 Task: Look for space in Addanki, India from 12th June, 2023 to 15th June, 2023 for 2 adults in price range Rs.10000 to Rs.15000. Place can be entire place with 1  bedroom having 1 bed and 1 bathroom. Property type can be house, flat, guest house, hotel. Booking option can be shelf check-in. Required host language is English.
Action: Mouse moved to (476, 109)
Screenshot: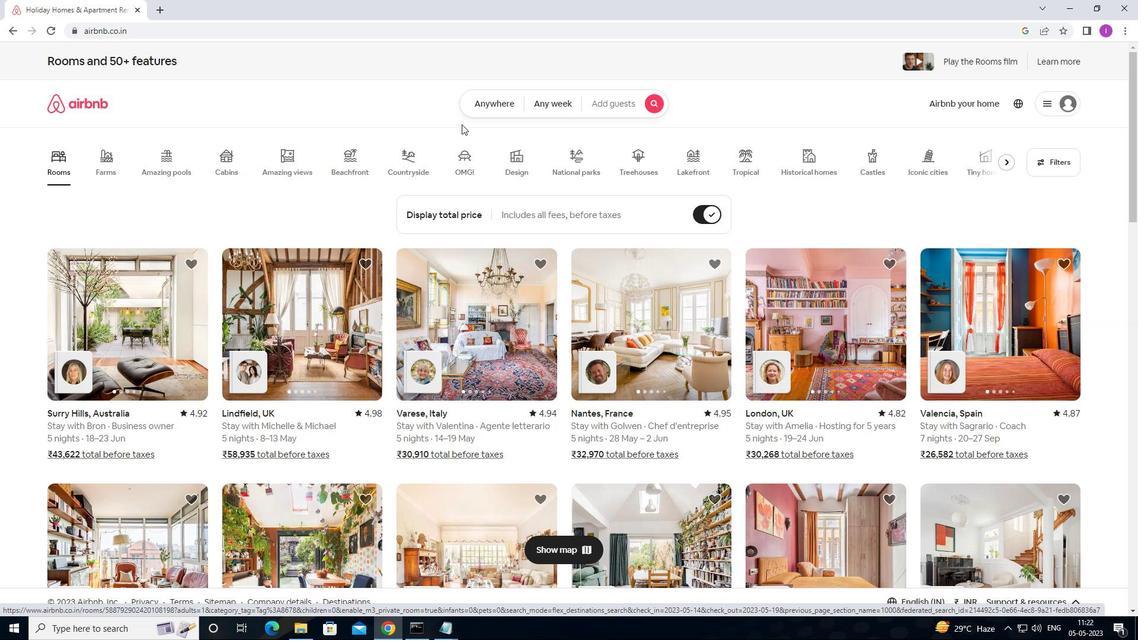 
Action: Mouse pressed left at (476, 109)
Screenshot: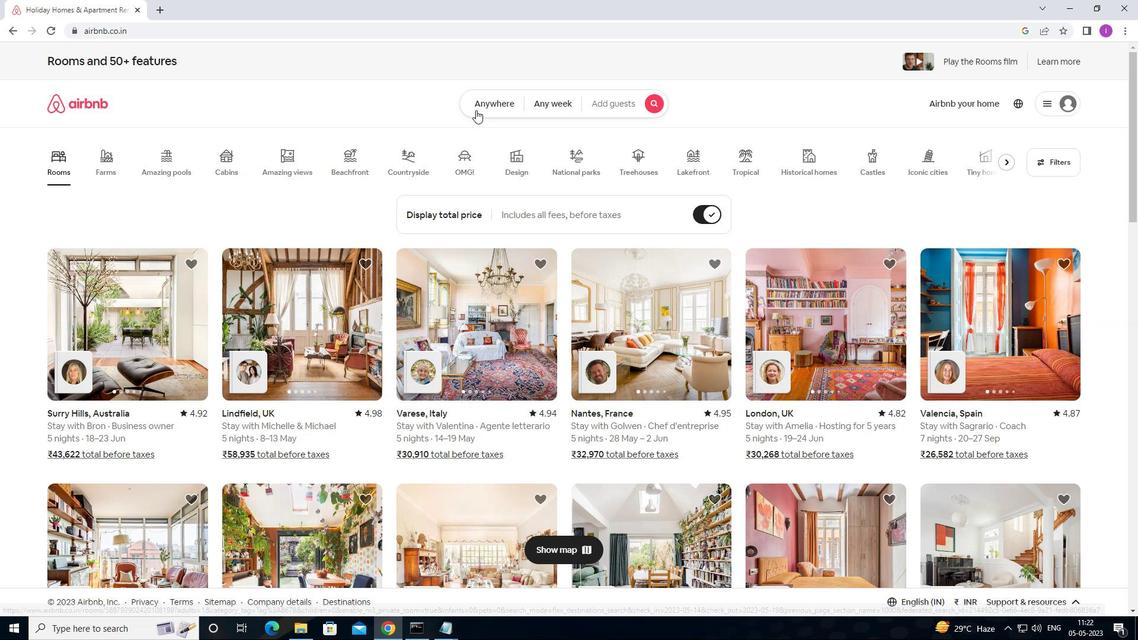 
Action: Mouse moved to (380, 154)
Screenshot: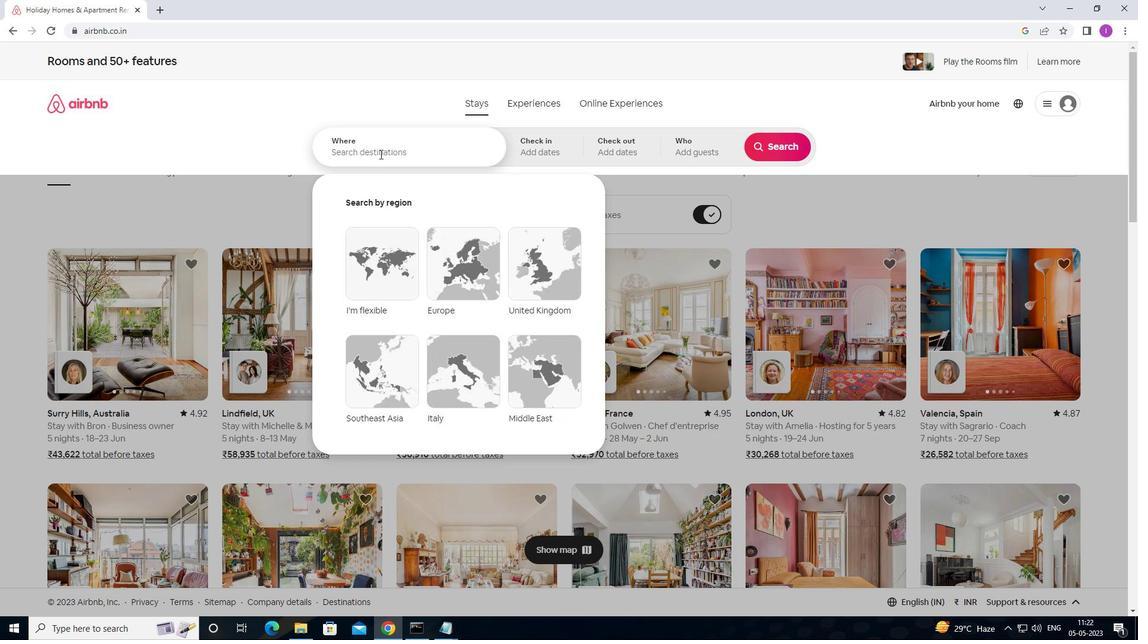 
Action: Mouse pressed left at (380, 154)
Screenshot: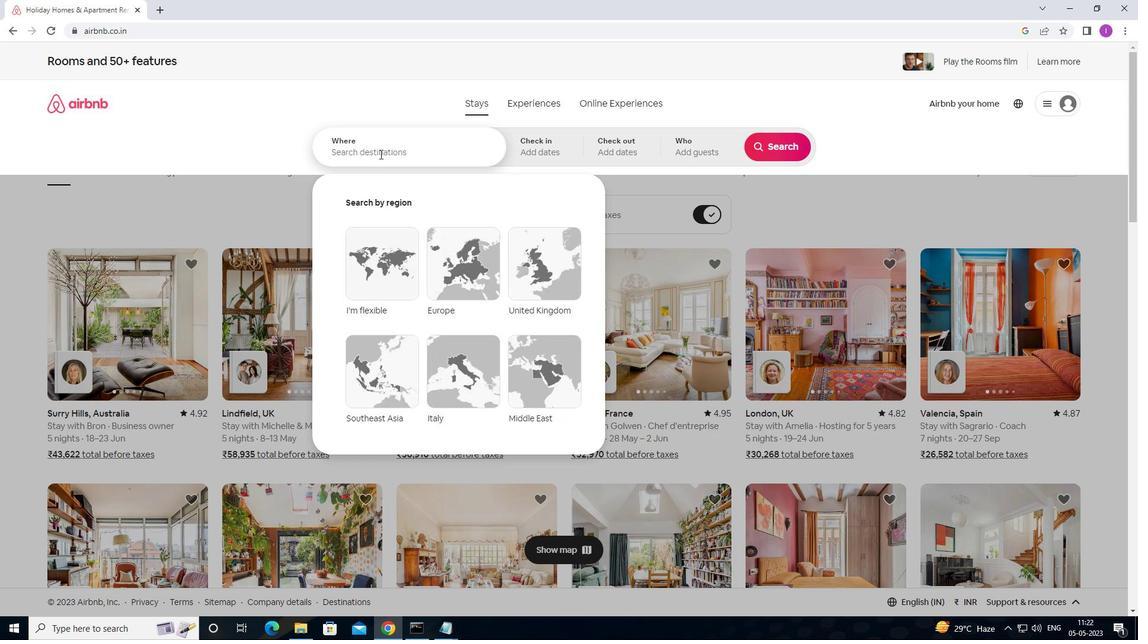 
Action: Mouse moved to (467, 164)
Screenshot: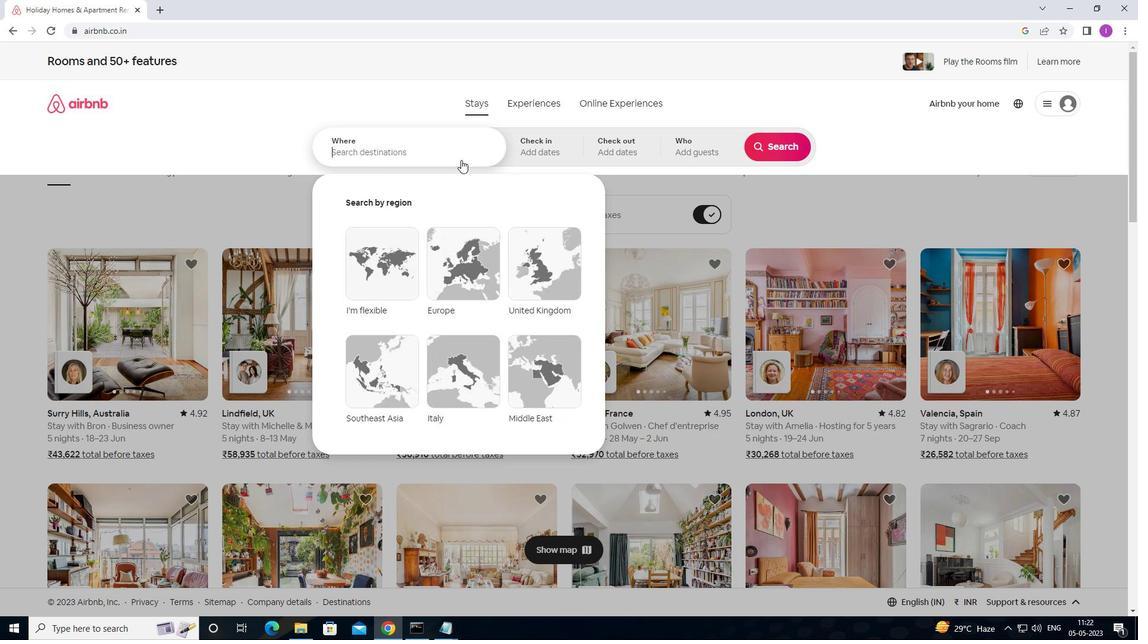 
Action: Key pressed <Key.shift>ADDANKI,<Key.shift>INDIA
Screenshot: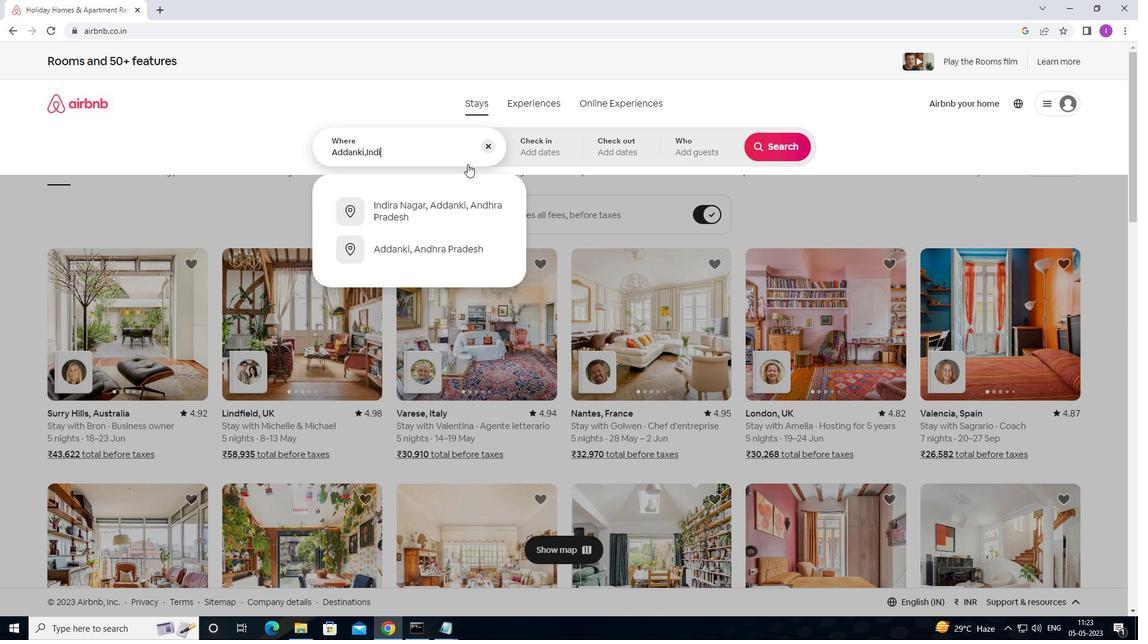 
Action: Mouse moved to (540, 151)
Screenshot: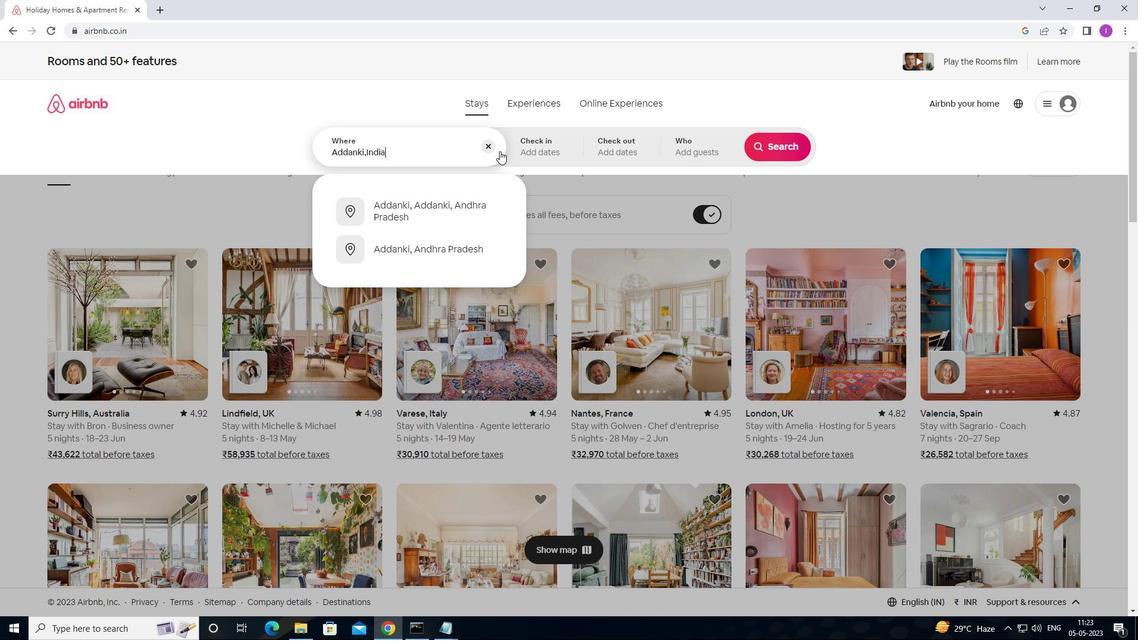 
Action: Mouse pressed left at (540, 151)
Screenshot: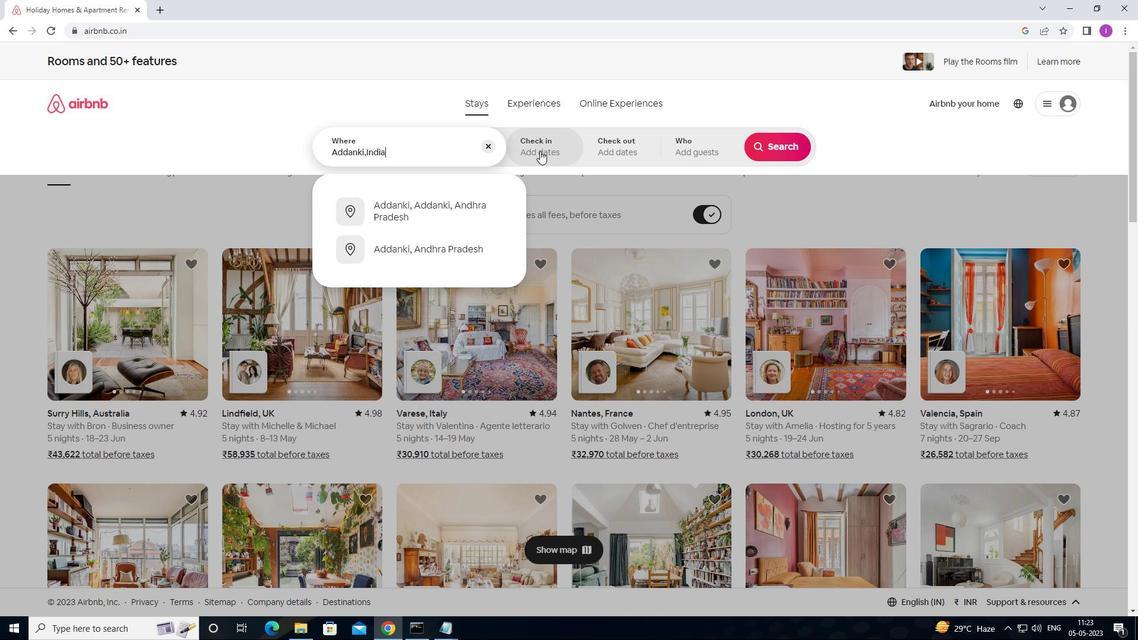 
Action: Mouse moved to (630, 357)
Screenshot: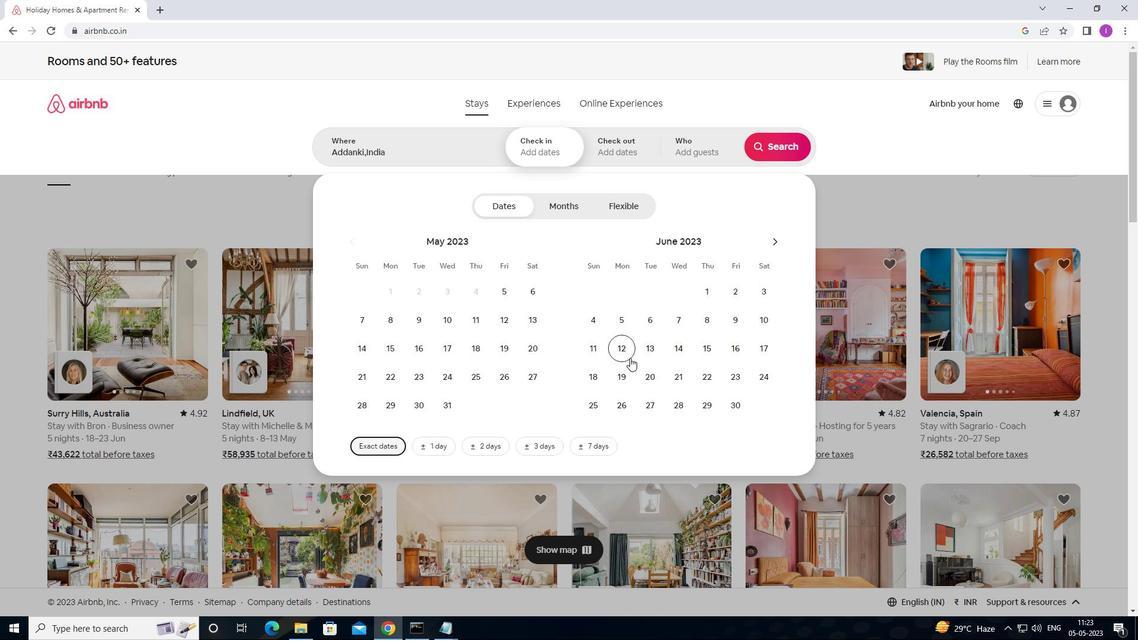 
Action: Mouse pressed left at (630, 357)
Screenshot: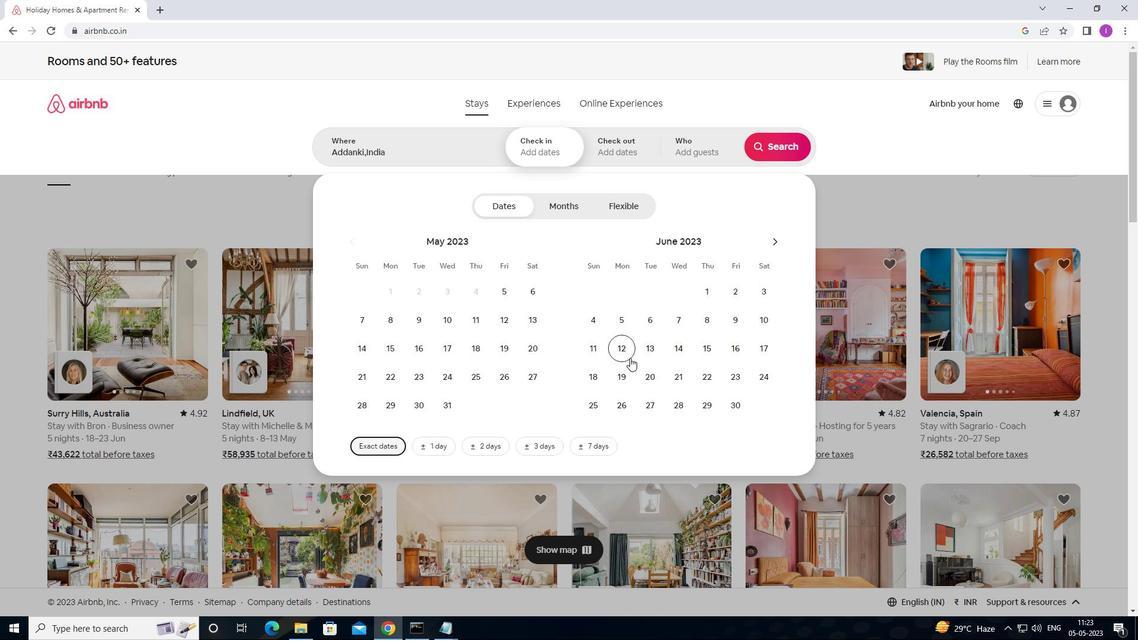 
Action: Mouse moved to (715, 355)
Screenshot: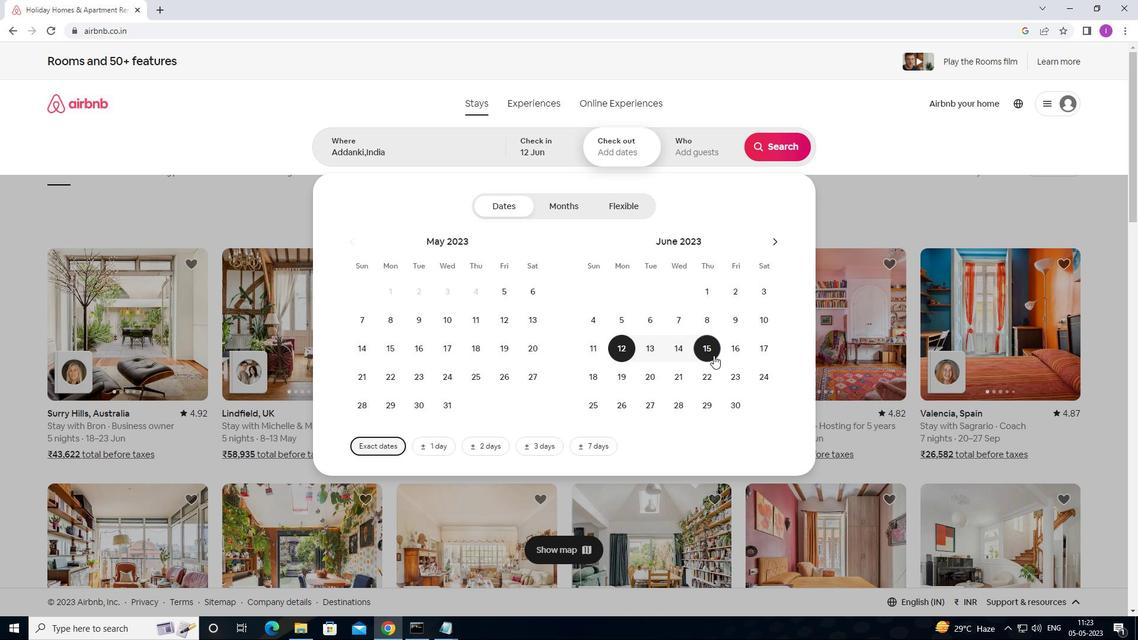 
Action: Mouse pressed left at (715, 355)
Screenshot: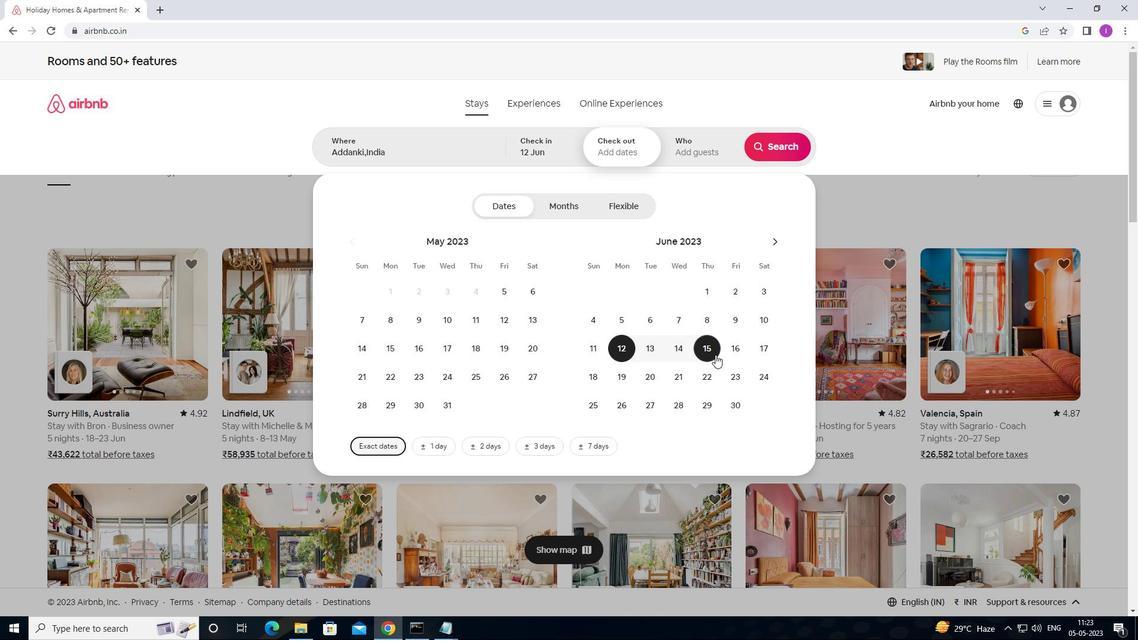 
Action: Mouse moved to (691, 157)
Screenshot: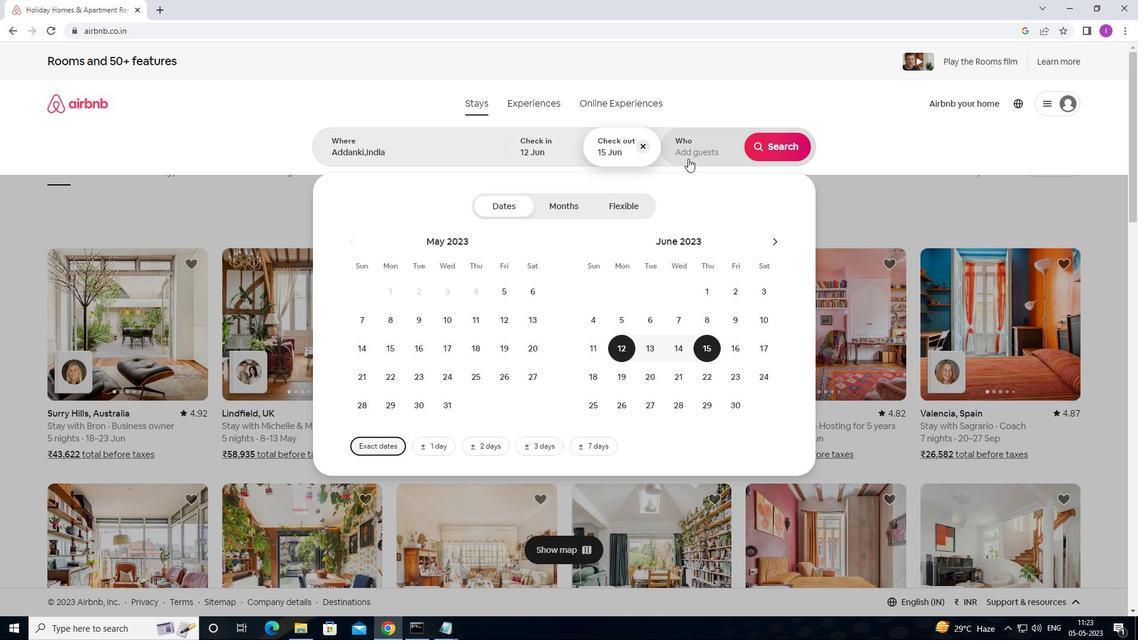
Action: Mouse pressed left at (691, 157)
Screenshot: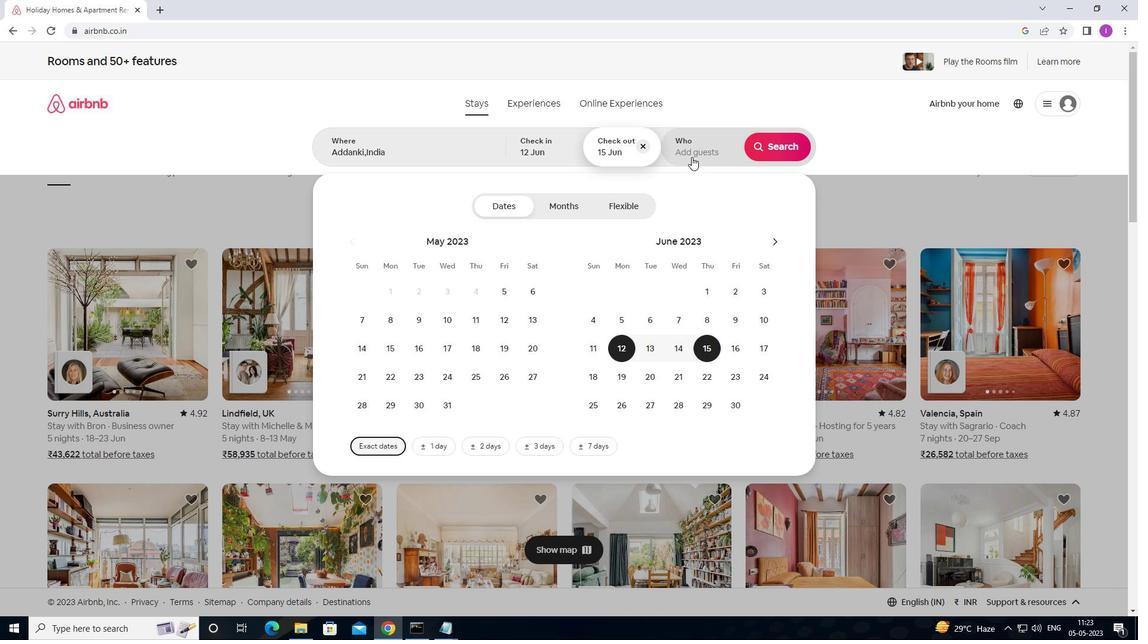 
Action: Mouse moved to (776, 208)
Screenshot: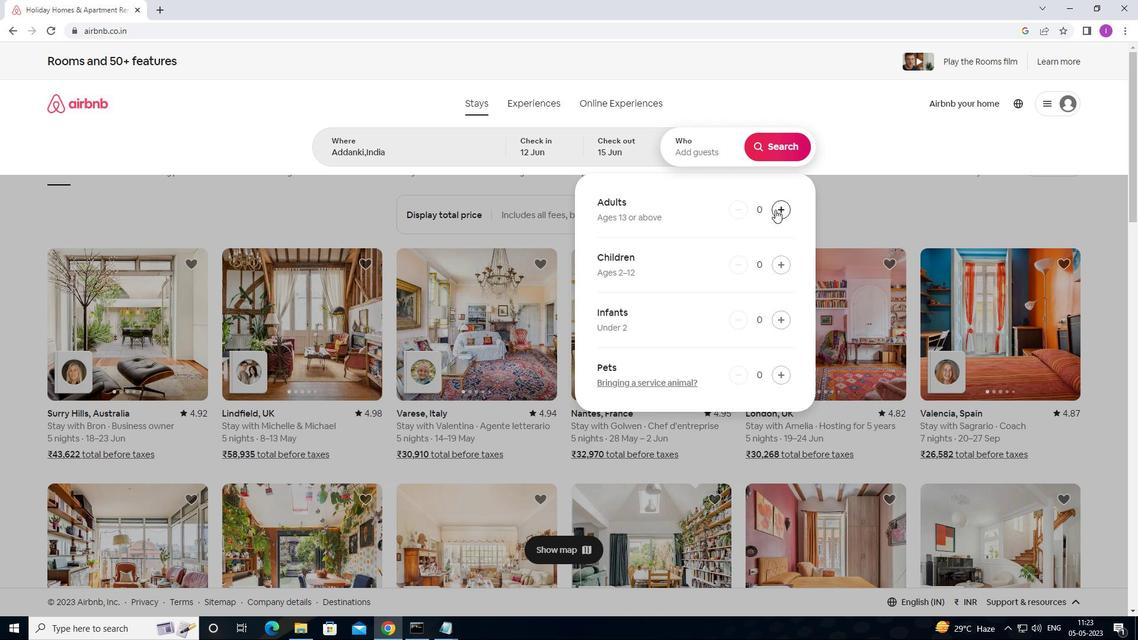 
Action: Mouse pressed left at (776, 208)
Screenshot: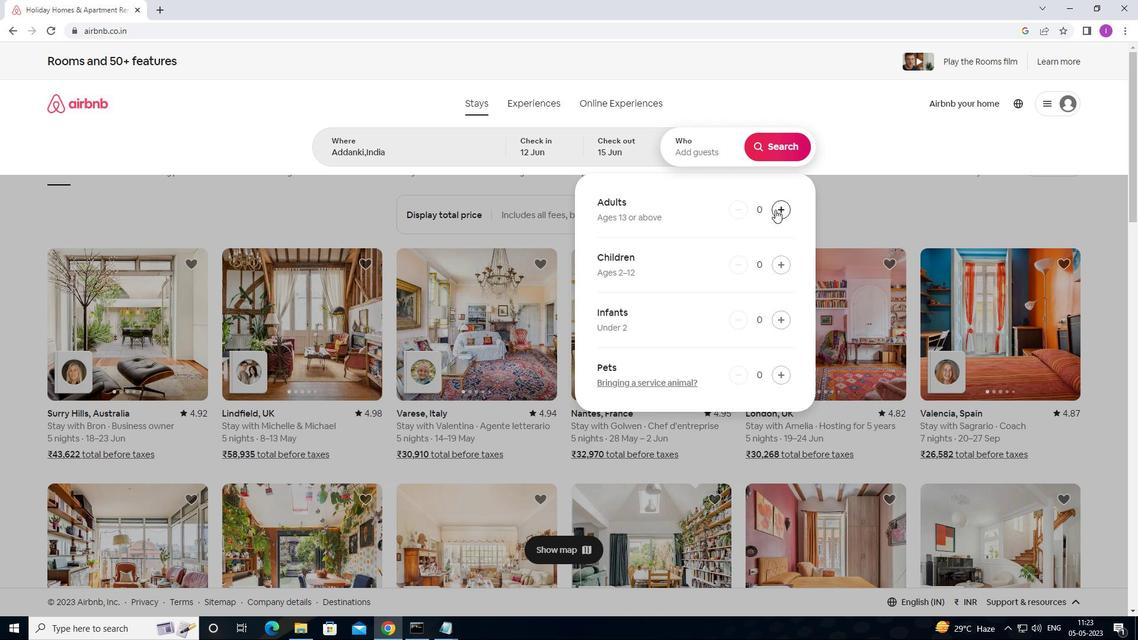 
Action: Mouse moved to (777, 209)
Screenshot: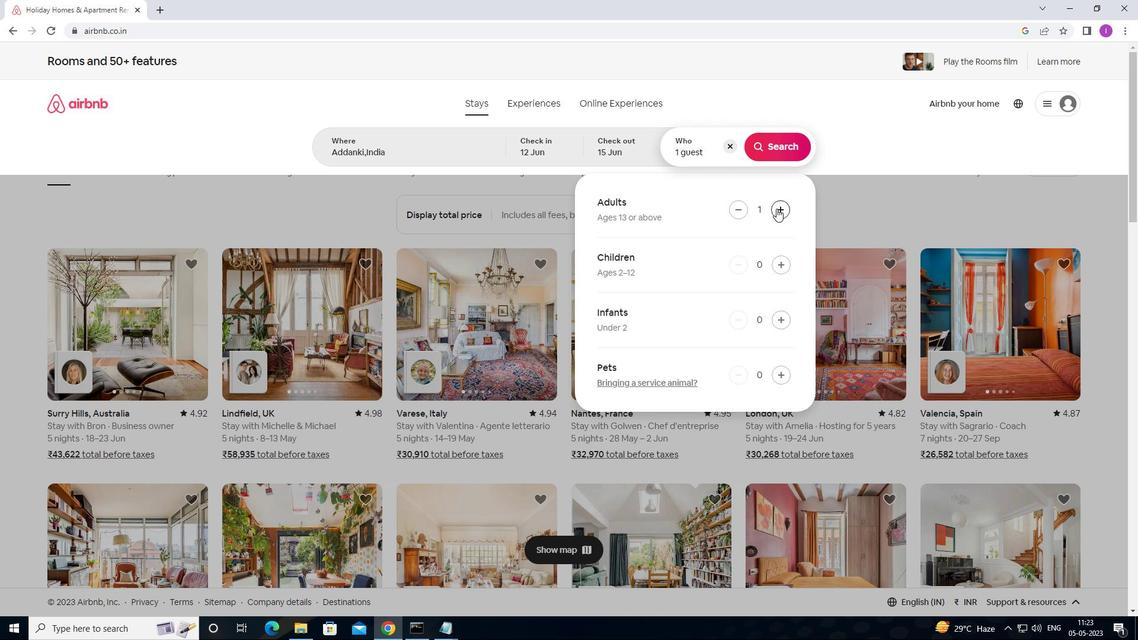 
Action: Mouse pressed left at (777, 209)
Screenshot: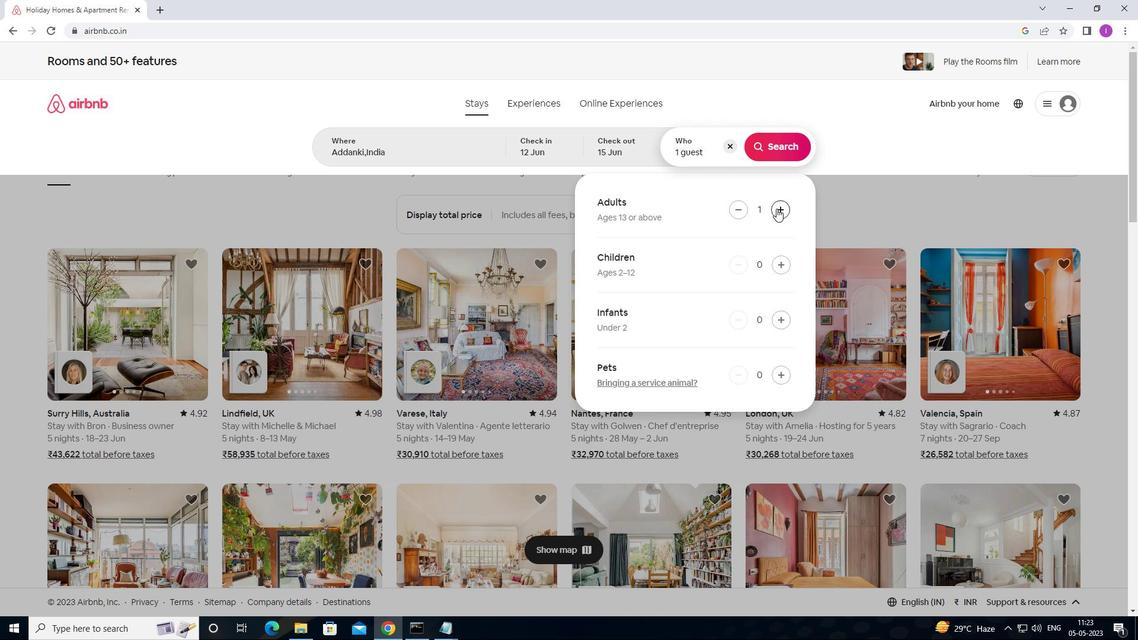 
Action: Mouse moved to (761, 155)
Screenshot: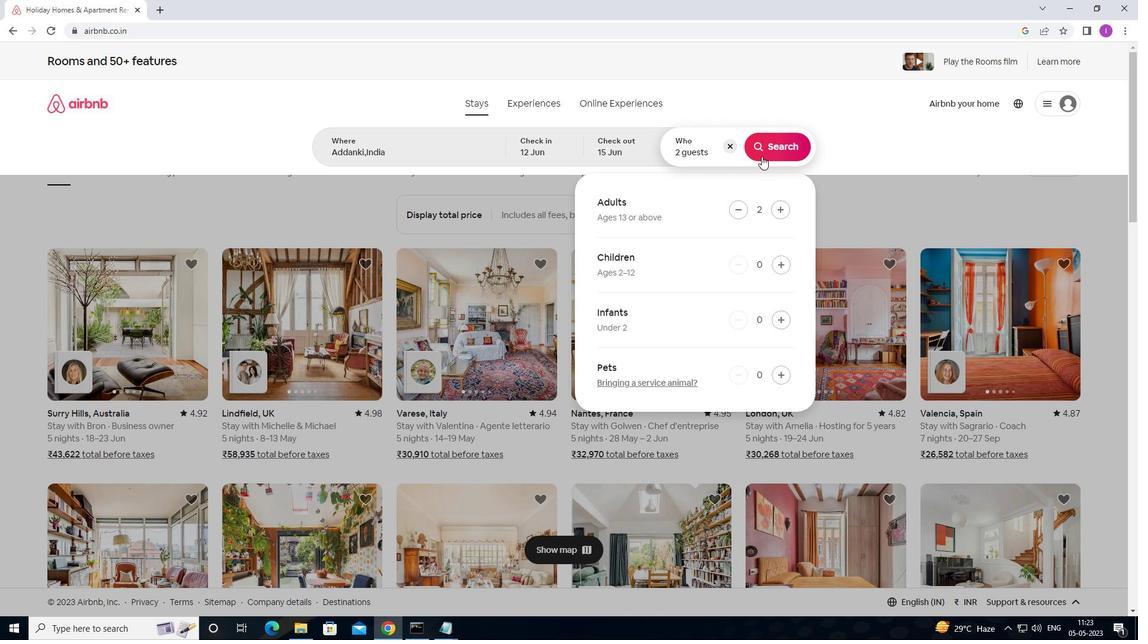 
Action: Mouse pressed left at (761, 155)
Screenshot: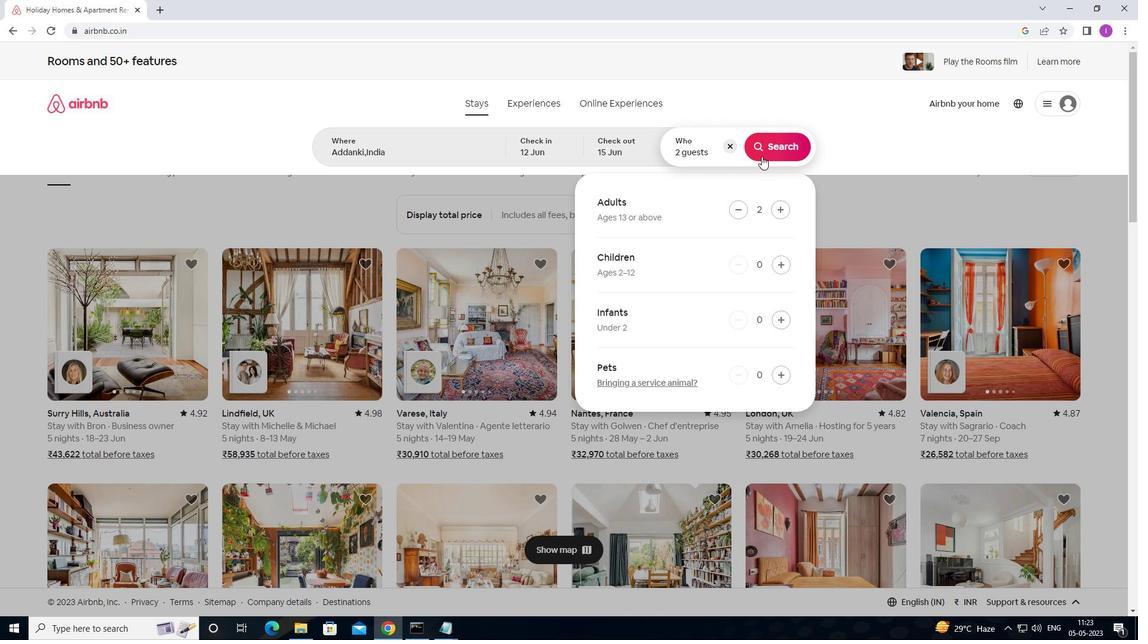 
Action: Mouse moved to (1074, 112)
Screenshot: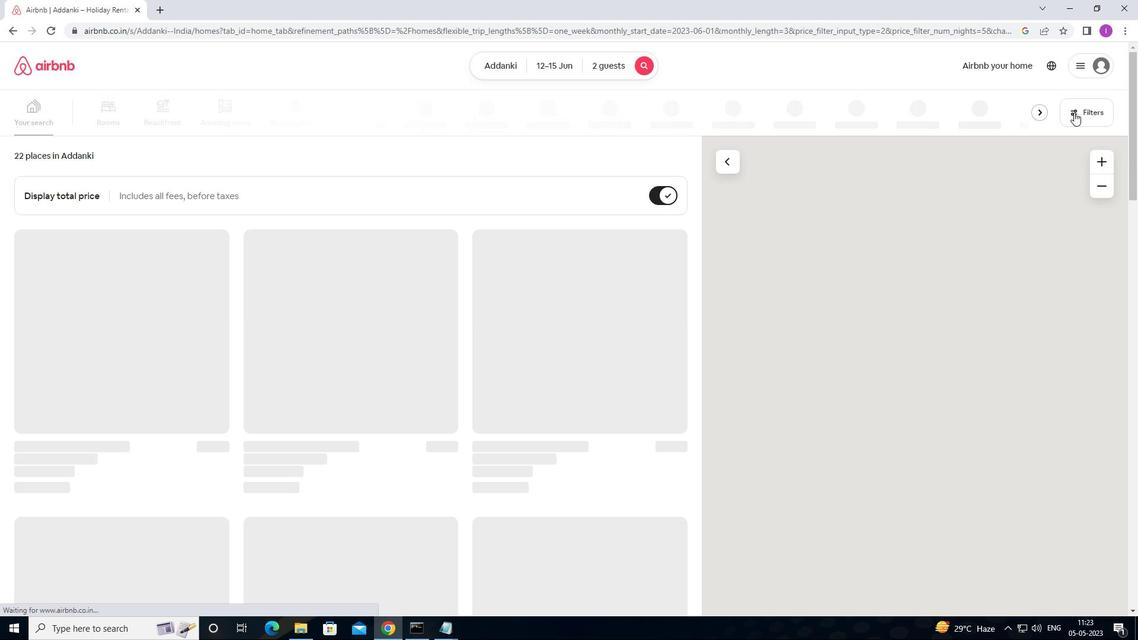 
Action: Mouse pressed left at (1074, 112)
Screenshot: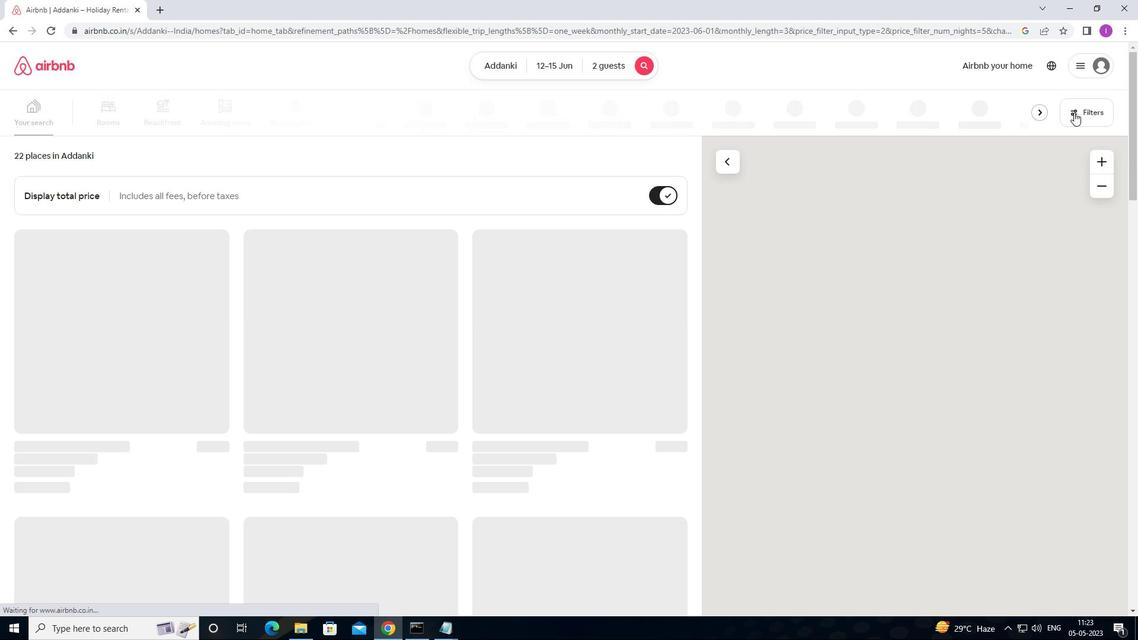 
Action: Mouse moved to (429, 400)
Screenshot: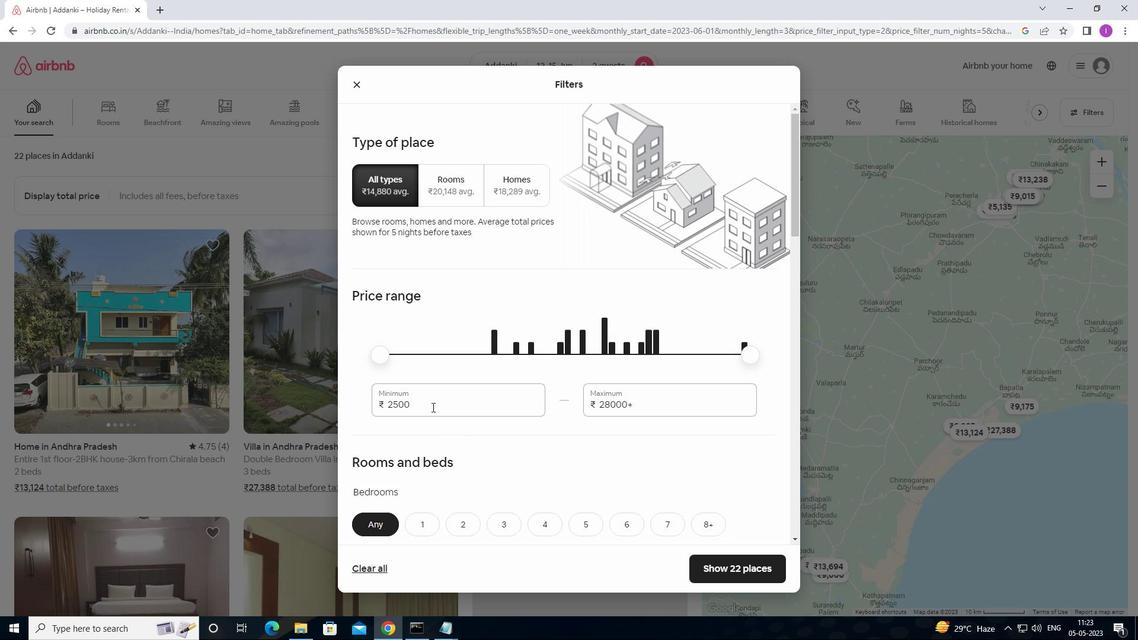 
Action: Mouse pressed left at (429, 400)
Screenshot: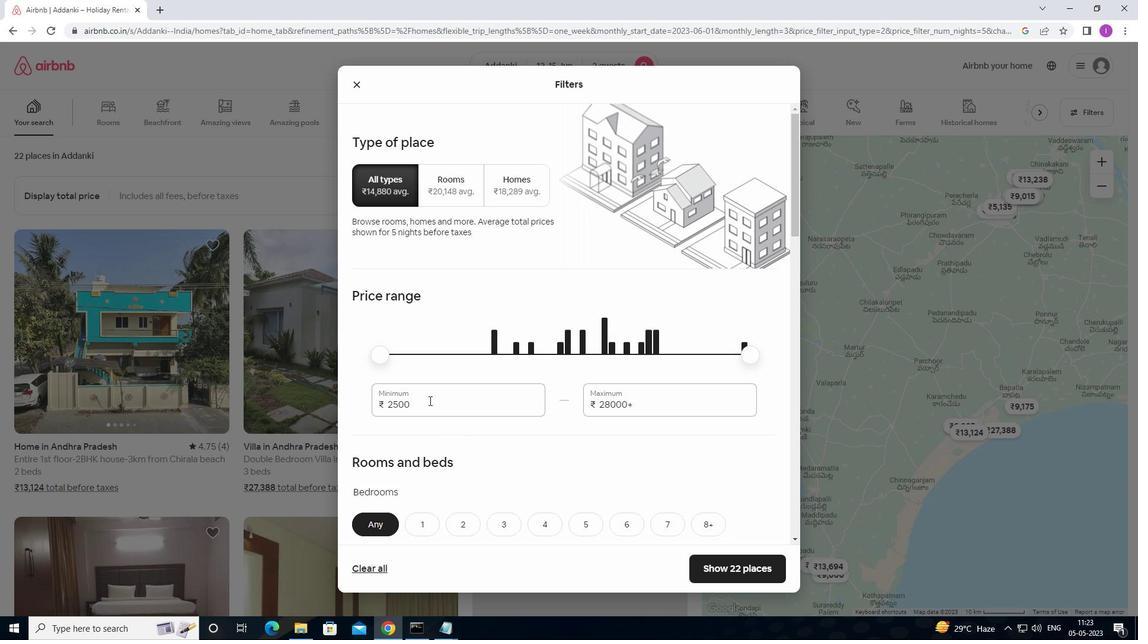 
Action: Mouse moved to (384, 414)
Screenshot: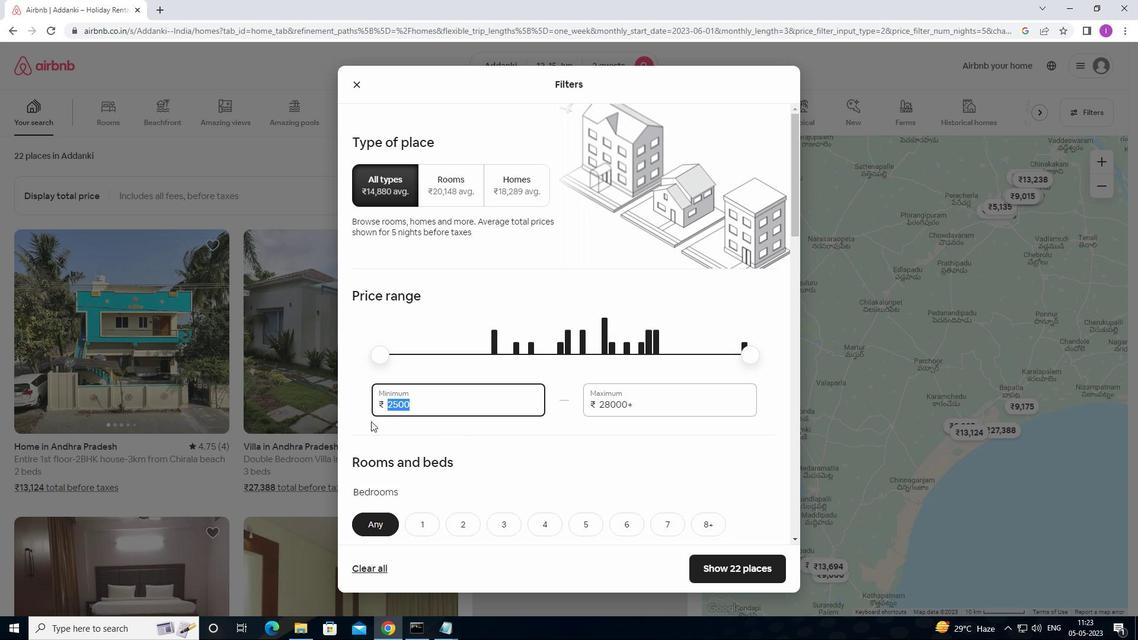 
Action: Key pressed 1
Screenshot: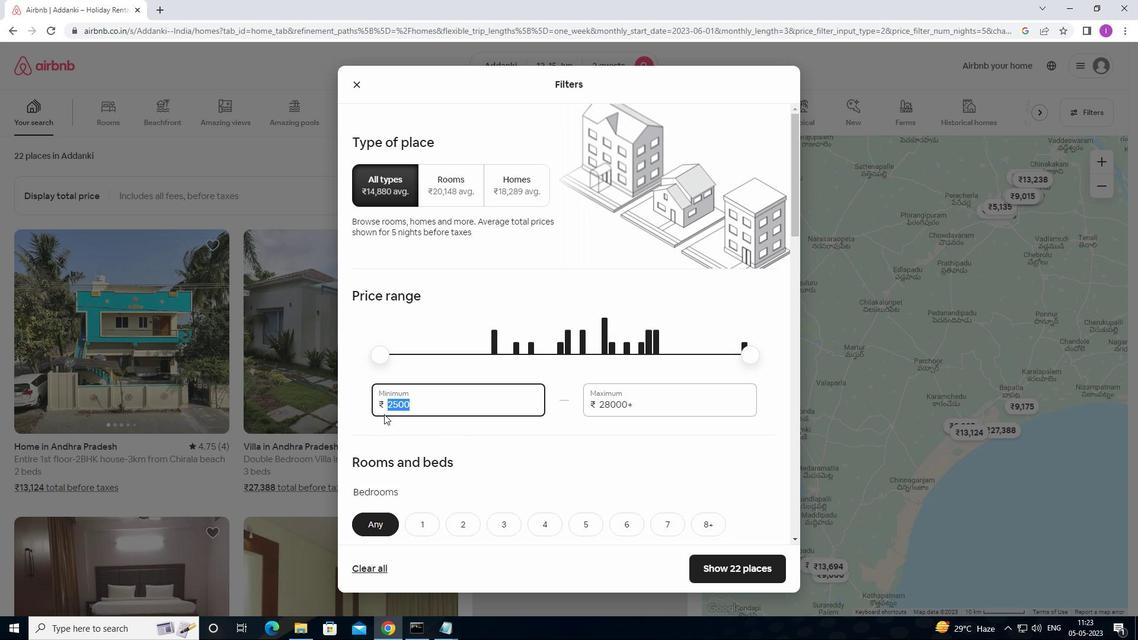 
Action: Mouse moved to (411, 386)
Screenshot: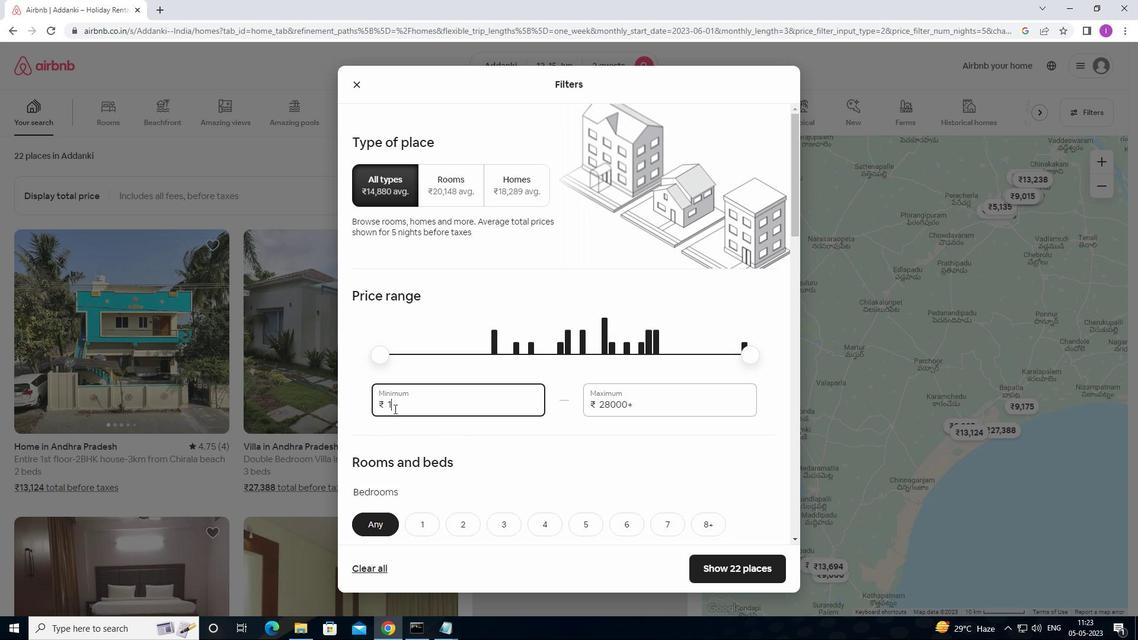 
Action: Key pressed 0
Screenshot: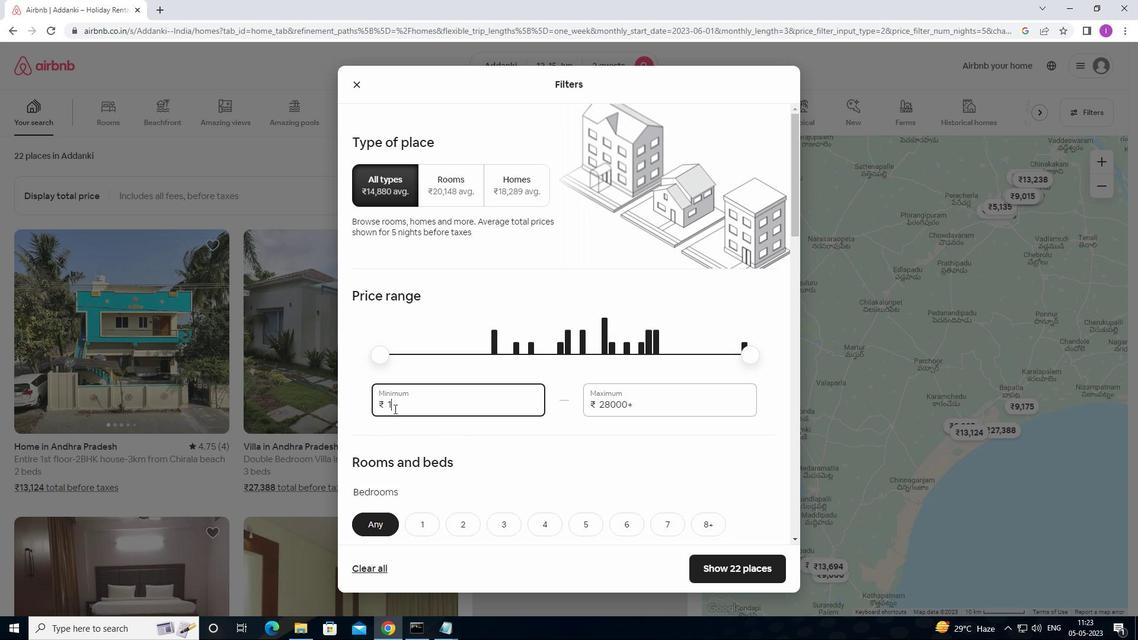 
Action: Mouse moved to (412, 385)
Screenshot: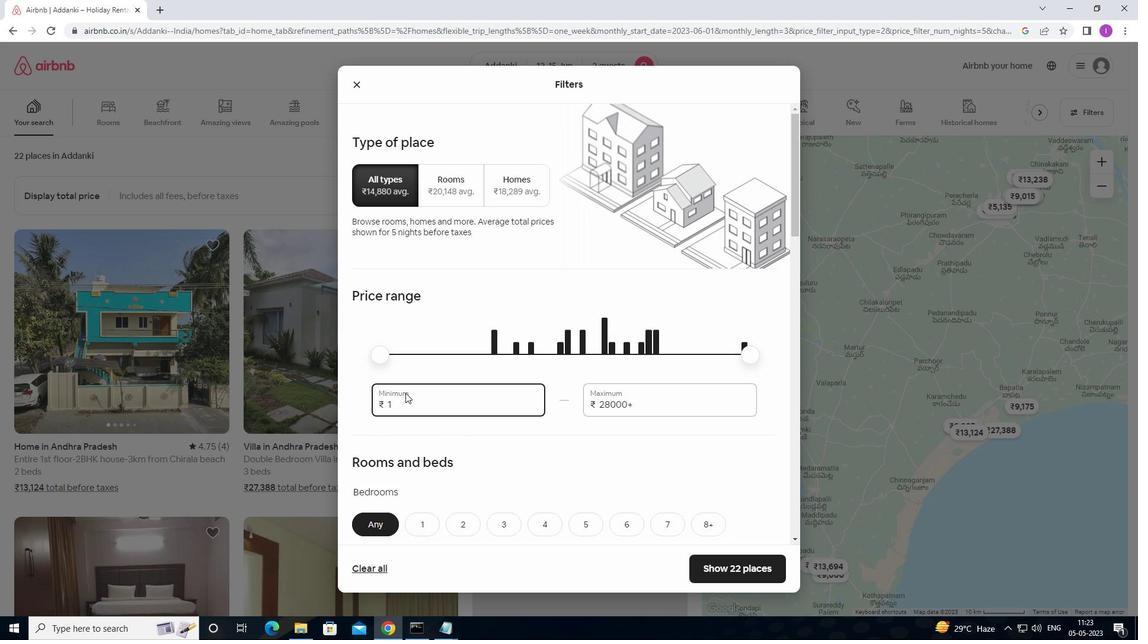 
Action: Key pressed 00
Screenshot: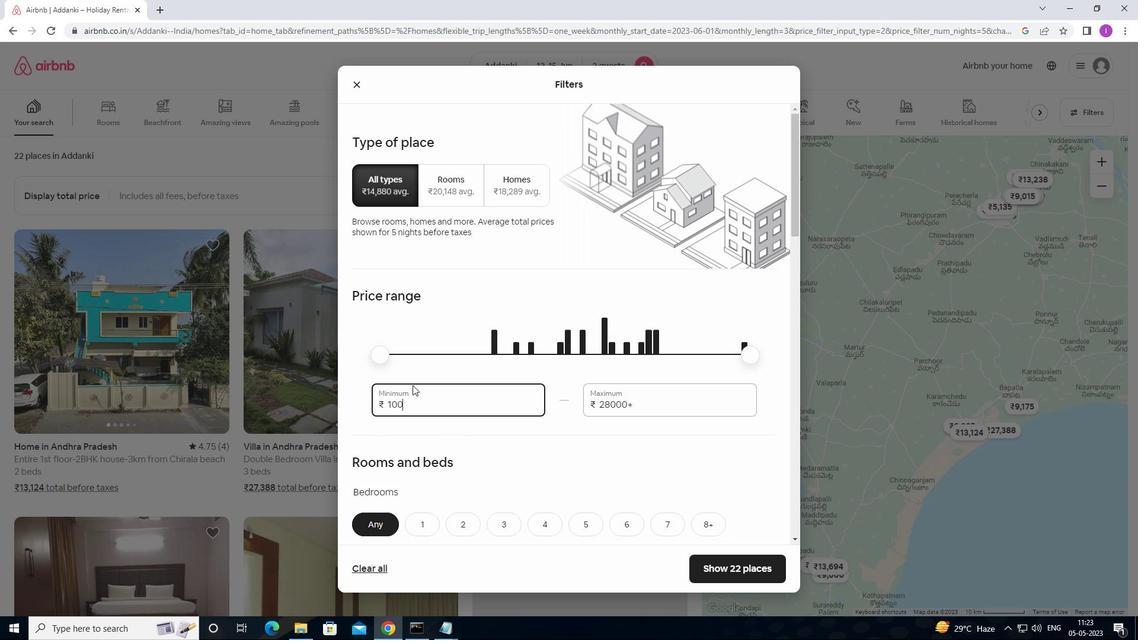 
Action: Mouse moved to (417, 382)
Screenshot: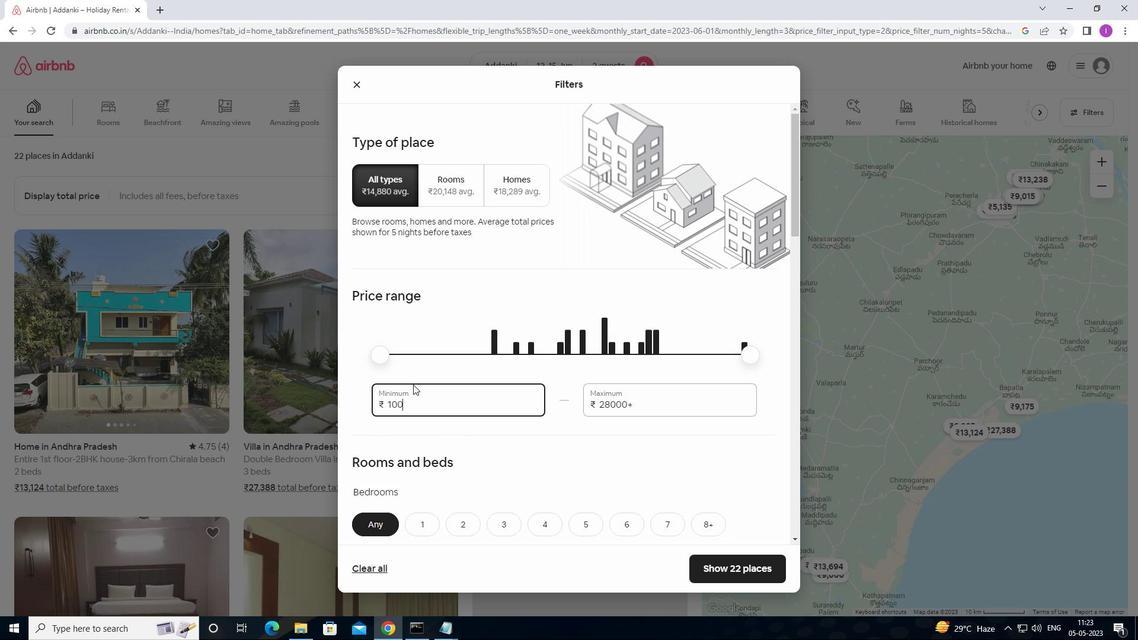 
Action: Key pressed 0
Screenshot: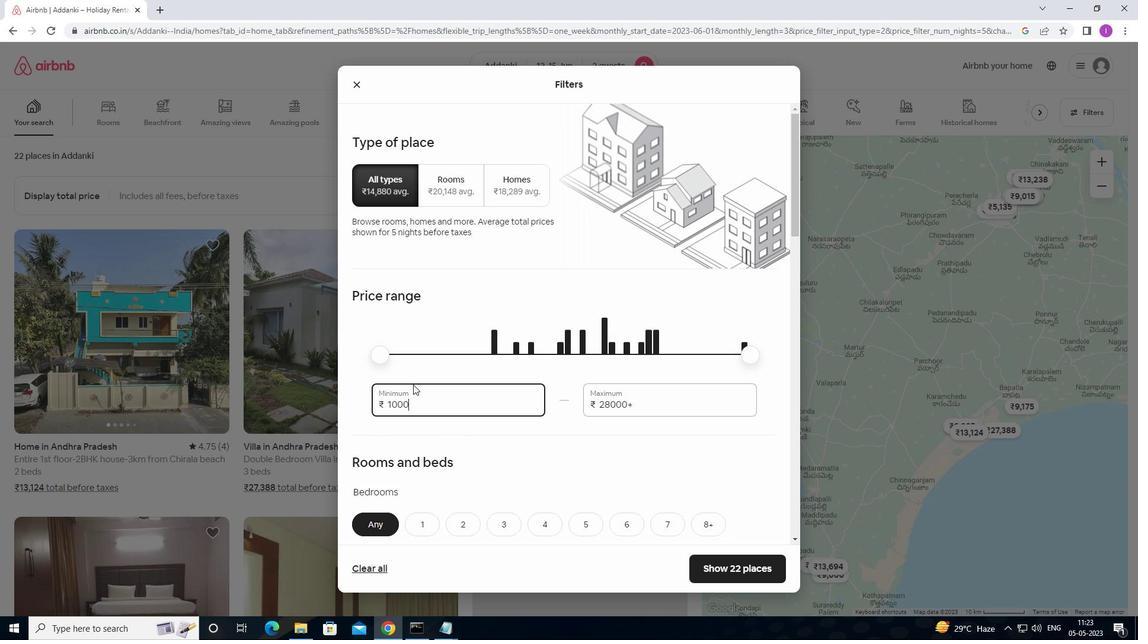
Action: Mouse moved to (638, 406)
Screenshot: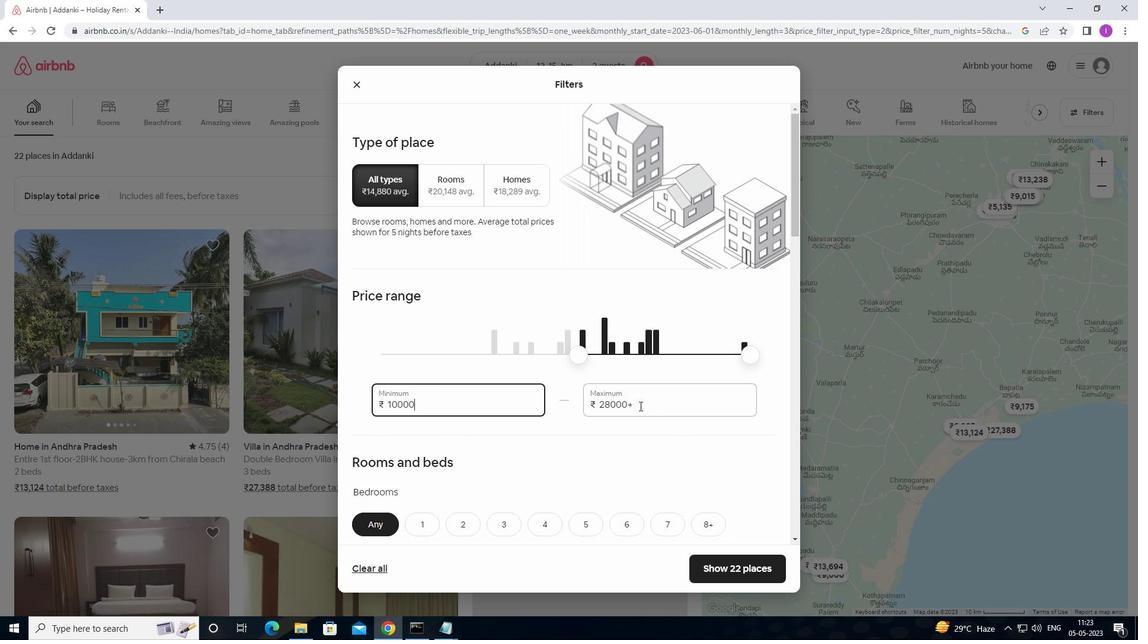 
Action: Mouse pressed left at (638, 406)
Screenshot: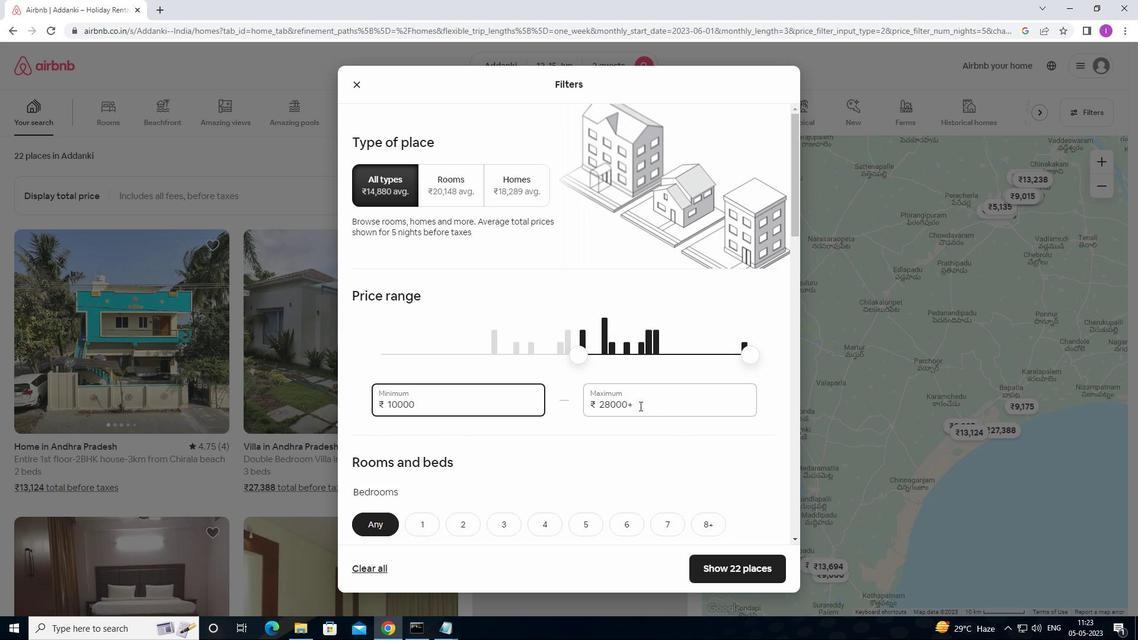 
Action: Mouse moved to (579, 414)
Screenshot: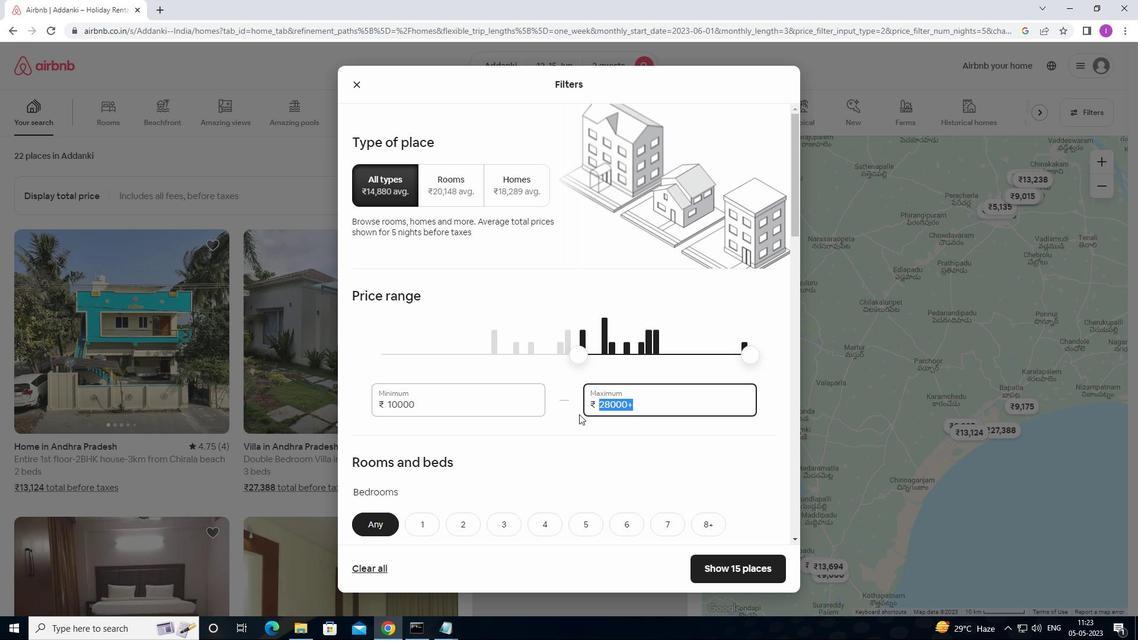 
Action: Key pressed 1
Screenshot: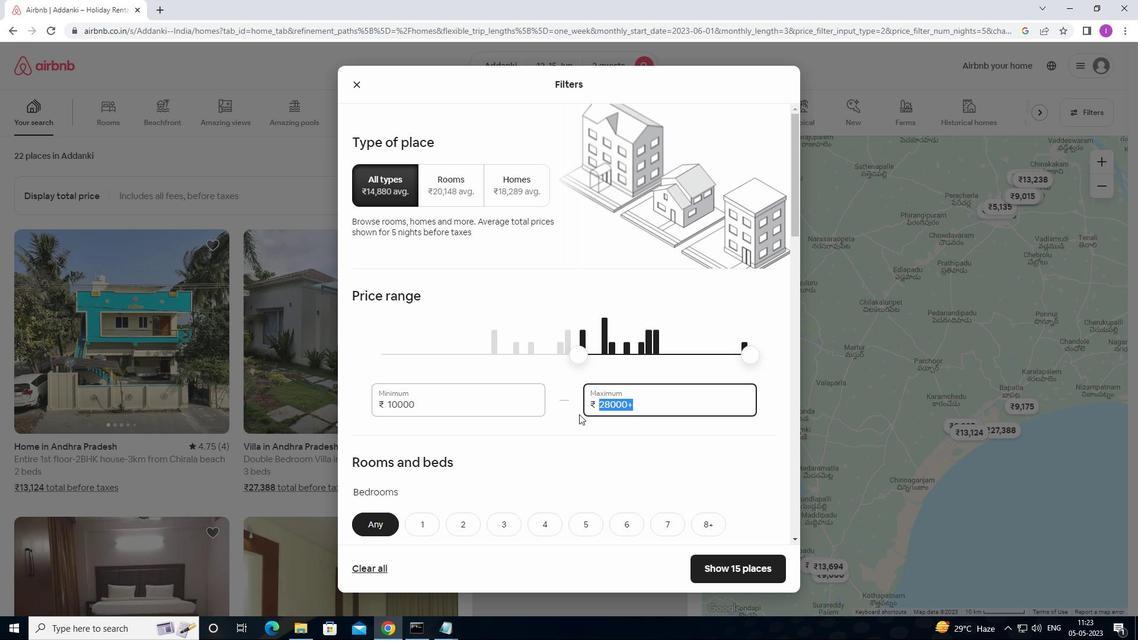
Action: Mouse moved to (583, 415)
Screenshot: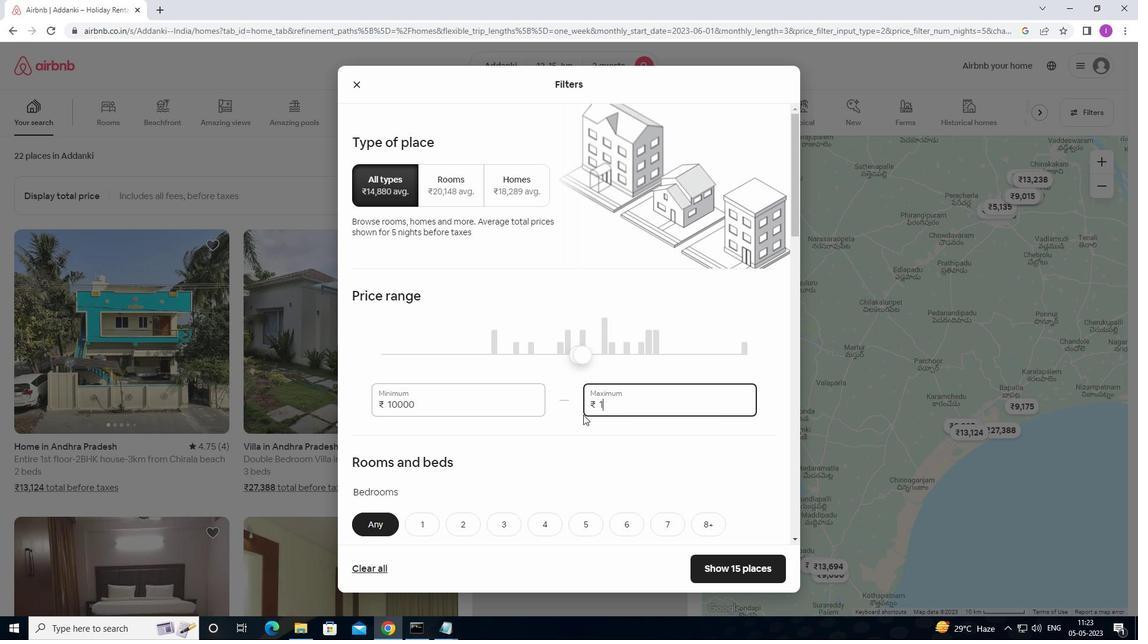 
Action: Key pressed 5
Screenshot: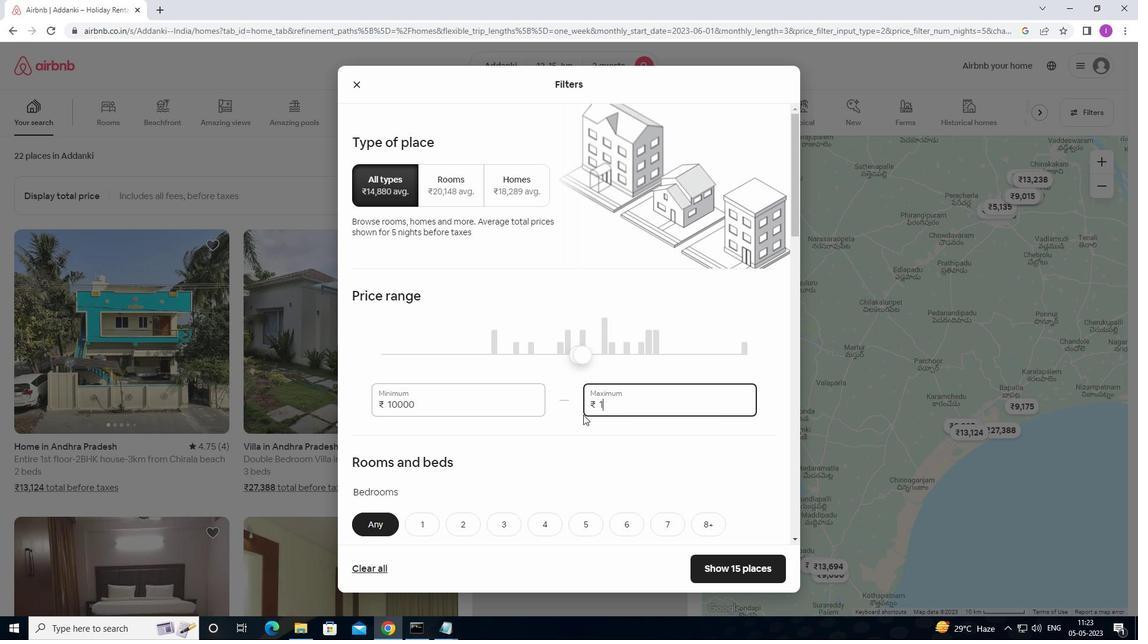
Action: Mouse moved to (585, 420)
Screenshot: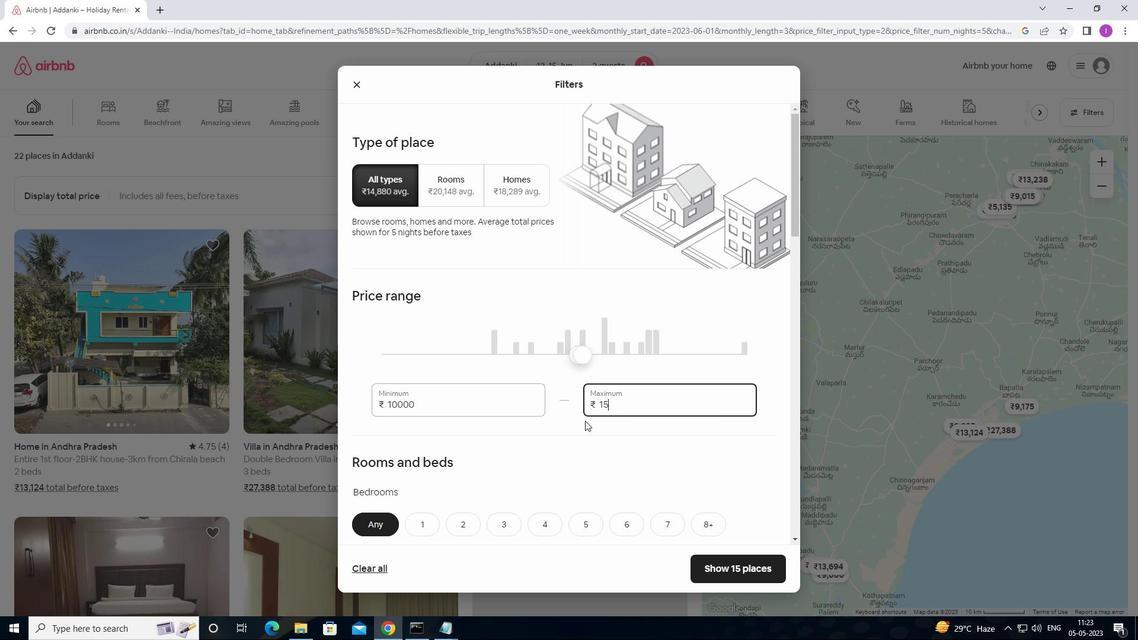 
Action: Key pressed 00
Screenshot: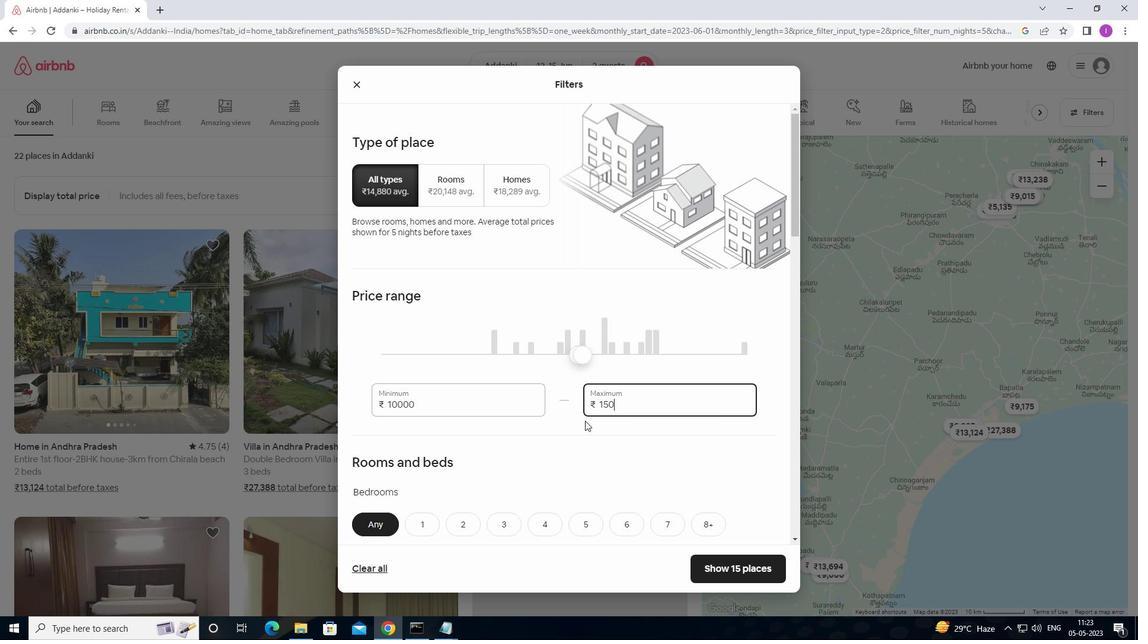 
Action: Mouse moved to (589, 420)
Screenshot: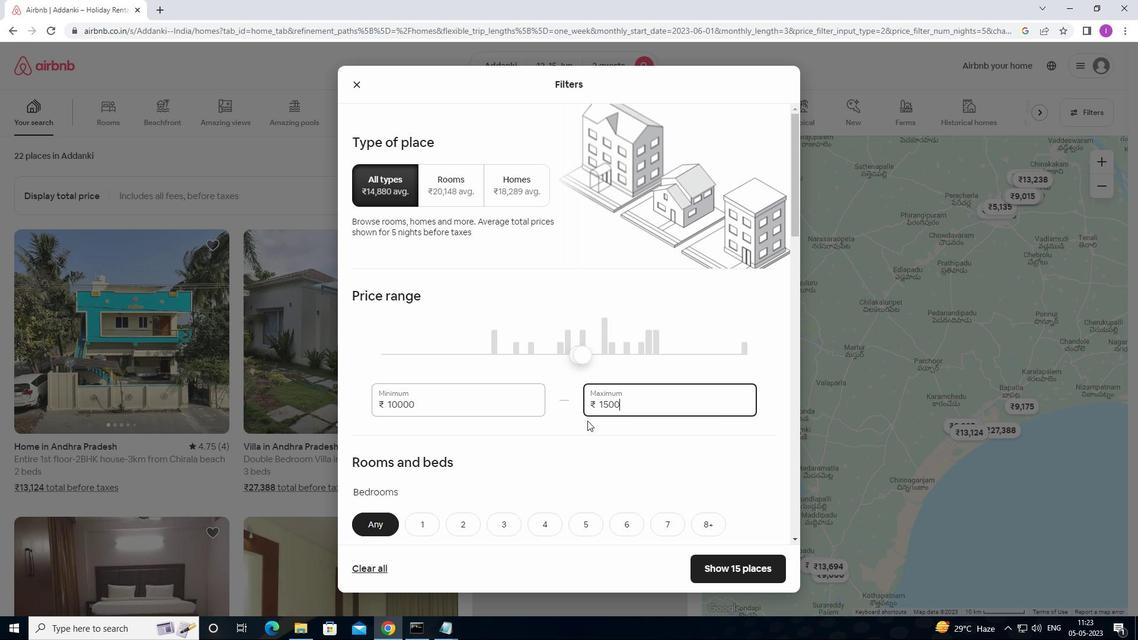 
Action: Key pressed 0
Screenshot: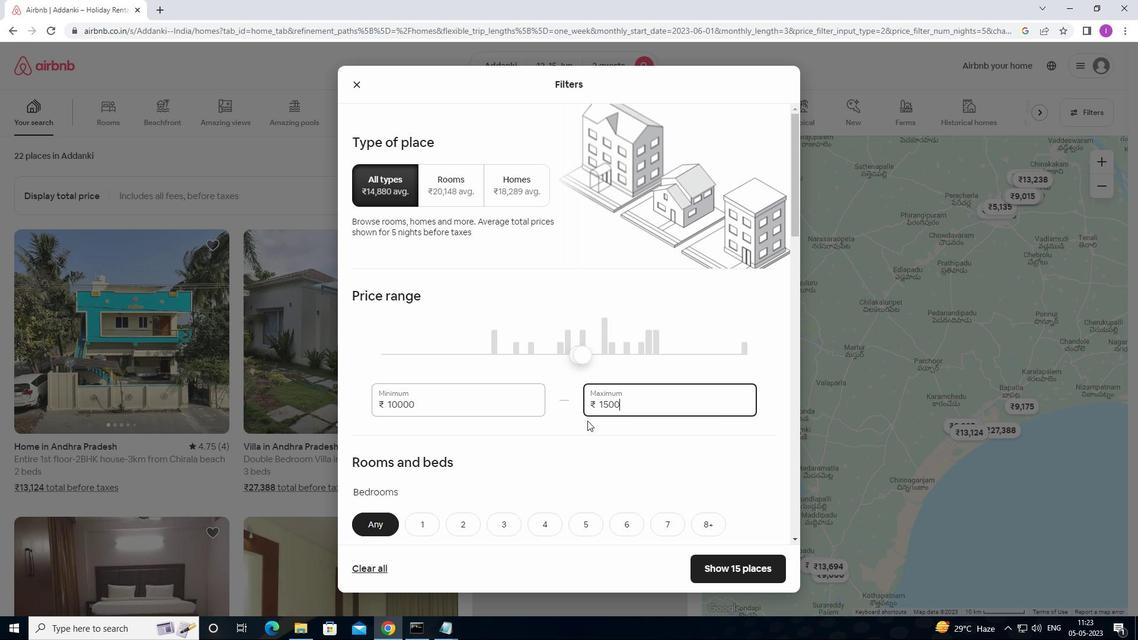 
Action: Mouse moved to (608, 467)
Screenshot: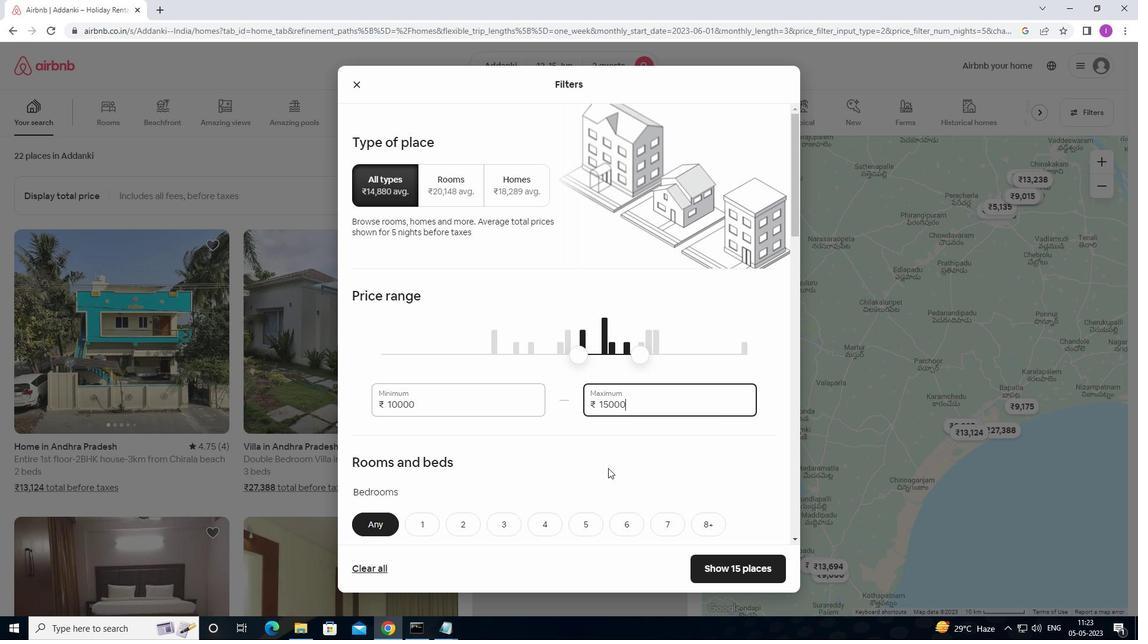 
Action: Mouse scrolled (608, 466) with delta (0, 0)
Screenshot: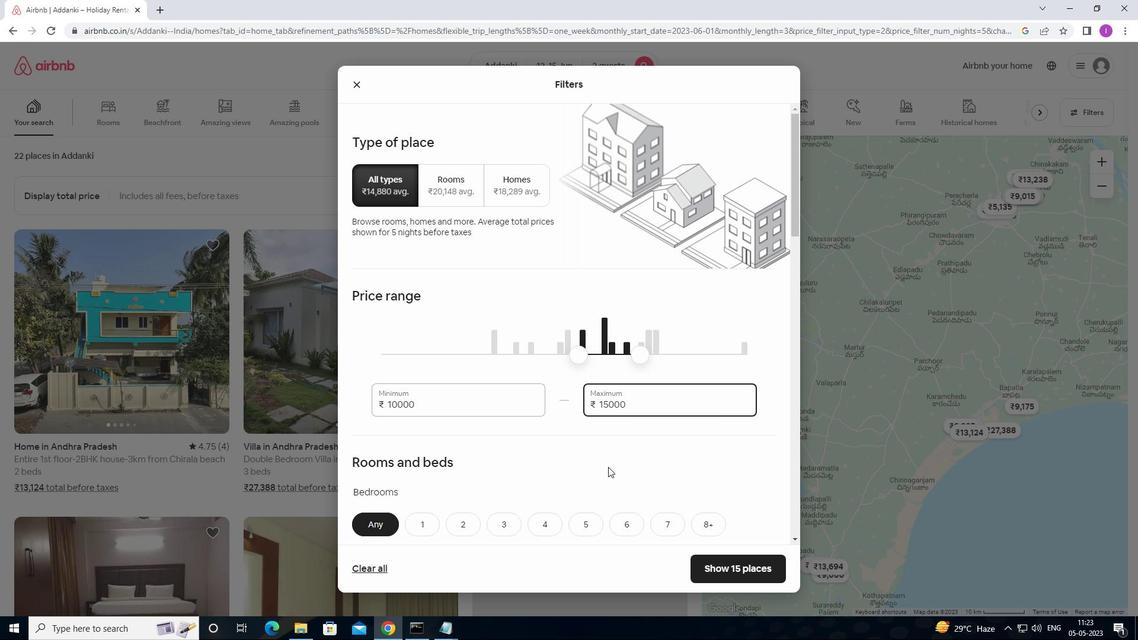
Action: Mouse moved to (610, 457)
Screenshot: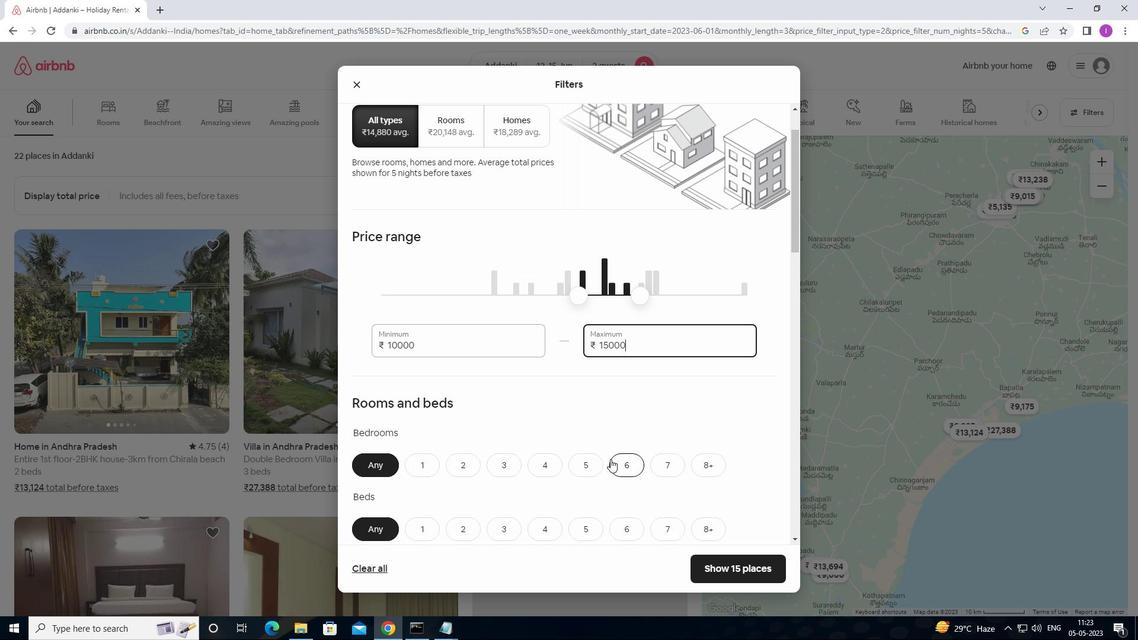 
Action: Mouse scrolled (610, 457) with delta (0, 0)
Screenshot: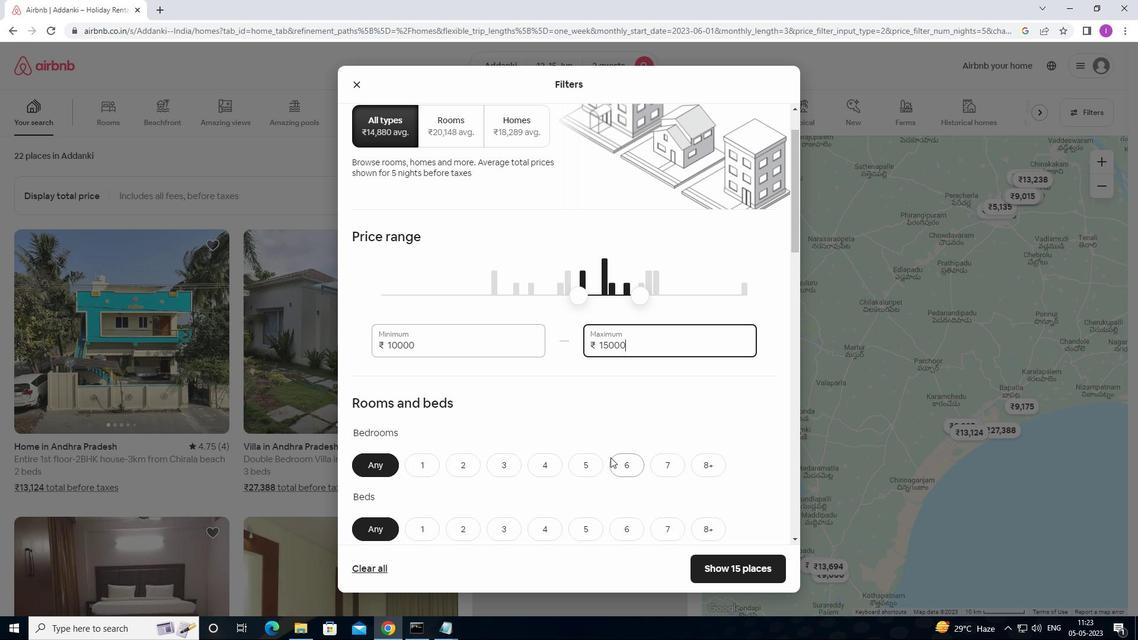 
Action: Mouse scrolled (610, 457) with delta (0, 0)
Screenshot: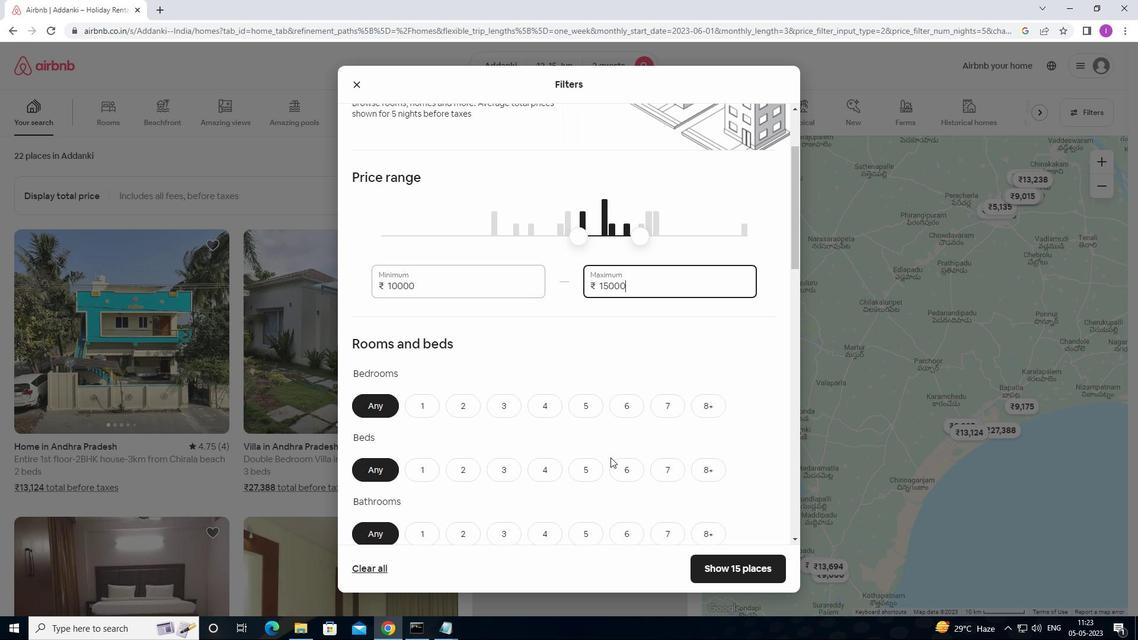 
Action: Mouse moved to (430, 351)
Screenshot: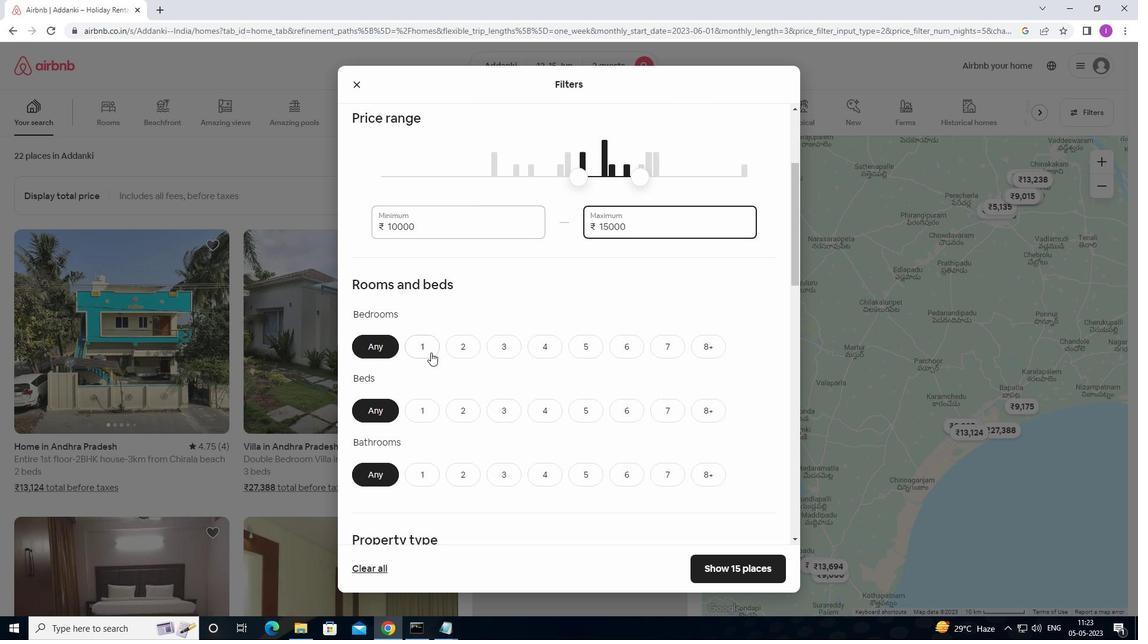 
Action: Mouse pressed left at (430, 351)
Screenshot: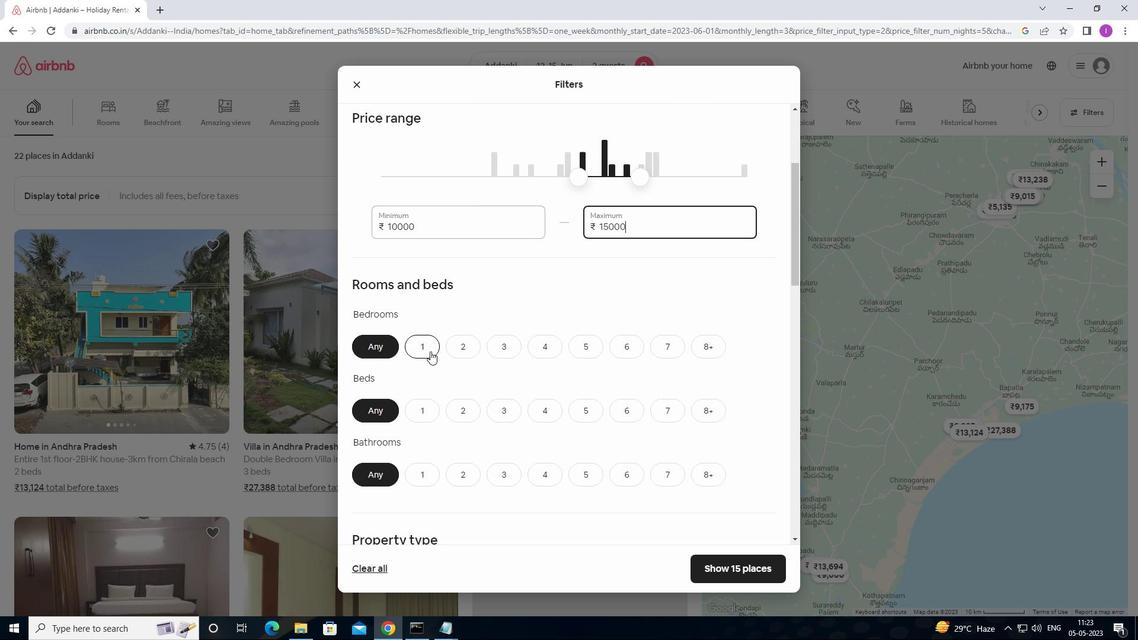 
Action: Mouse moved to (428, 406)
Screenshot: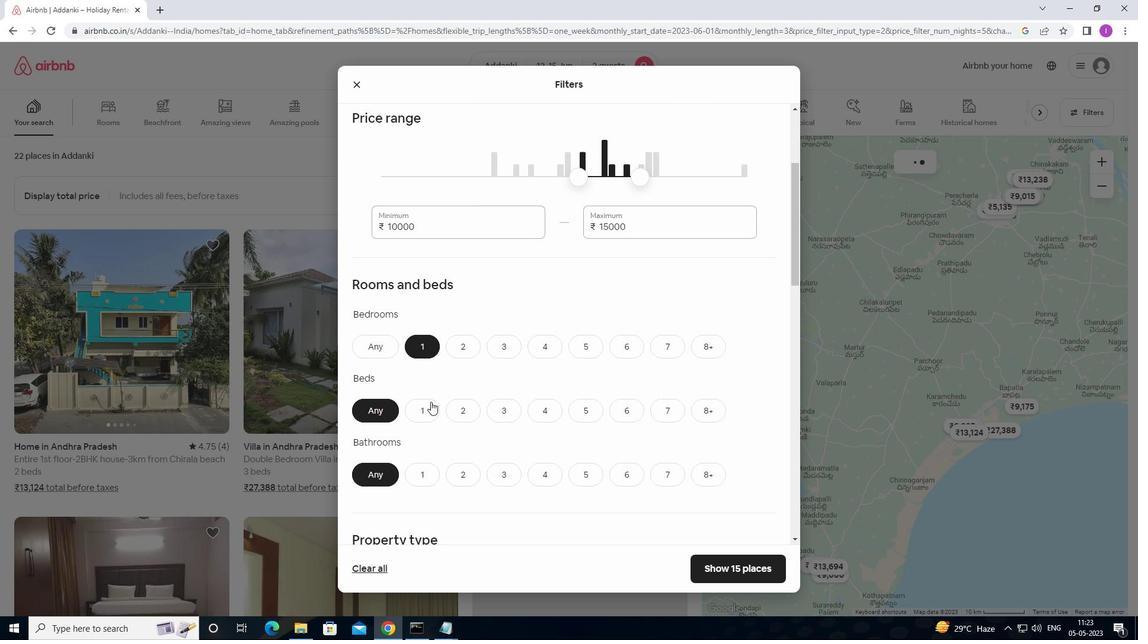 
Action: Mouse pressed left at (428, 406)
Screenshot: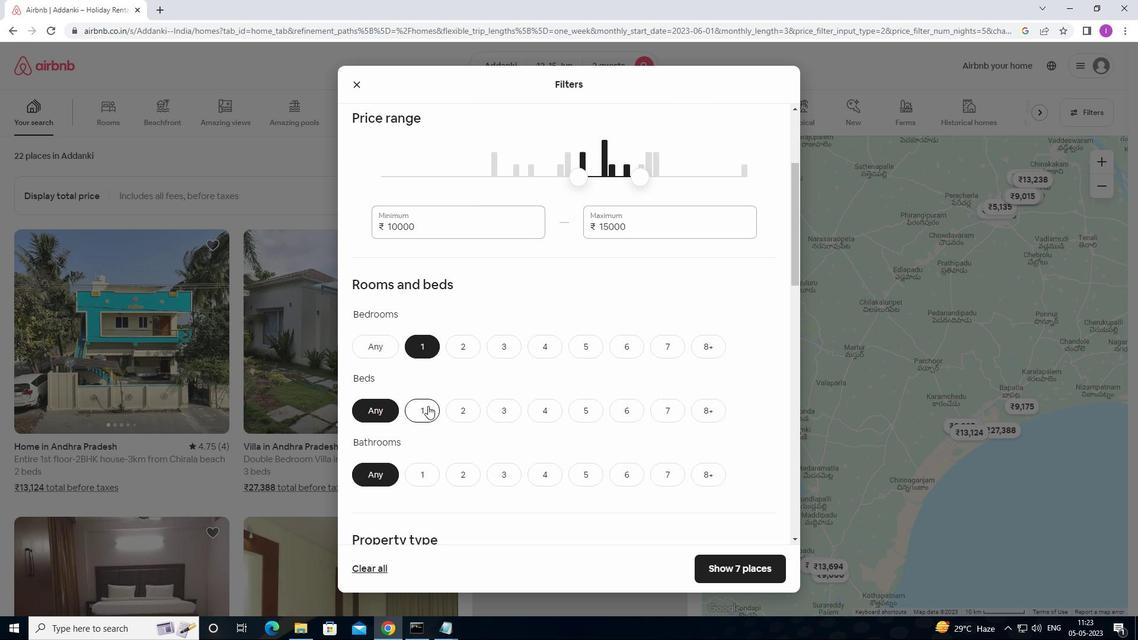 
Action: Mouse moved to (419, 477)
Screenshot: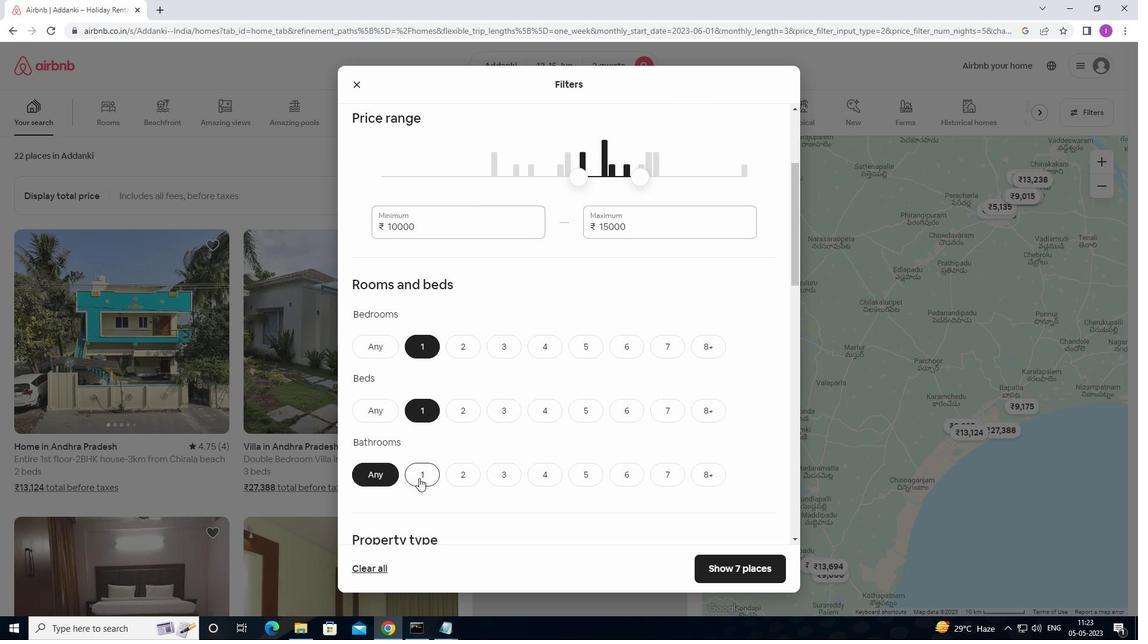 
Action: Mouse pressed left at (419, 477)
Screenshot: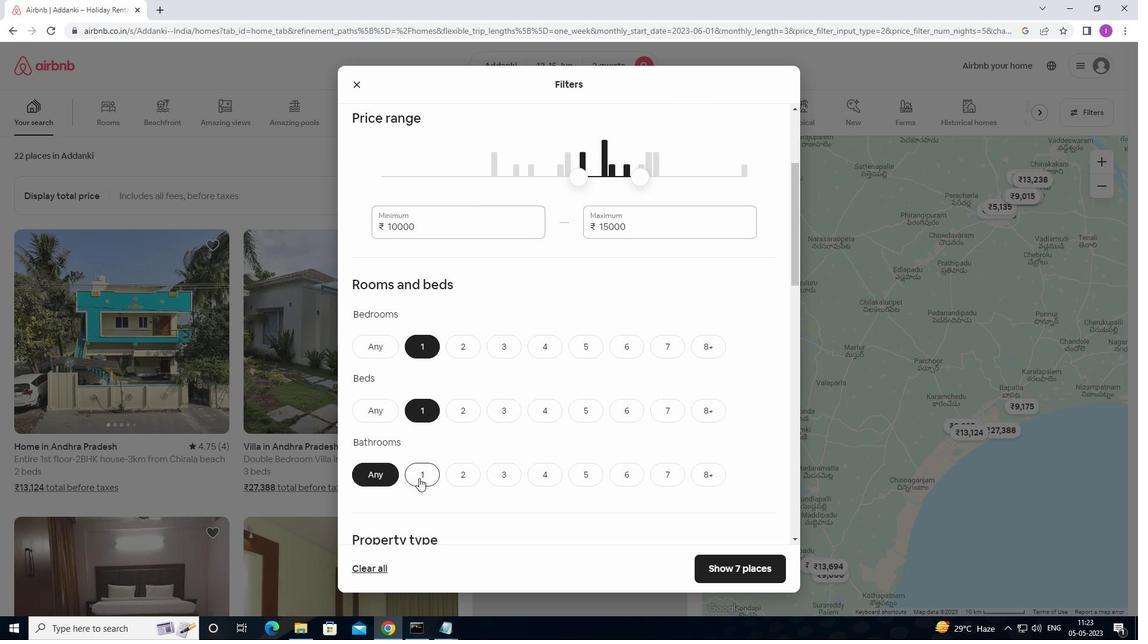 
Action: Mouse moved to (430, 482)
Screenshot: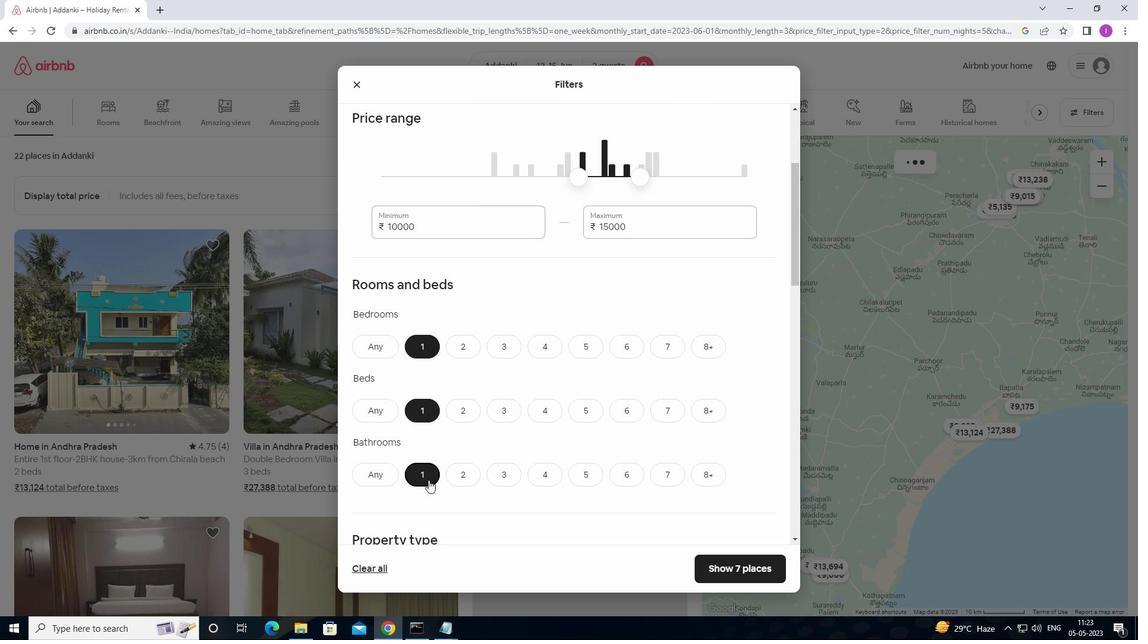 
Action: Mouse scrolled (430, 481) with delta (0, 0)
Screenshot: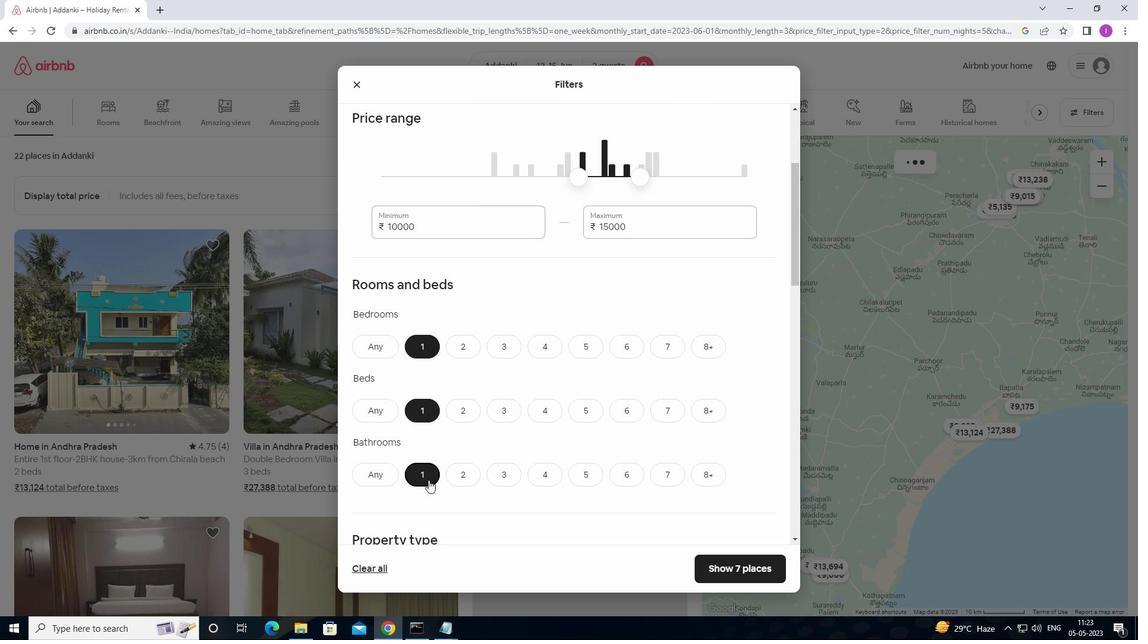 
Action: Mouse scrolled (430, 481) with delta (0, 0)
Screenshot: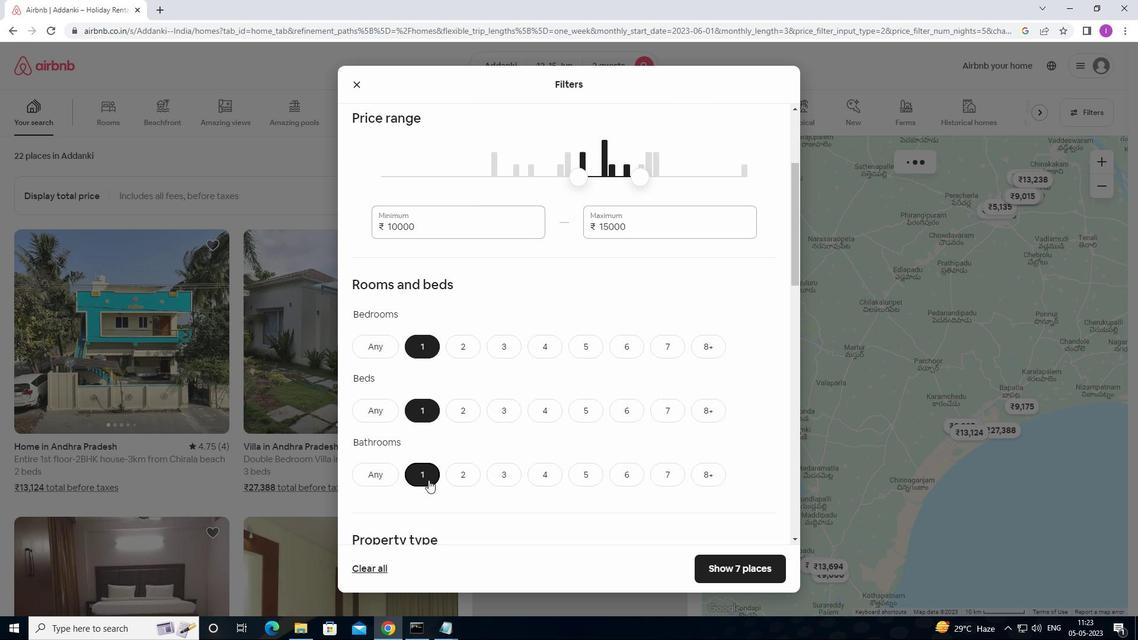 
Action: Mouse scrolled (430, 481) with delta (0, 0)
Screenshot: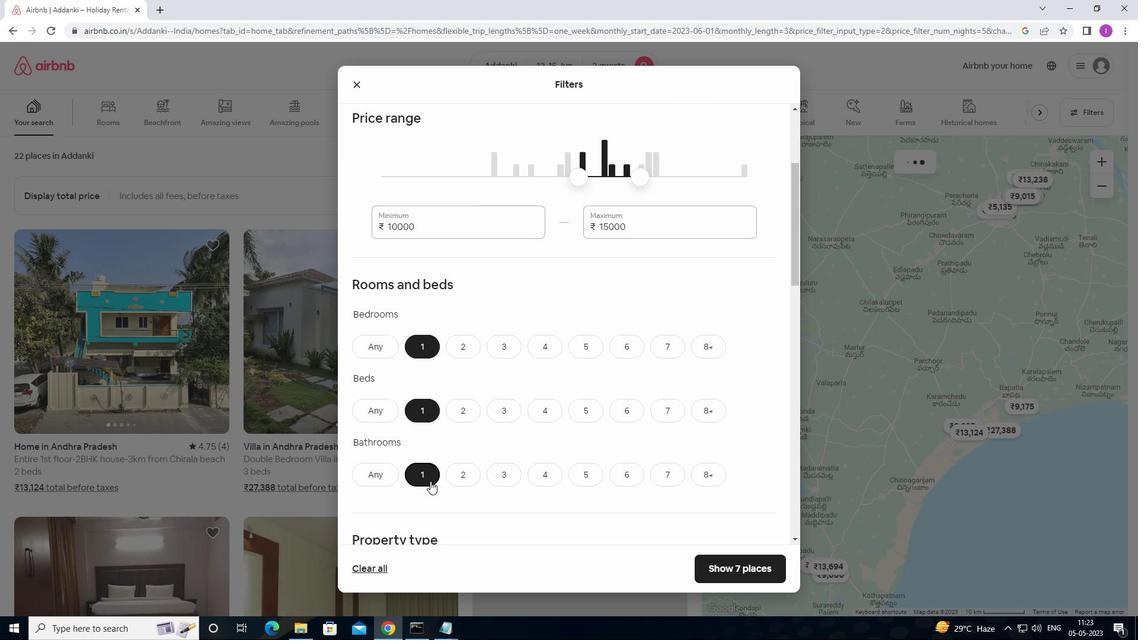 
Action: Mouse moved to (432, 482)
Screenshot: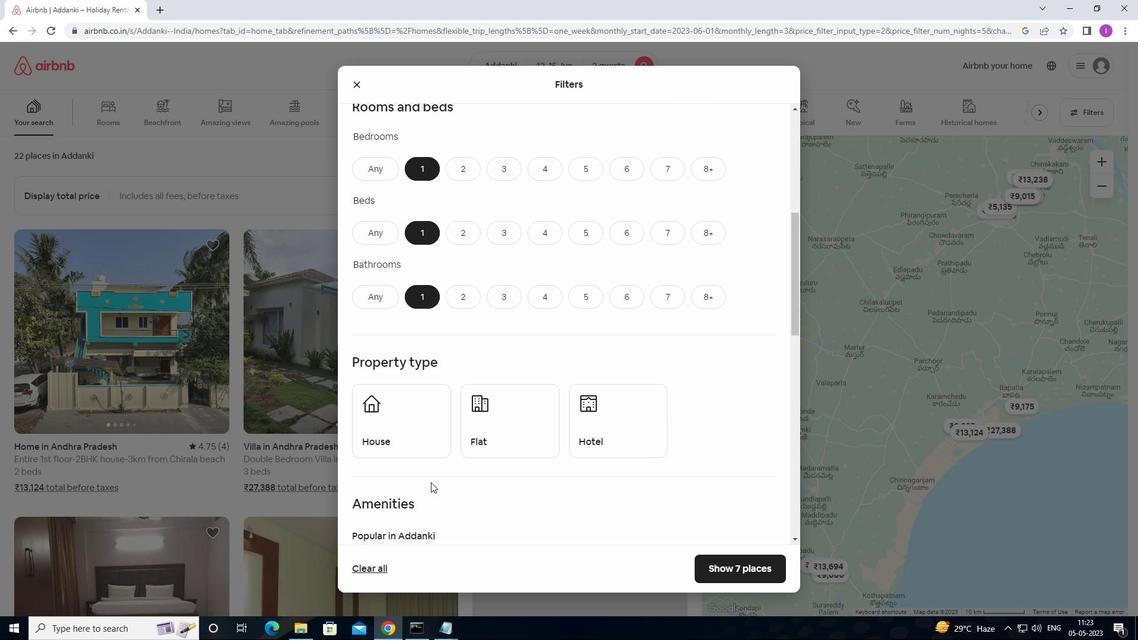 
Action: Mouse scrolled (432, 481) with delta (0, 0)
Screenshot: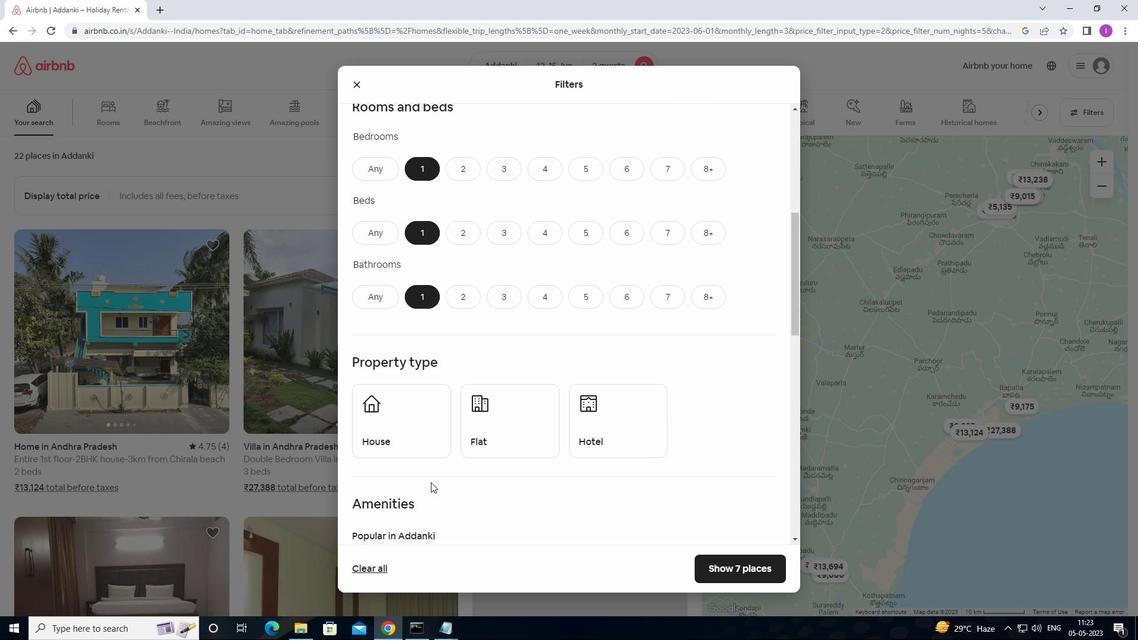 
Action: Mouse moved to (442, 476)
Screenshot: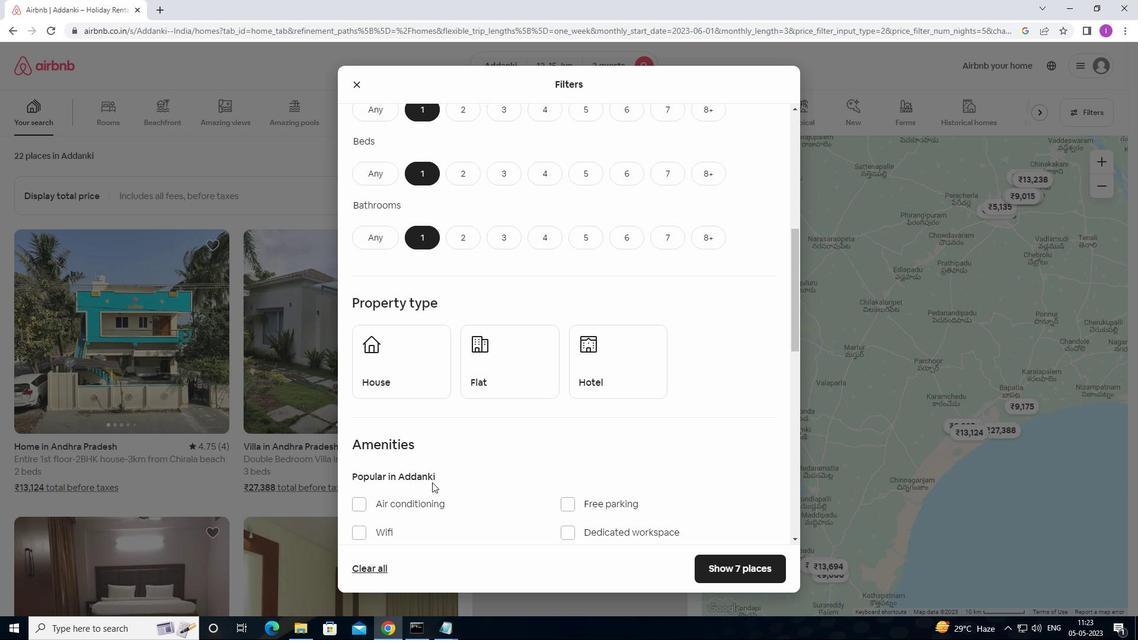 
Action: Mouse scrolled (442, 476) with delta (0, 0)
Screenshot: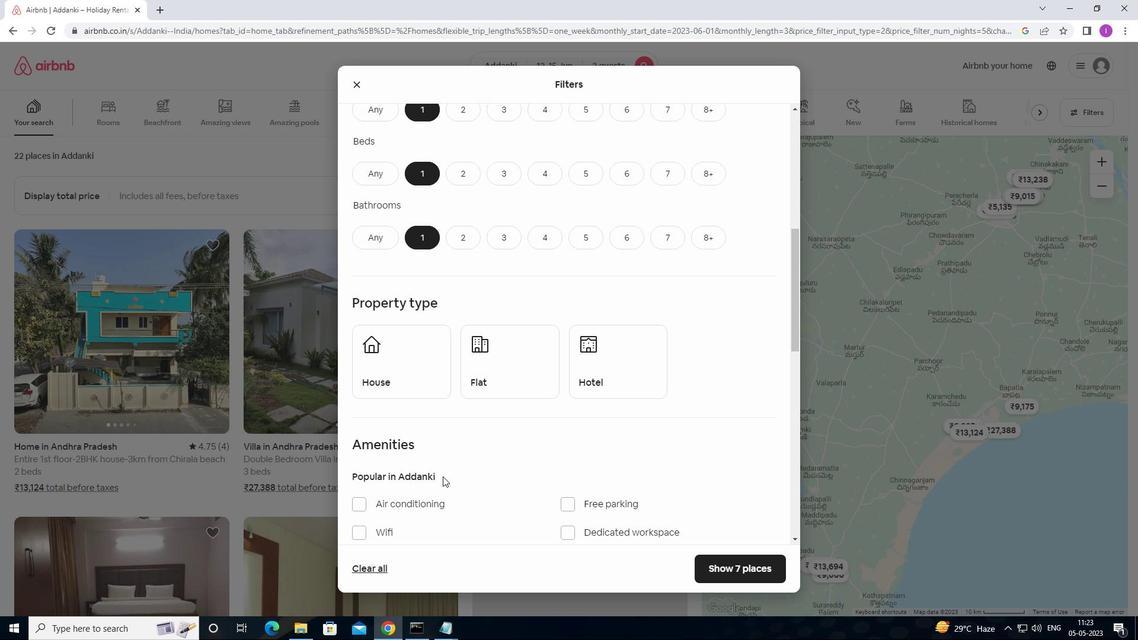 
Action: Mouse moved to (398, 317)
Screenshot: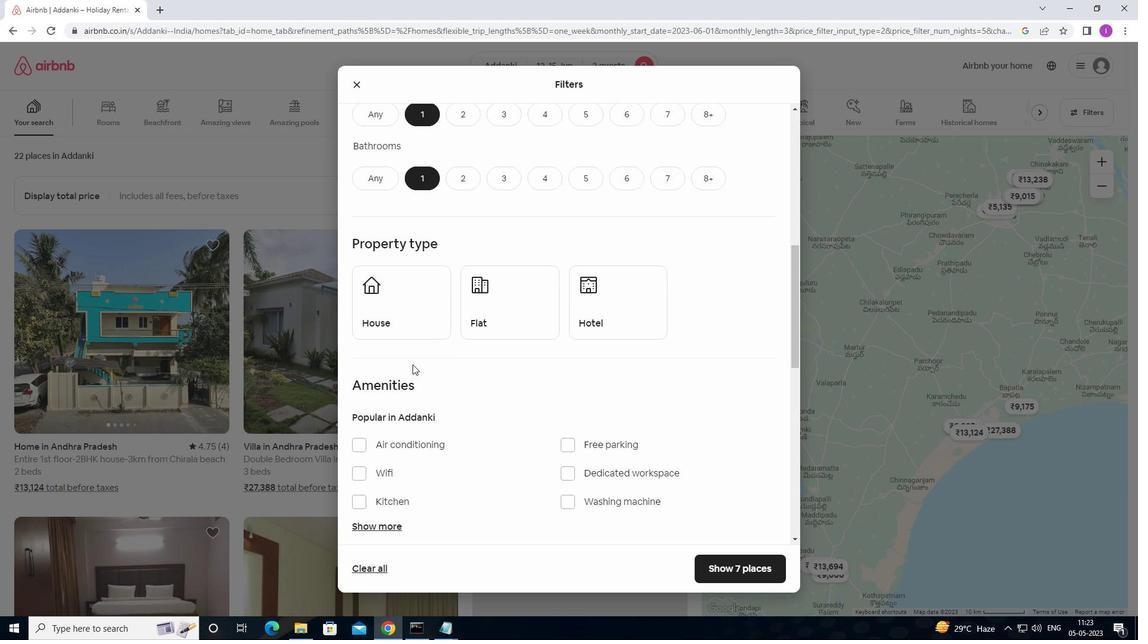
Action: Mouse pressed left at (398, 317)
Screenshot: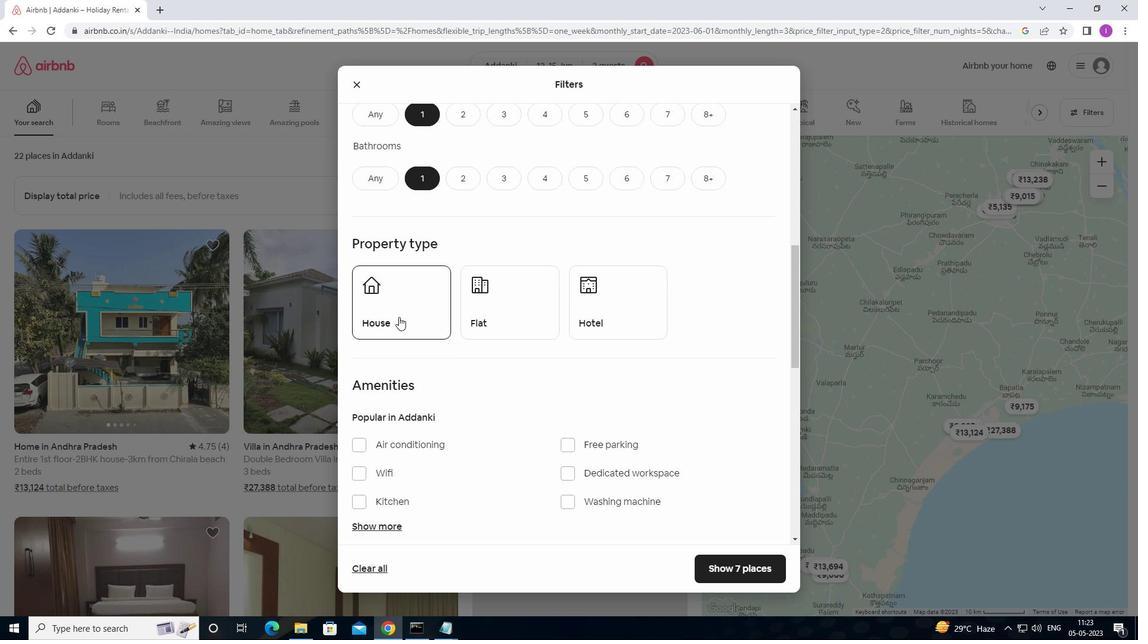 
Action: Mouse moved to (501, 321)
Screenshot: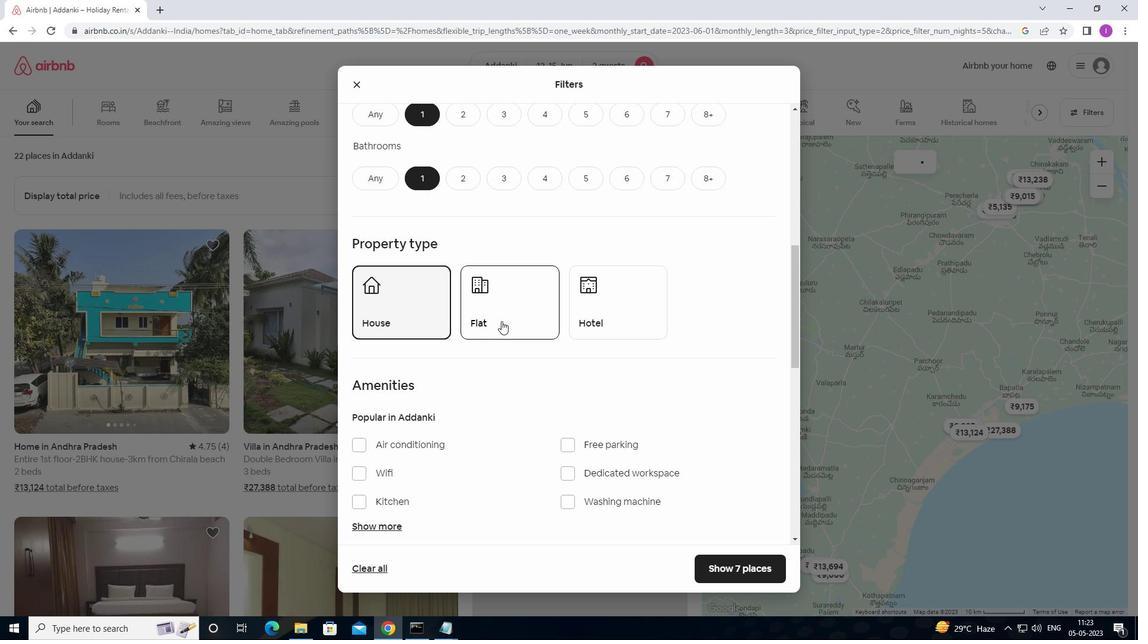 
Action: Mouse pressed left at (501, 321)
Screenshot: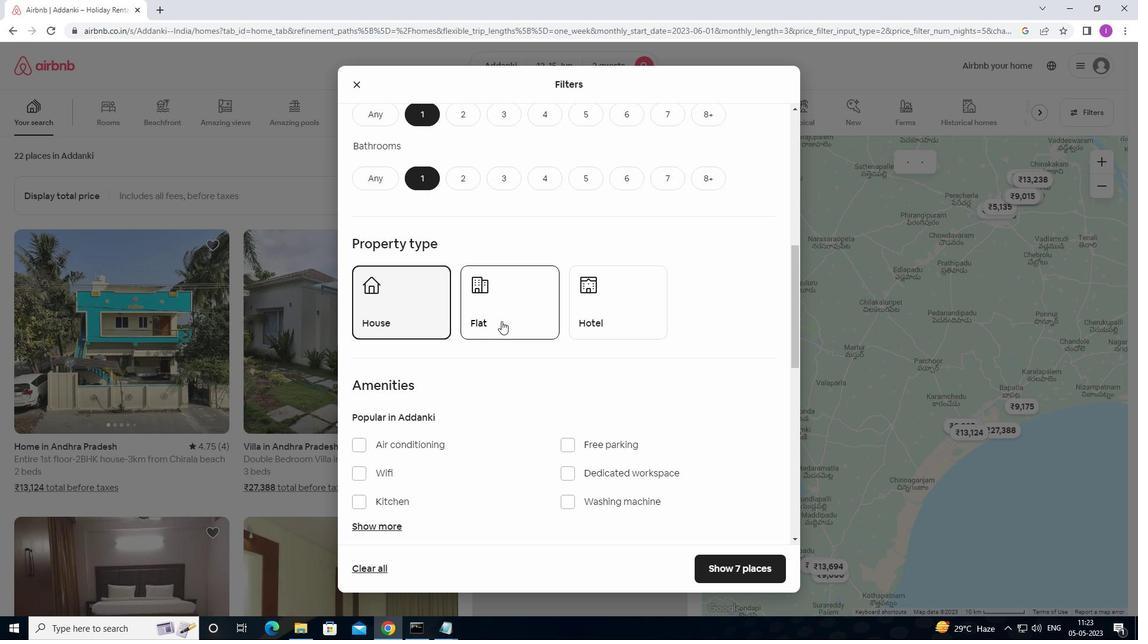 
Action: Mouse moved to (612, 314)
Screenshot: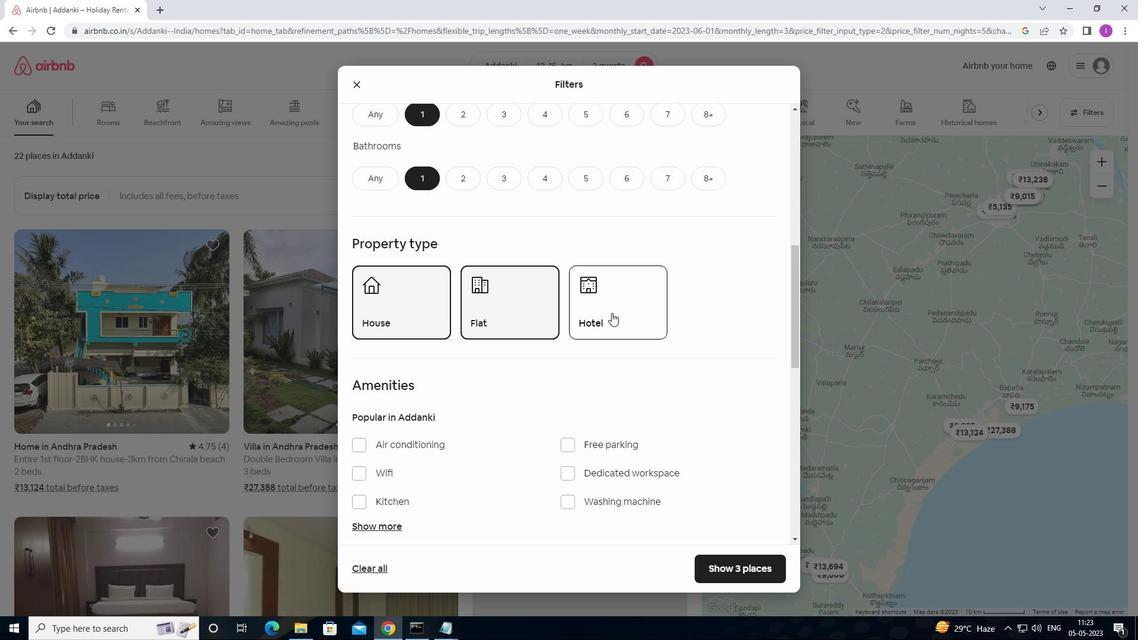 
Action: Mouse pressed left at (612, 314)
Screenshot: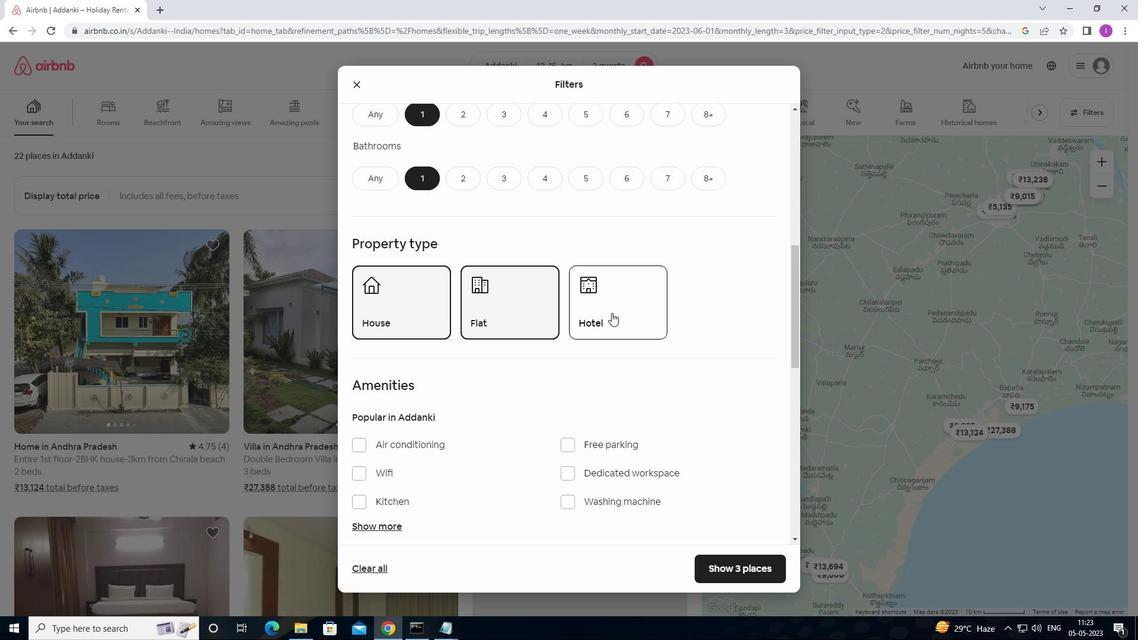 
Action: Mouse moved to (581, 437)
Screenshot: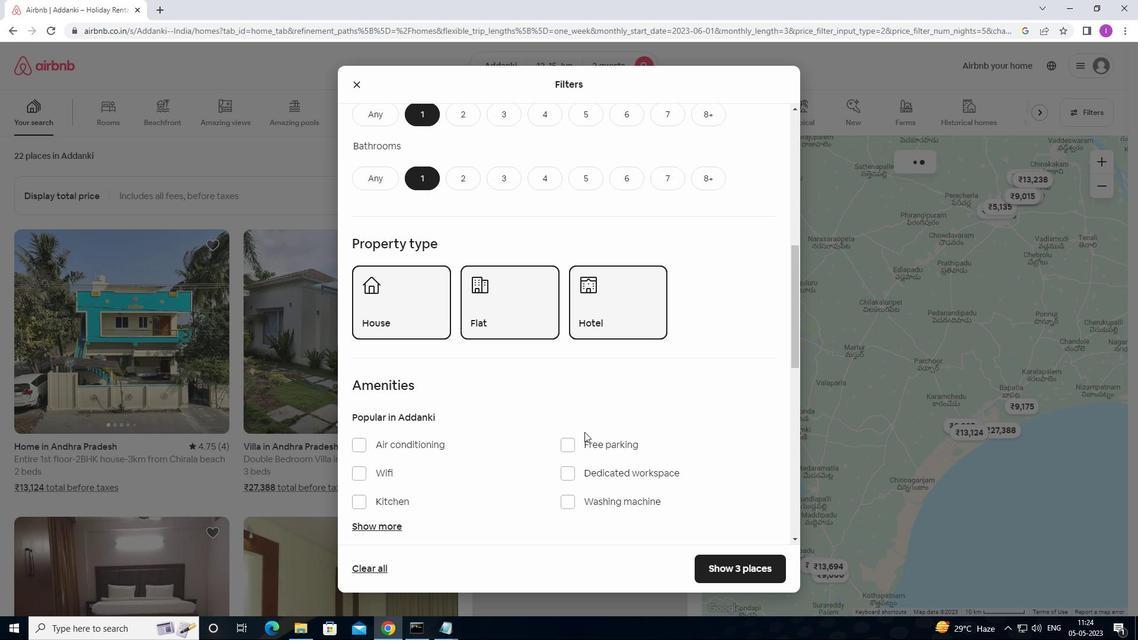 
Action: Mouse scrolled (581, 436) with delta (0, 0)
Screenshot: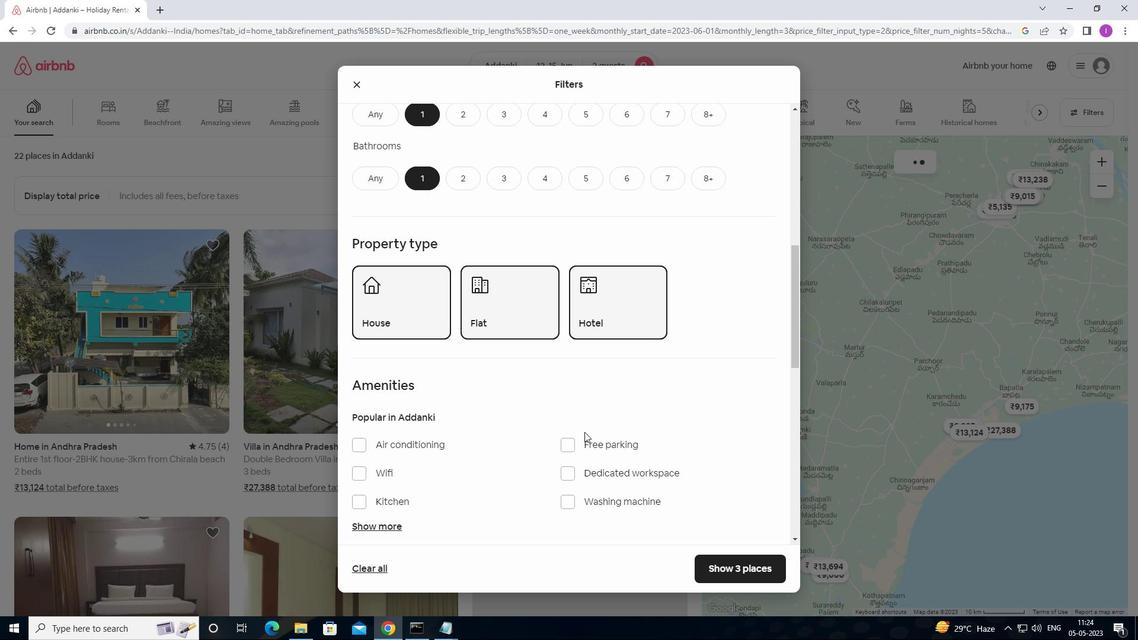 
Action: Mouse moved to (580, 438)
Screenshot: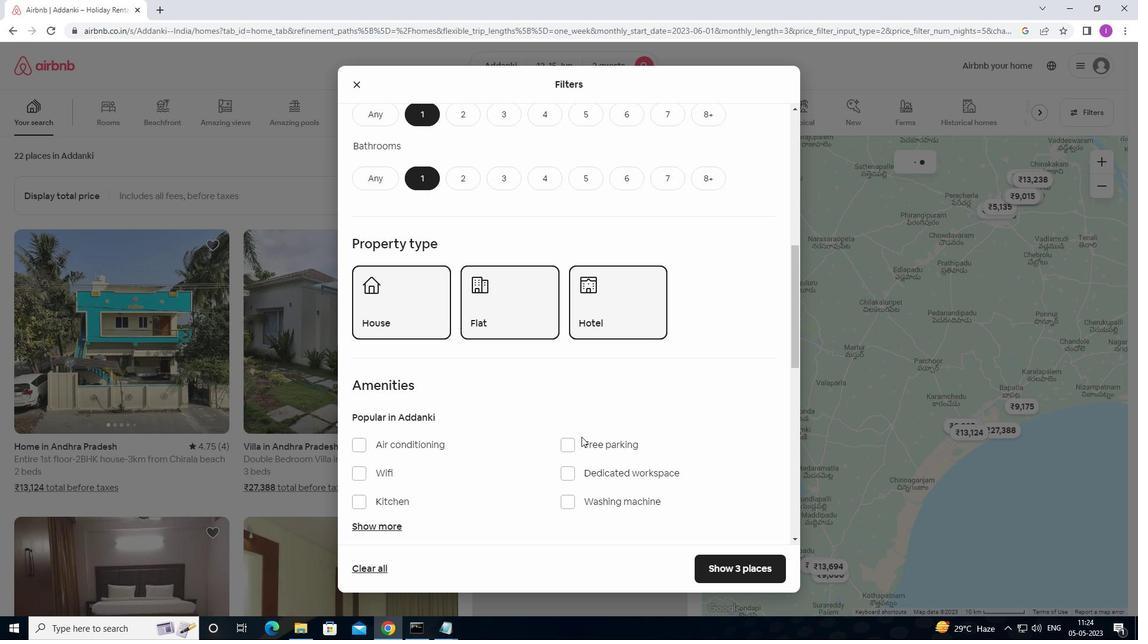 
Action: Mouse scrolled (580, 438) with delta (0, 0)
Screenshot: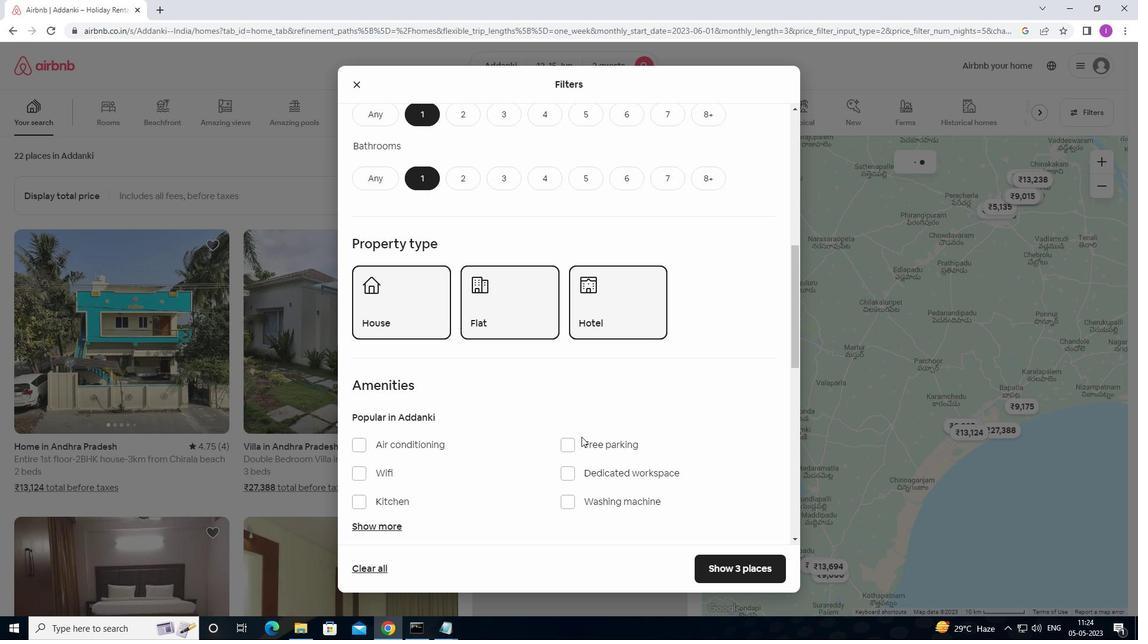 
Action: Mouse scrolled (580, 438) with delta (0, 0)
Screenshot: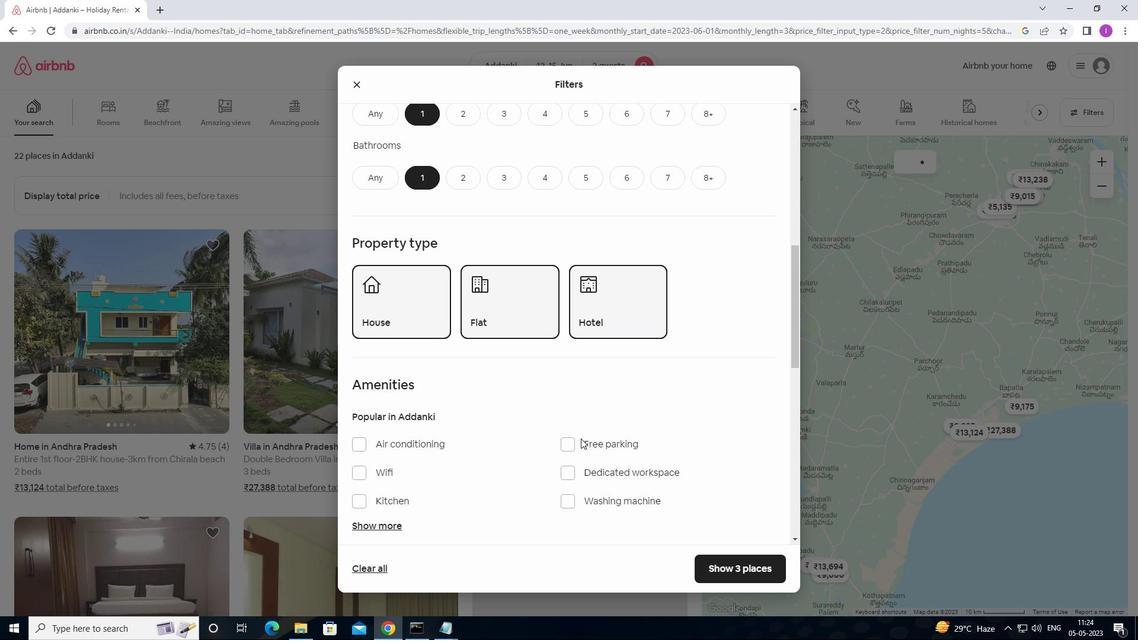 
Action: Mouse scrolled (580, 438) with delta (0, 0)
Screenshot: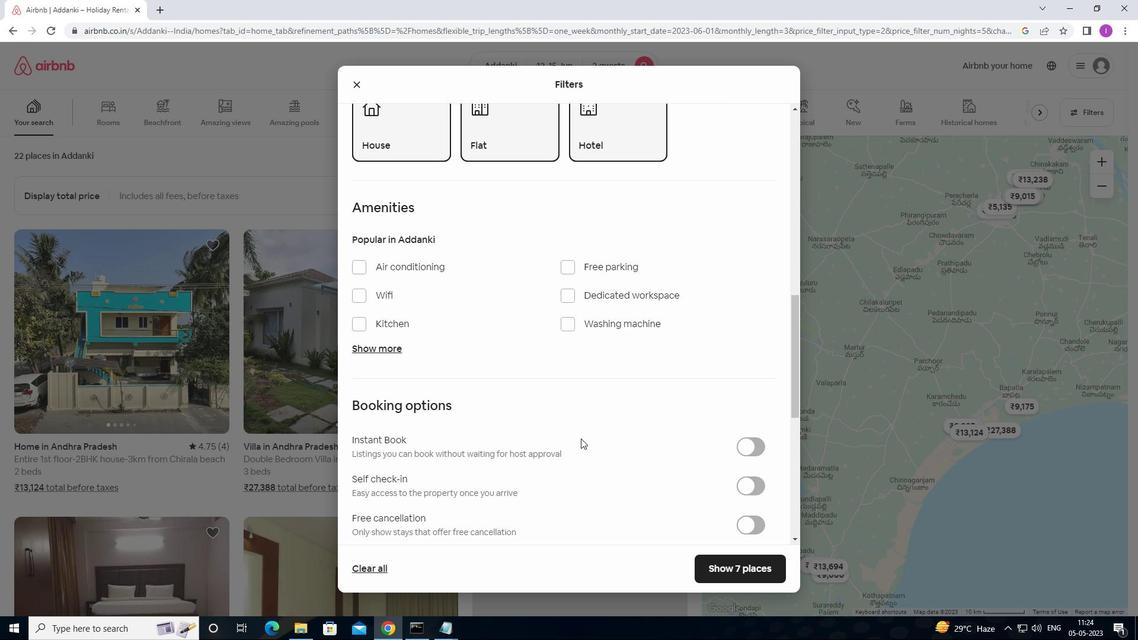 
Action: Mouse moved to (583, 436)
Screenshot: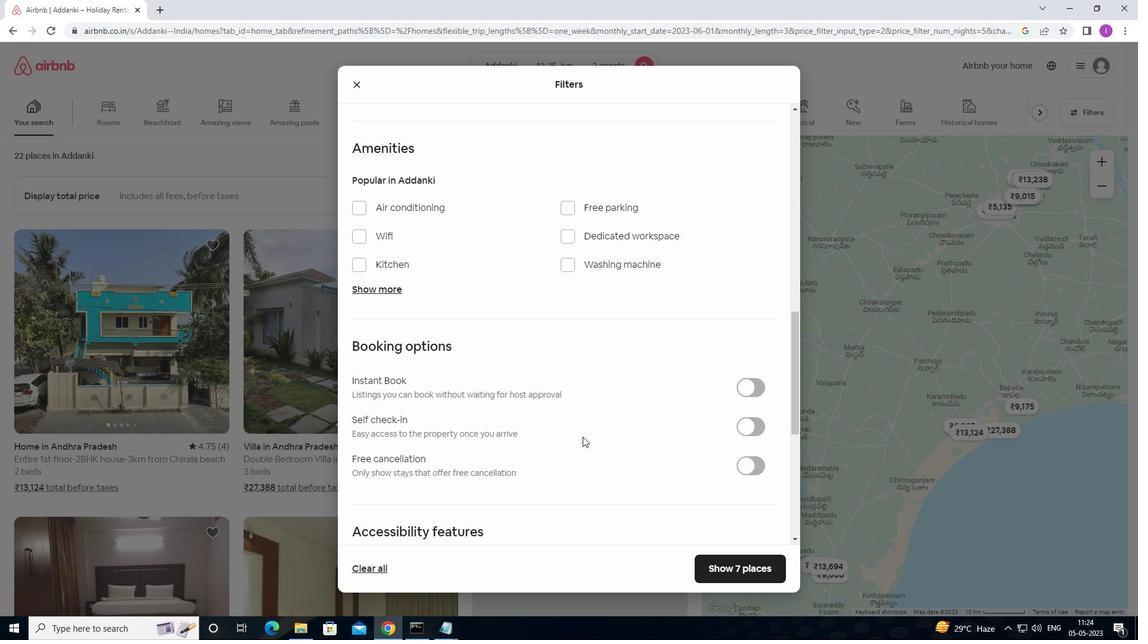 
Action: Mouse scrolled (583, 436) with delta (0, 0)
Screenshot: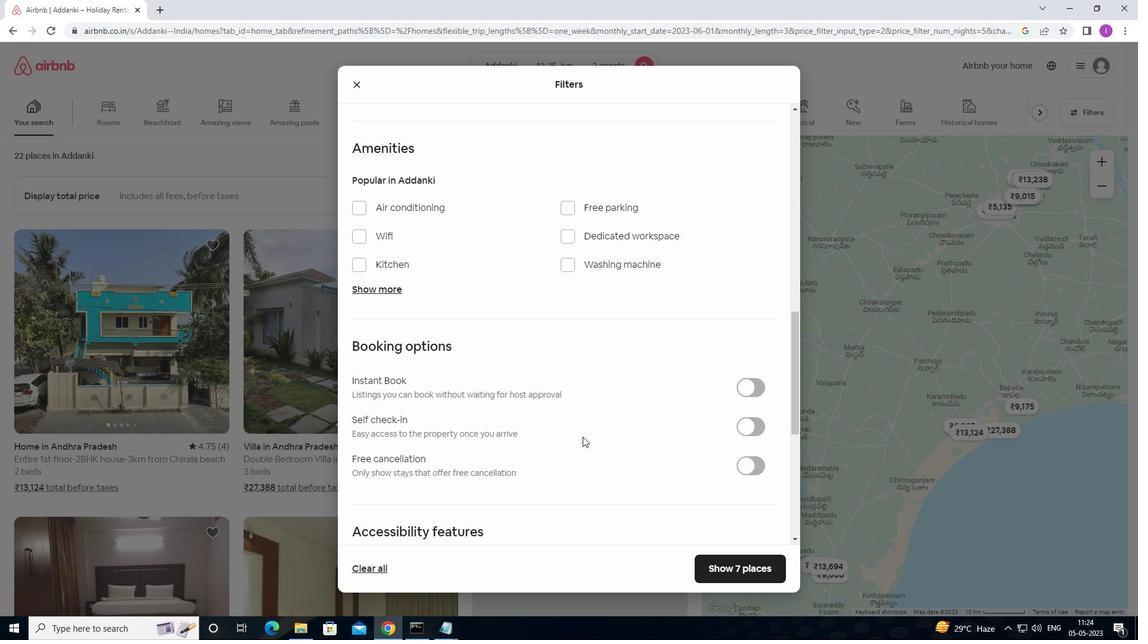 
Action: Mouse moved to (585, 435)
Screenshot: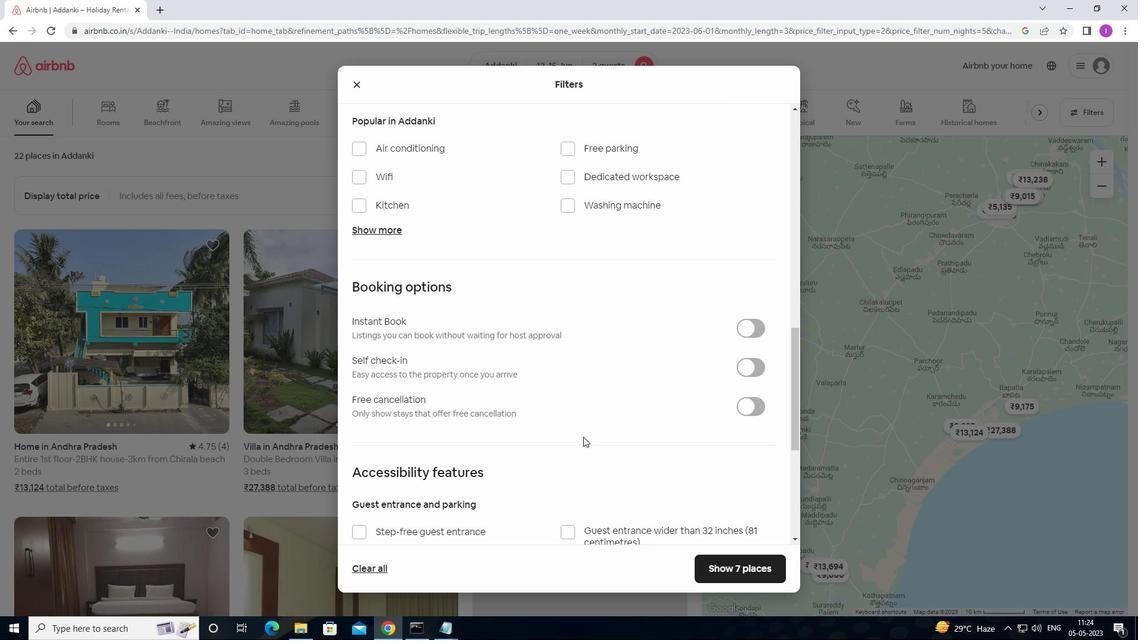 
Action: Mouse scrolled (585, 435) with delta (0, 0)
Screenshot: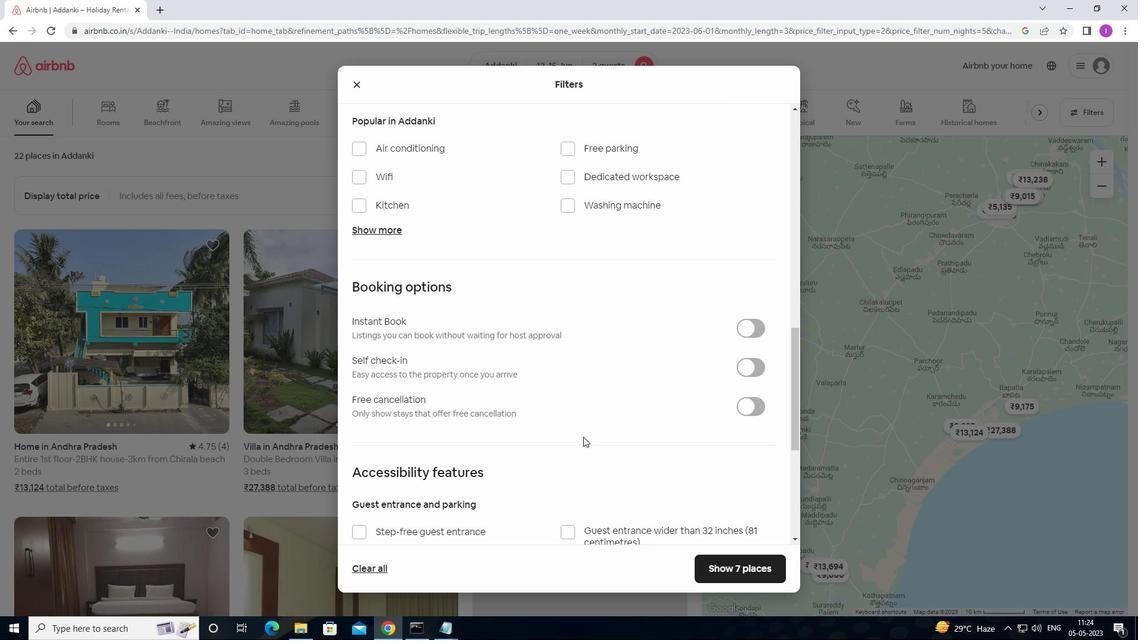 
Action: Mouse scrolled (585, 435) with delta (0, 0)
Screenshot: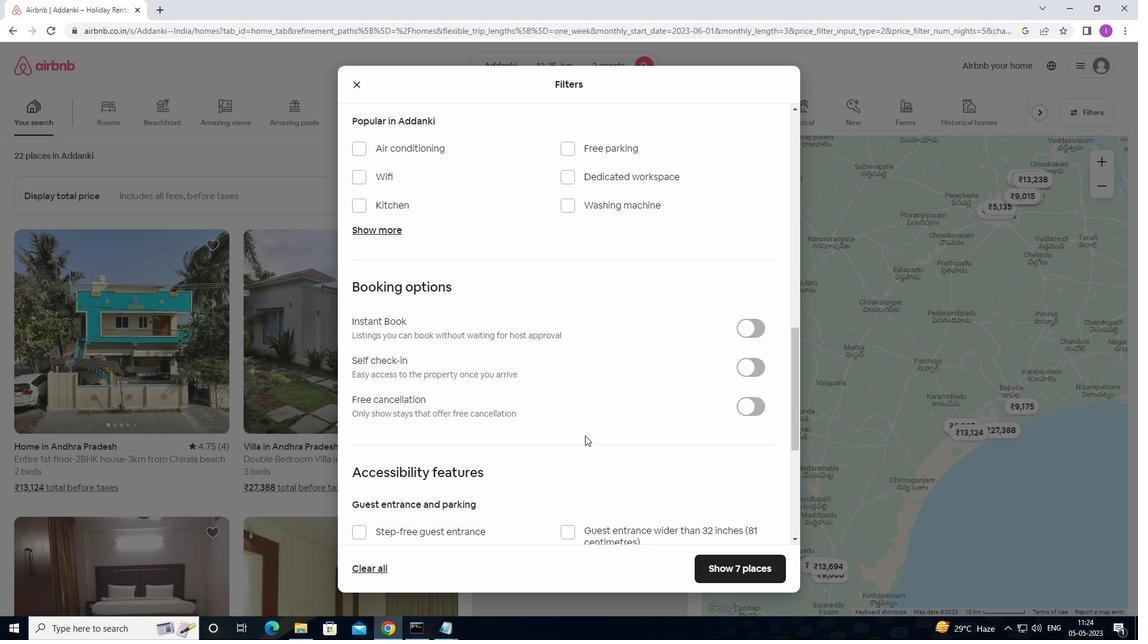 
Action: Mouse moved to (752, 254)
Screenshot: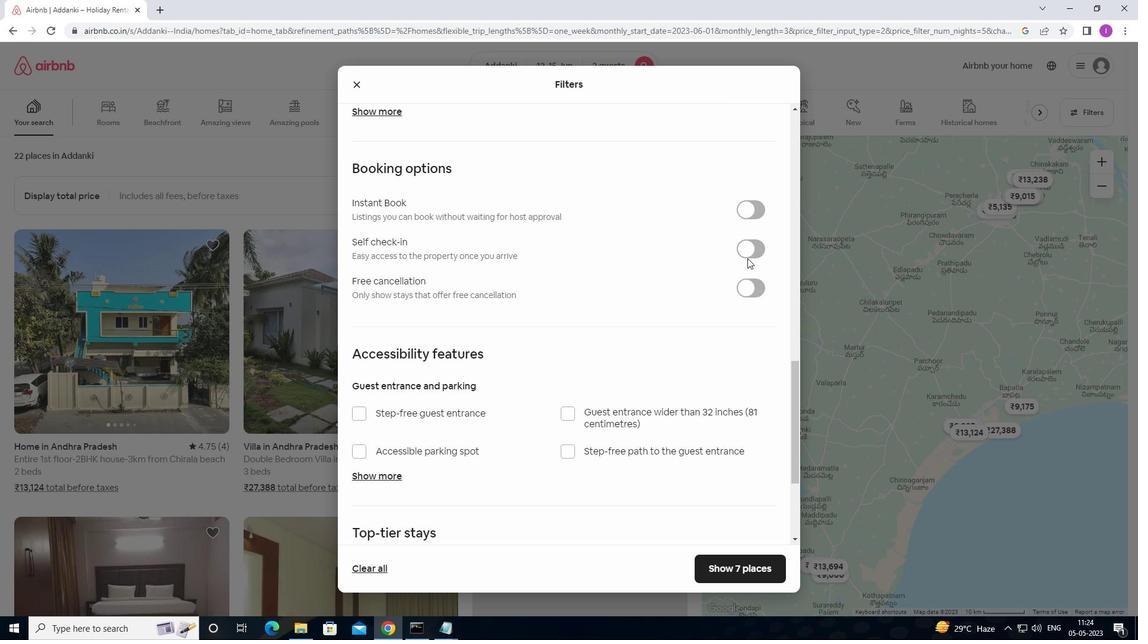 
Action: Mouse pressed left at (752, 254)
Screenshot: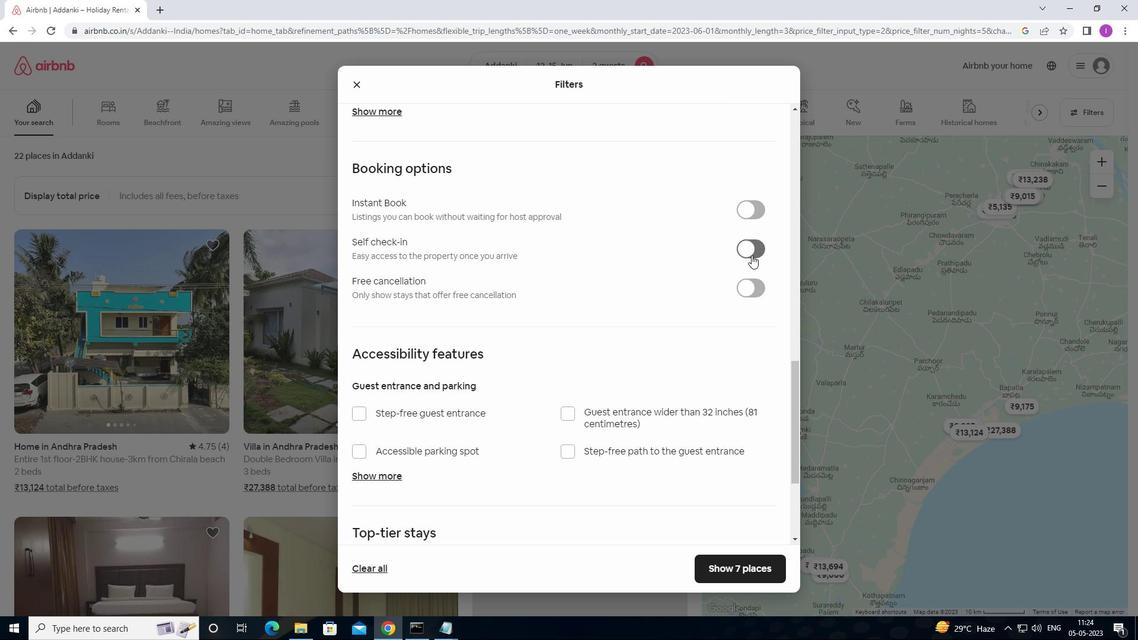 
Action: Mouse moved to (539, 409)
Screenshot: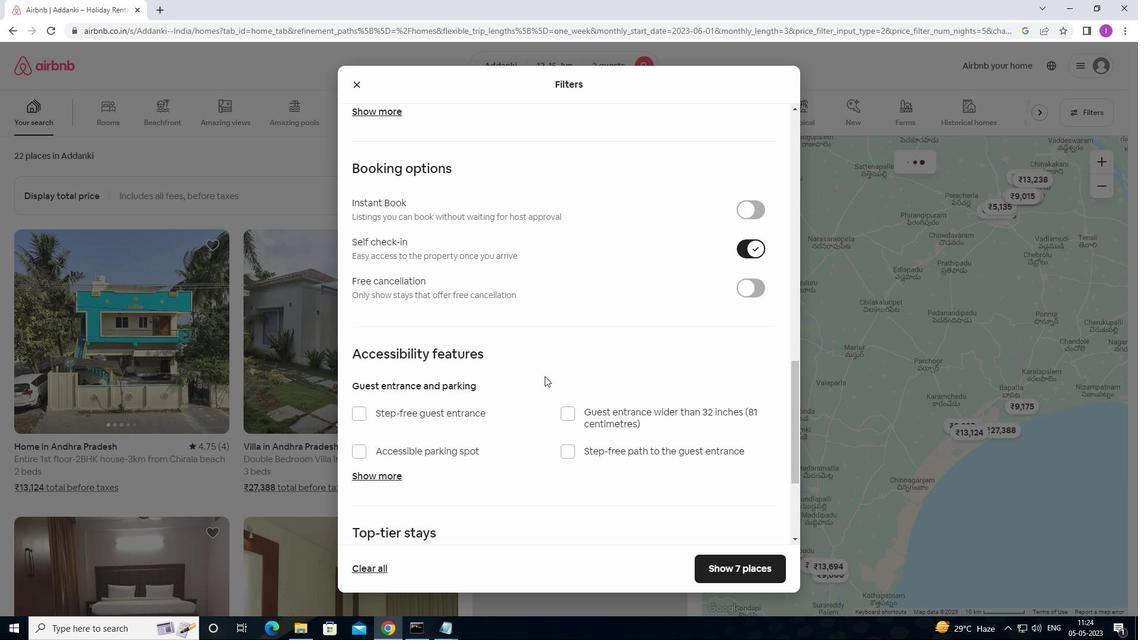 
Action: Mouse scrolled (539, 409) with delta (0, 0)
Screenshot: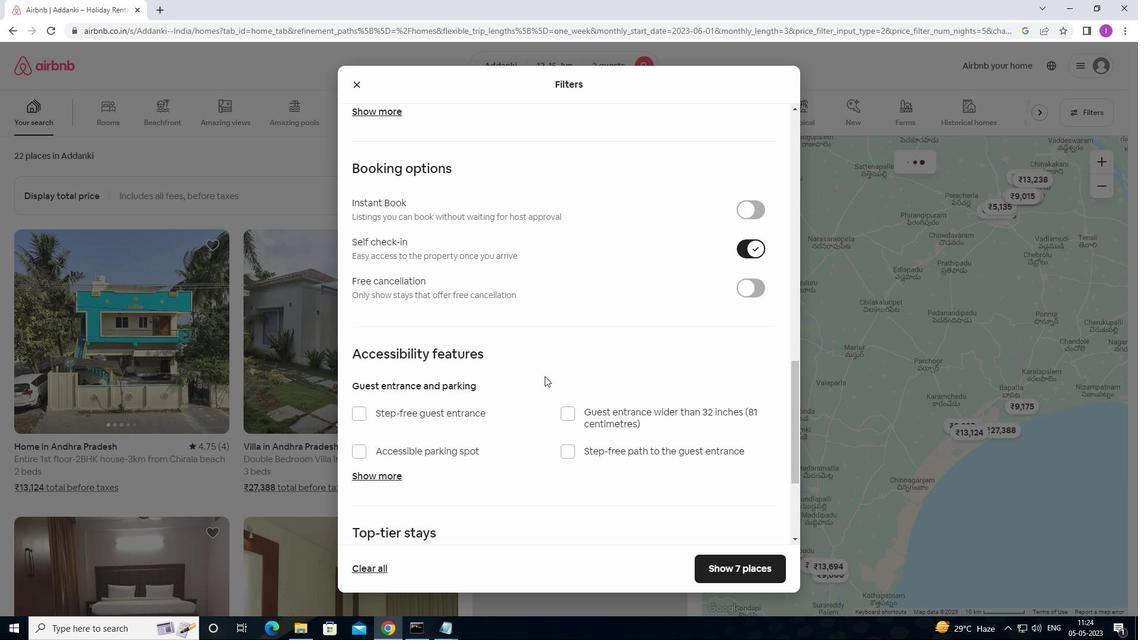 
Action: Mouse moved to (539, 416)
Screenshot: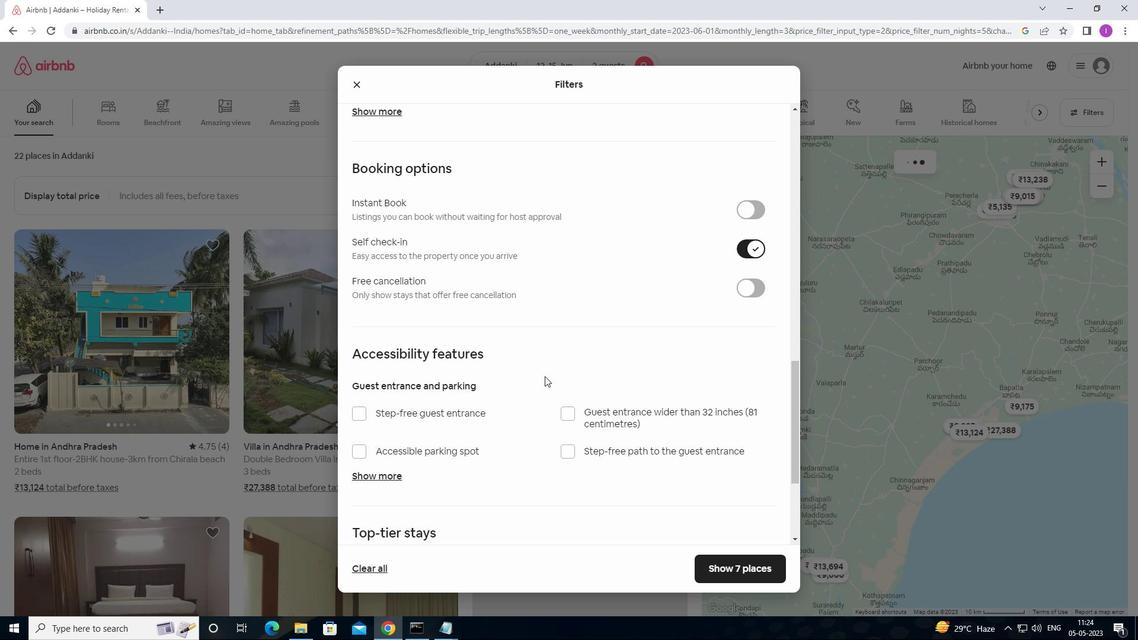 
Action: Mouse scrolled (539, 416) with delta (0, 0)
Screenshot: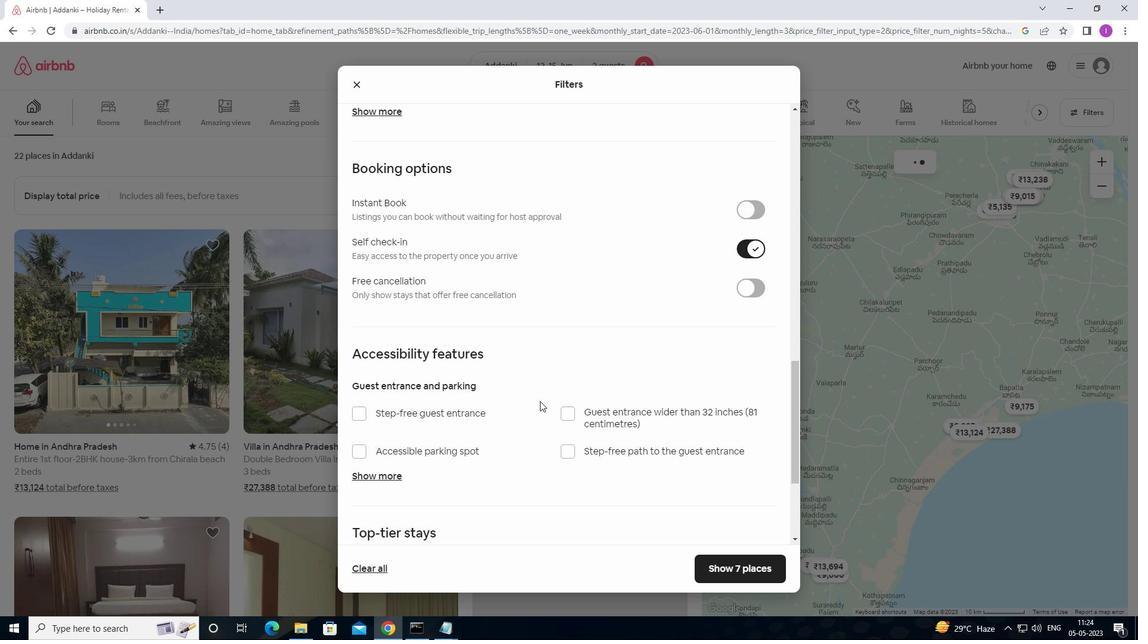 
Action: Mouse moved to (538, 417)
Screenshot: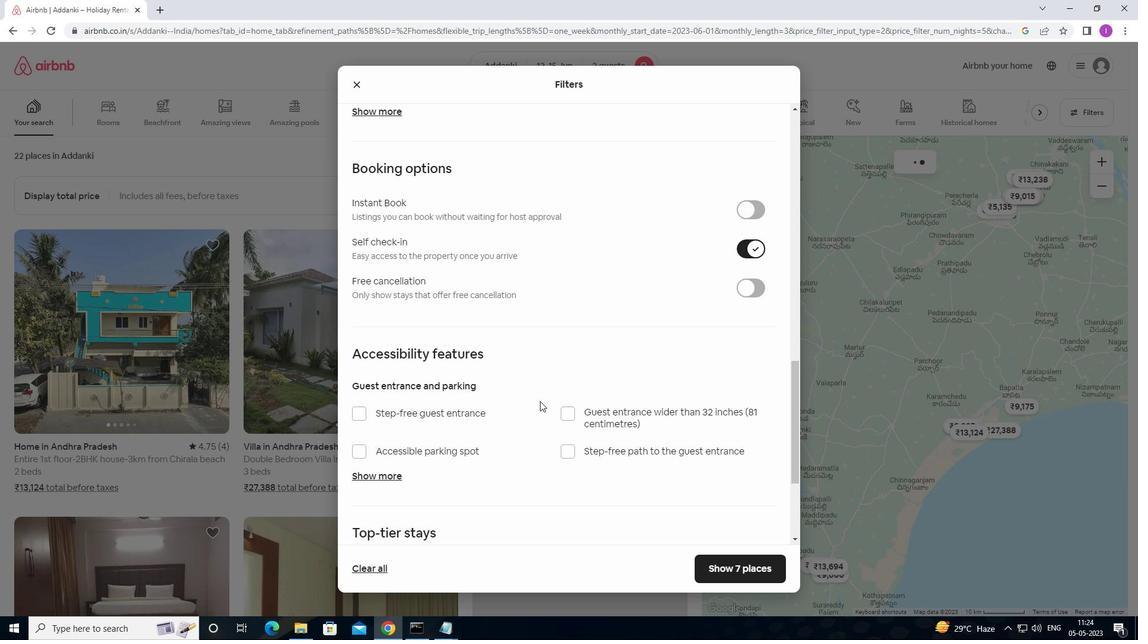 
Action: Mouse scrolled (538, 417) with delta (0, 0)
Screenshot: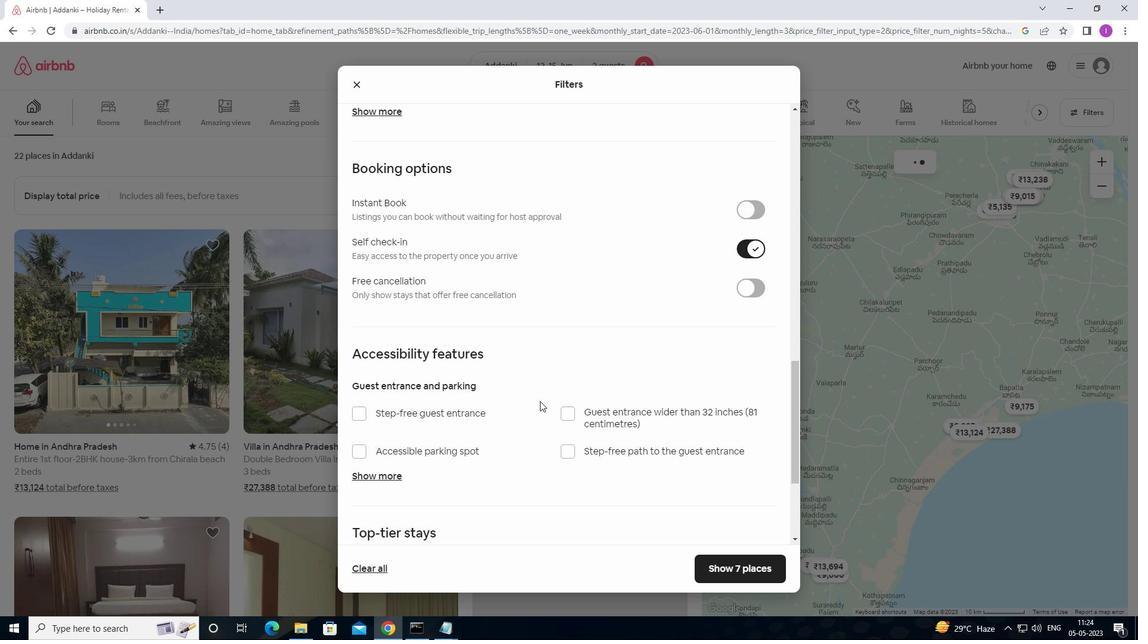 
Action: Mouse moved to (538, 419)
Screenshot: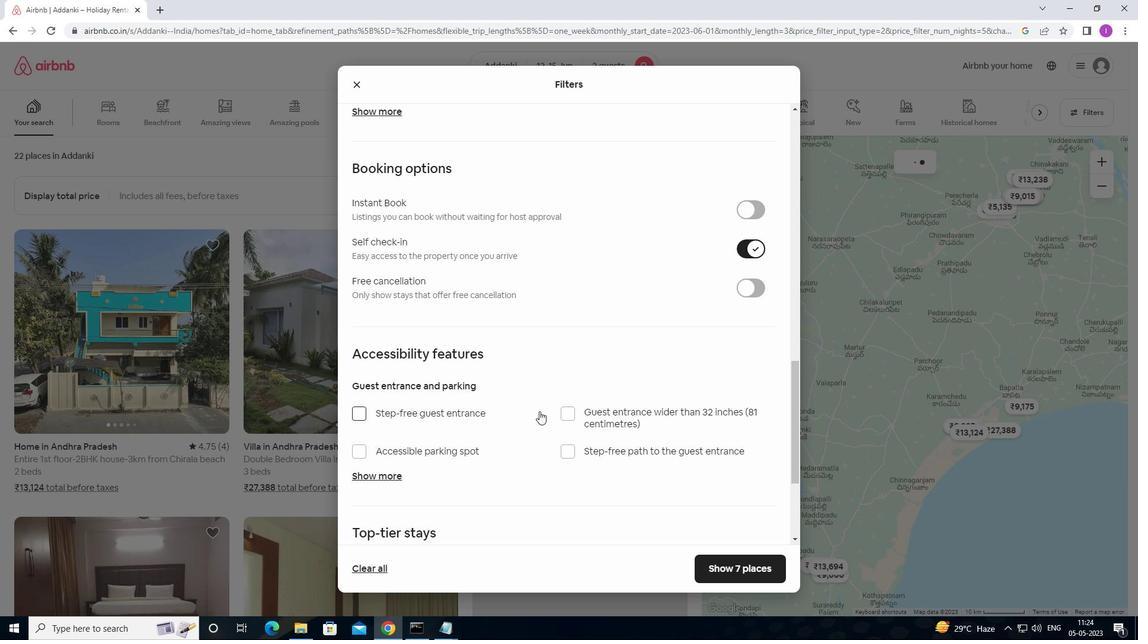 
Action: Mouse scrolled (538, 418) with delta (0, 0)
Screenshot: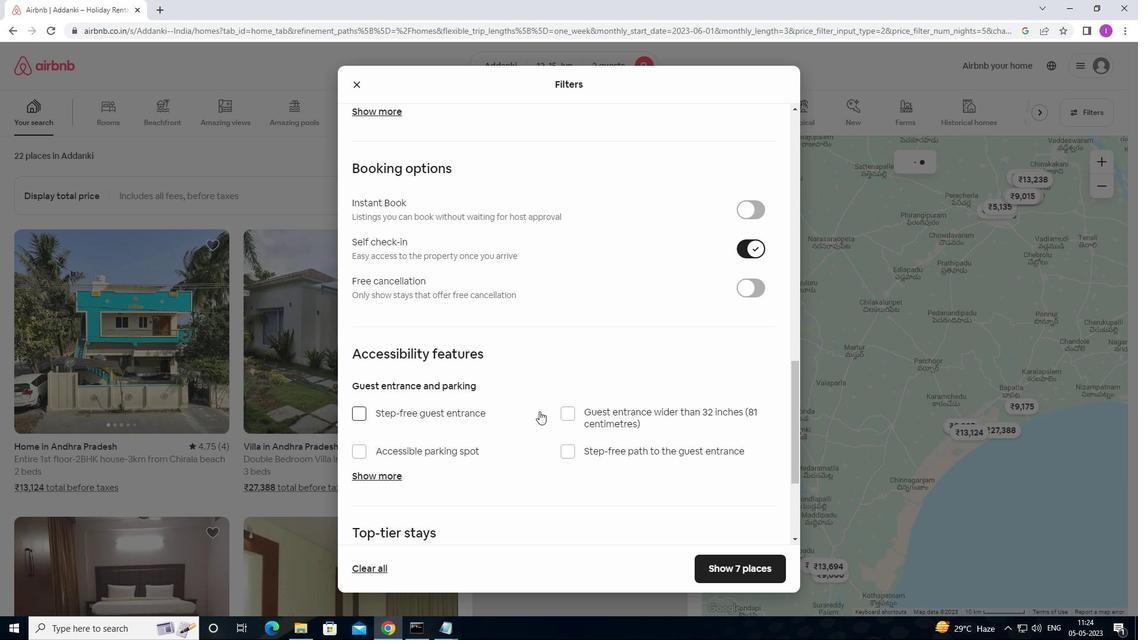 
Action: Mouse moved to (537, 429)
Screenshot: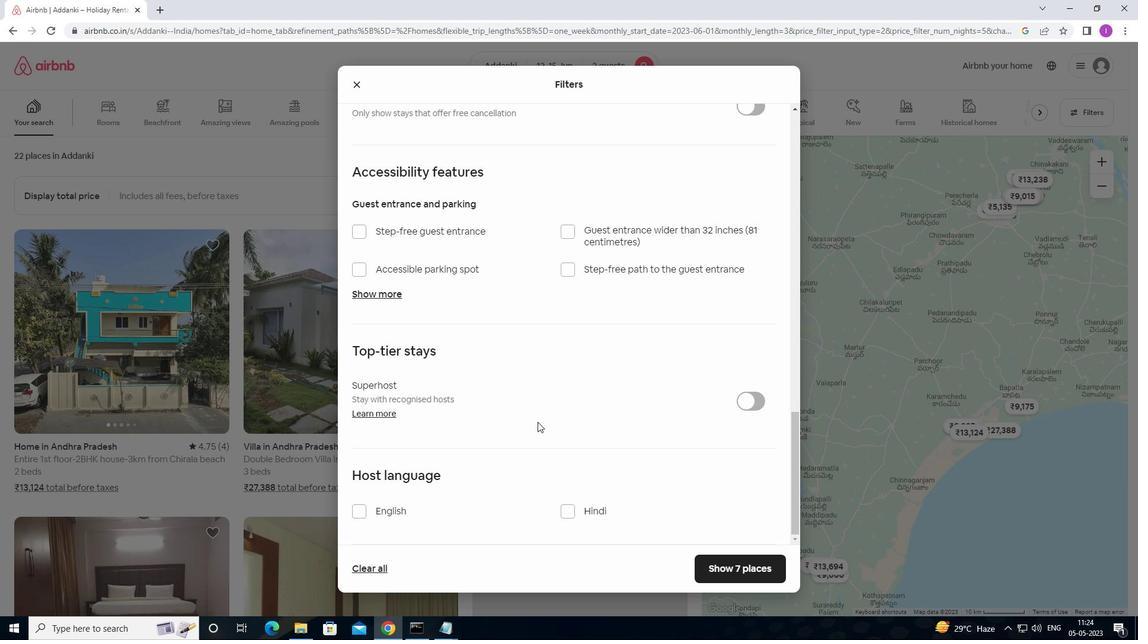 
Action: Mouse scrolled (537, 429) with delta (0, 0)
Screenshot: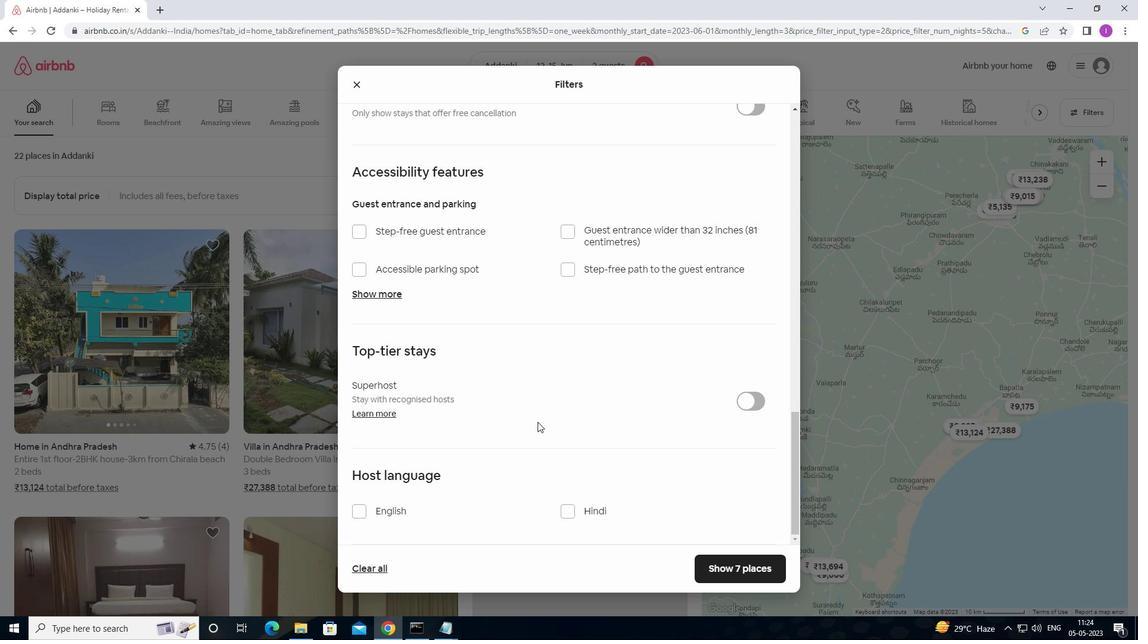 
Action: Mouse moved to (537, 433)
Screenshot: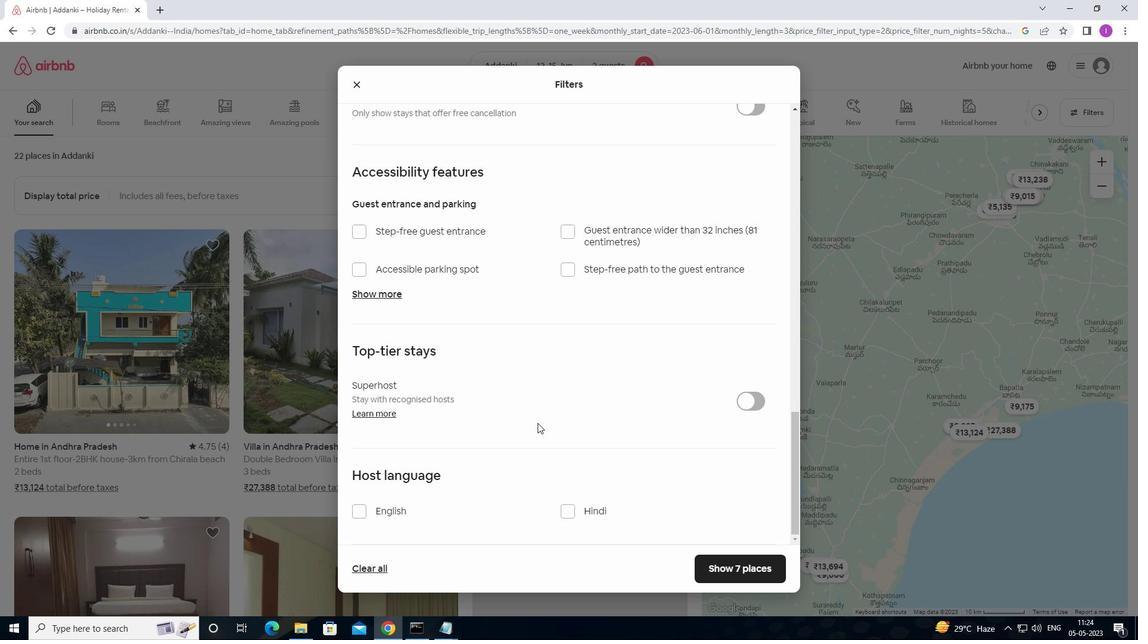 
Action: Mouse scrolled (537, 433) with delta (0, 0)
Screenshot: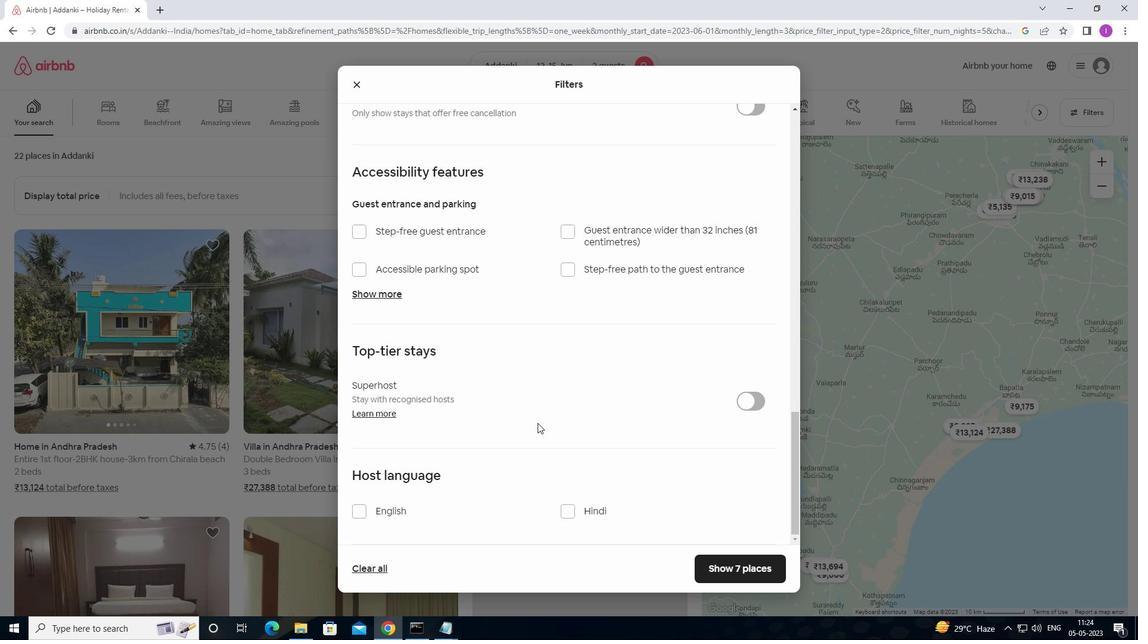 
Action: Mouse moved to (363, 507)
Screenshot: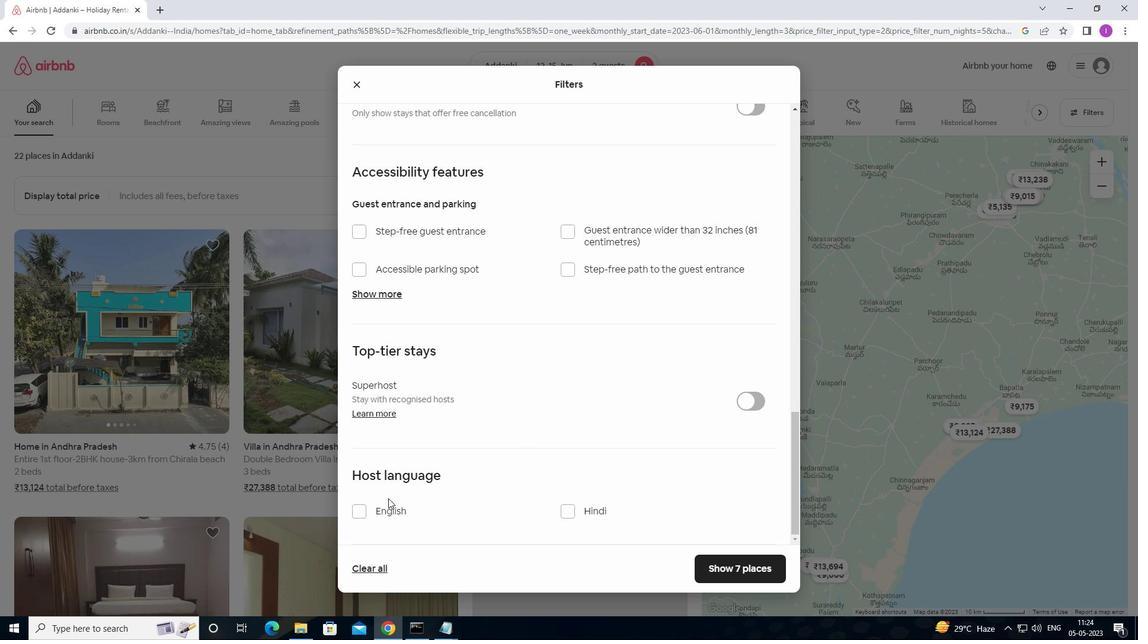 
Action: Mouse pressed left at (363, 507)
Screenshot: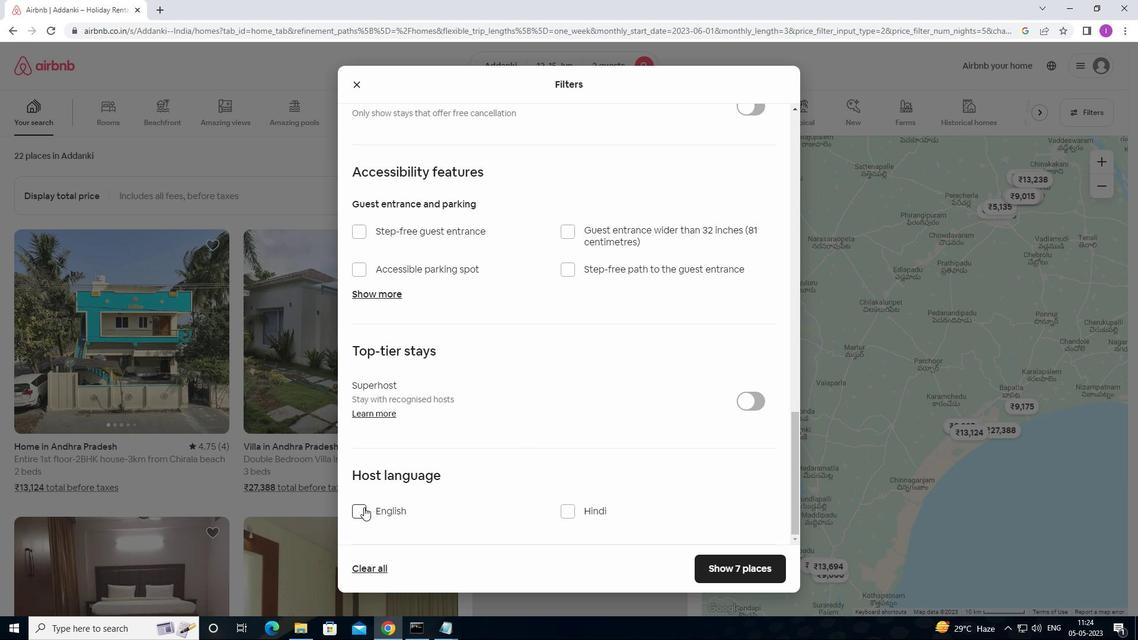 
Action: Mouse moved to (733, 575)
Screenshot: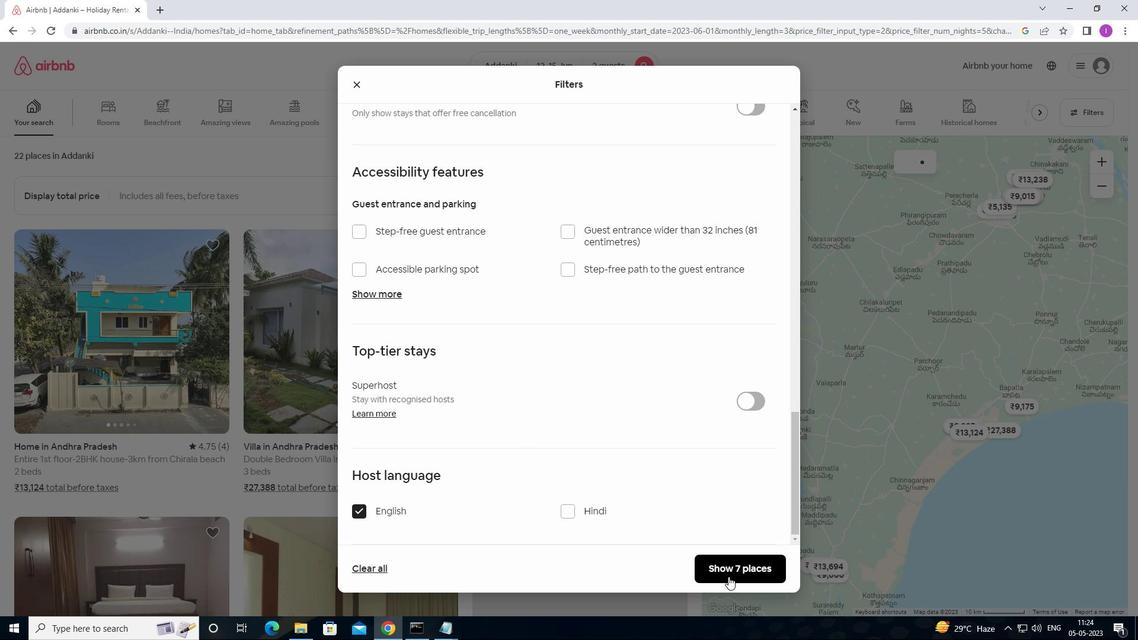 
Action: Mouse pressed left at (733, 575)
Screenshot: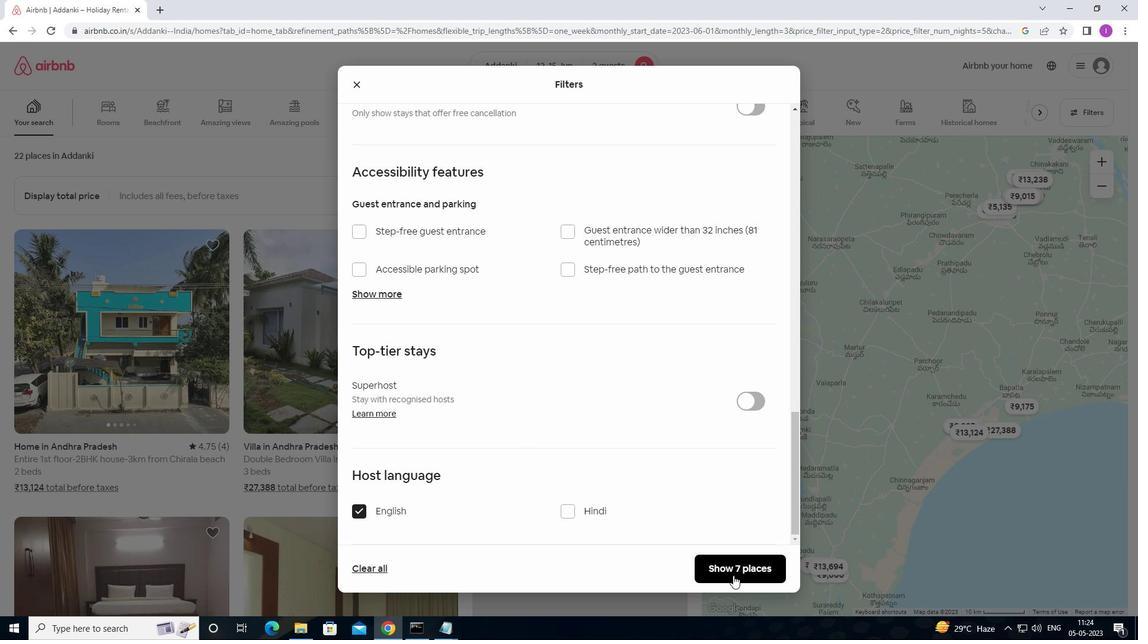 
Action: Mouse moved to (727, 547)
Screenshot: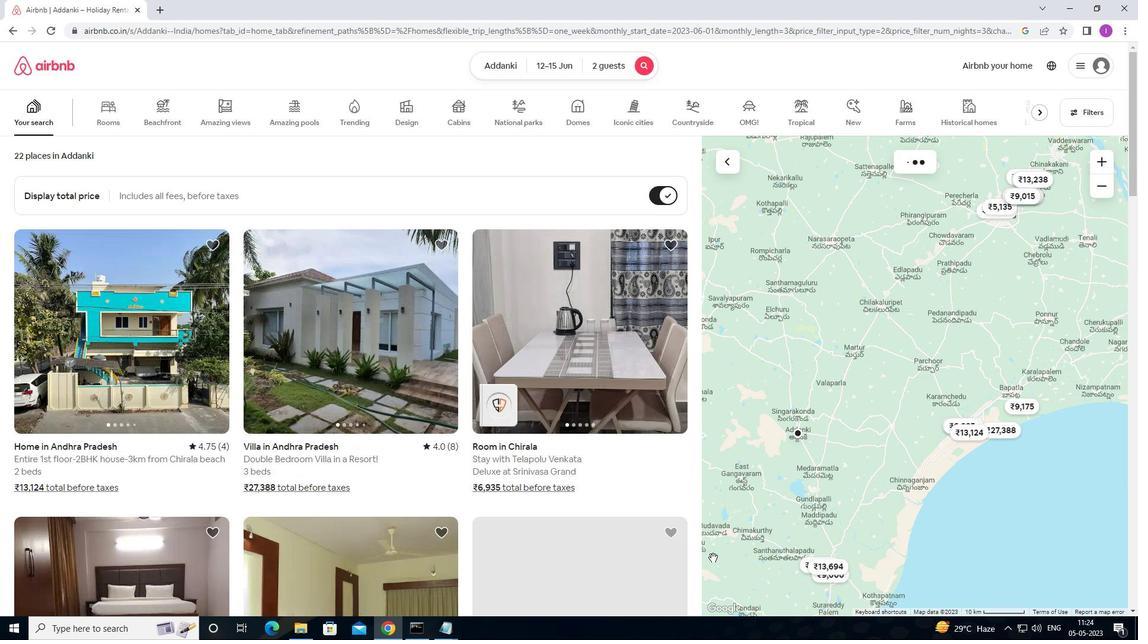 
